 Task: Create validation rules in admission officer object.
Action: Mouse moved to (774, 55)
Screenshot: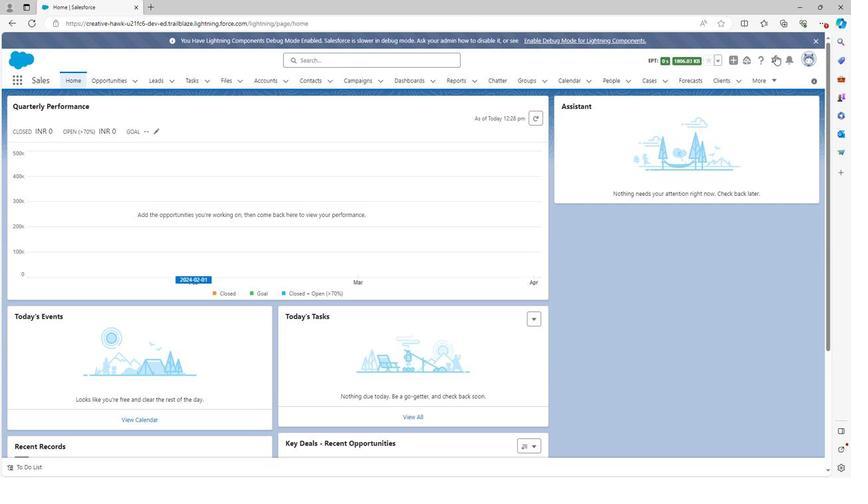 
Action: Mouse pressed left at (774, 55)
Screenshot: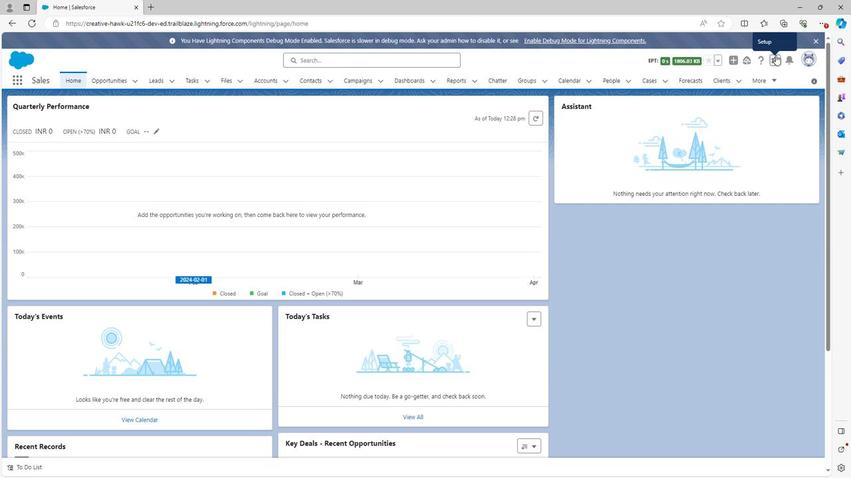 
Action: Mouse moved to (735, 89)
Screenshot: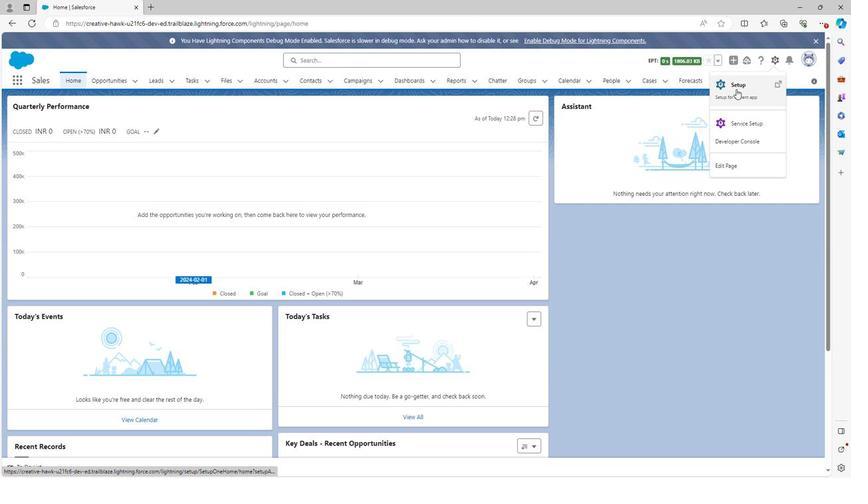 
Action: Mouse pressed left at (735, 89)
Screenshot: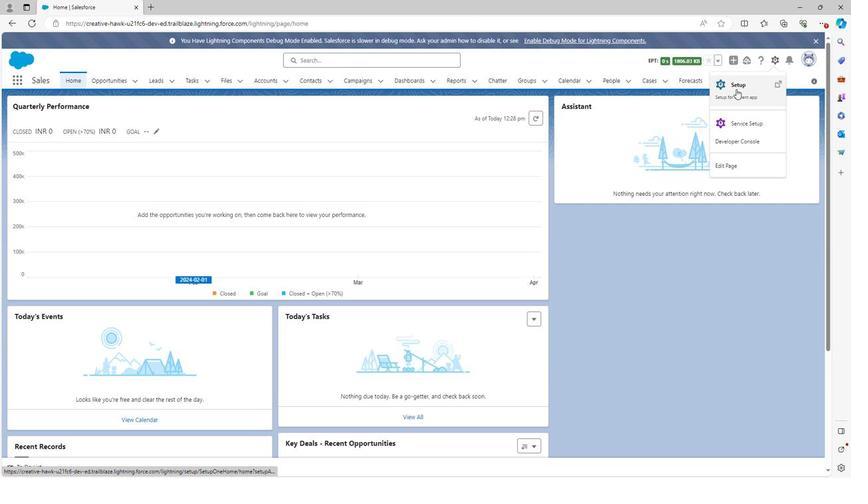 
Action: Mouse moved to (108, 78)
Screenshot: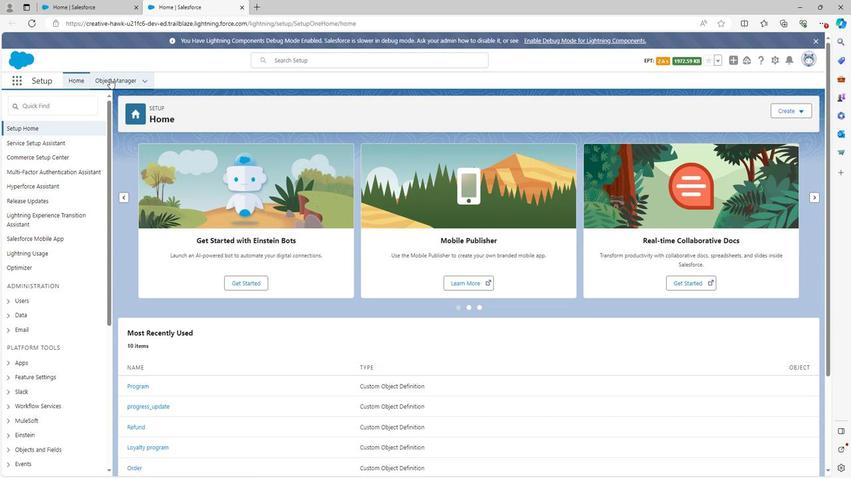 
Action: Mouse pressed left at (108, 78)
Screenshot: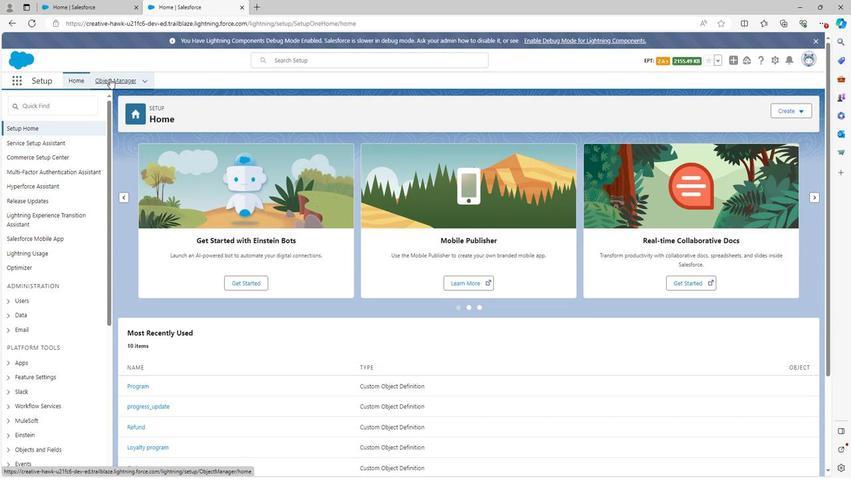 
Action: Mouse moved to (59, 283)
Screenshot: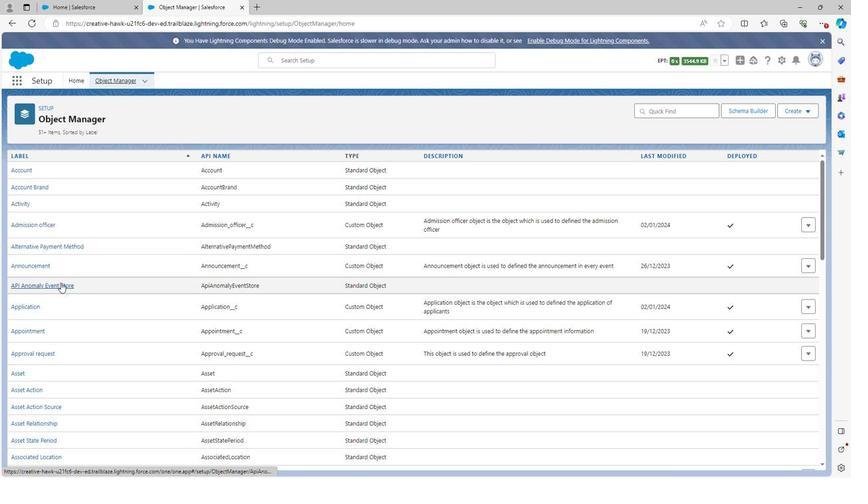 
Action: Mouse scrolled (59, 283) with delta (0, 0)
Screenshot: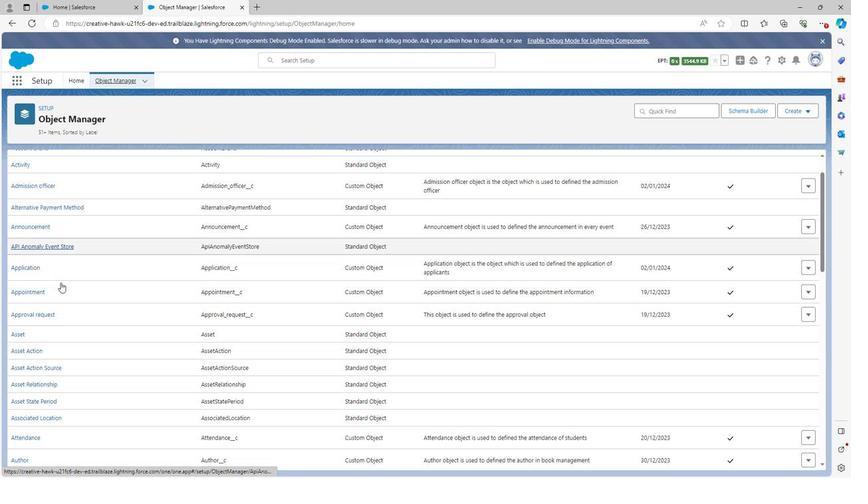 
Action: Mouse scrolled (59, 283) with delta (0, 0)
Screenshot: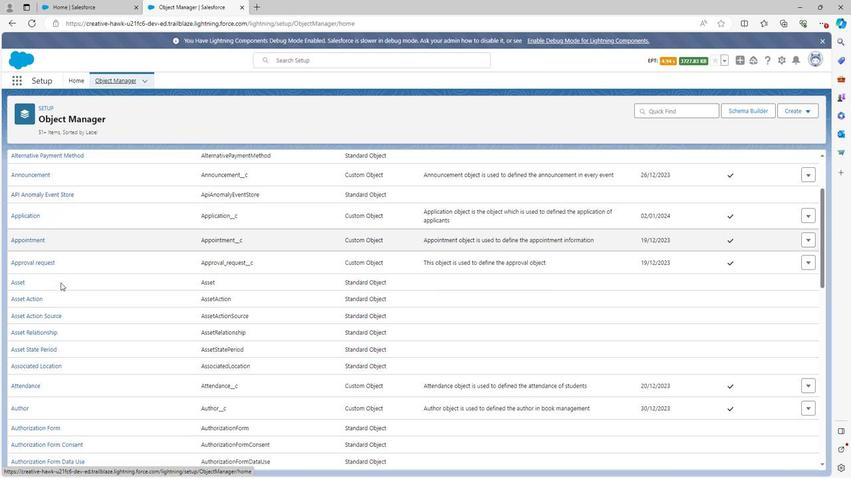 
Action: Mouse scrolled (59, 283) with delta (0, 0)
Screenshot: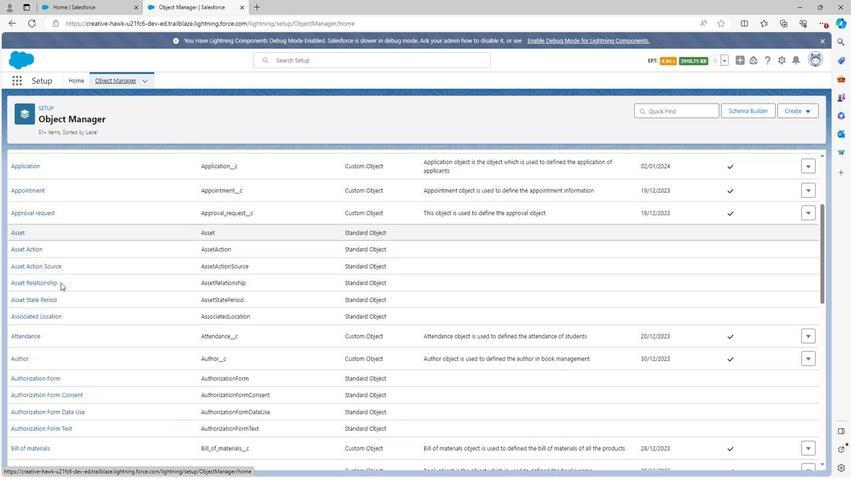 
Action: Mouse scrolled (59, 283) with delta (0, 0)
Screenshot: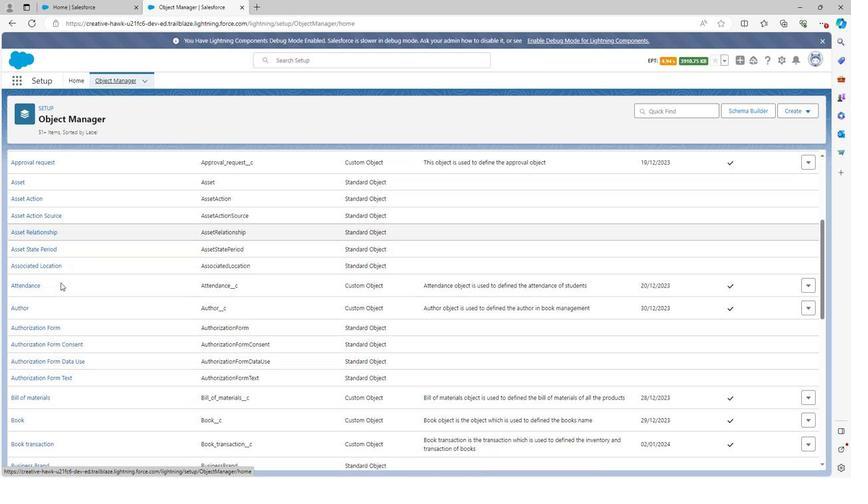 
Action: Mouse scrolled (59, 283) with delta (0, 0)
Screenshot: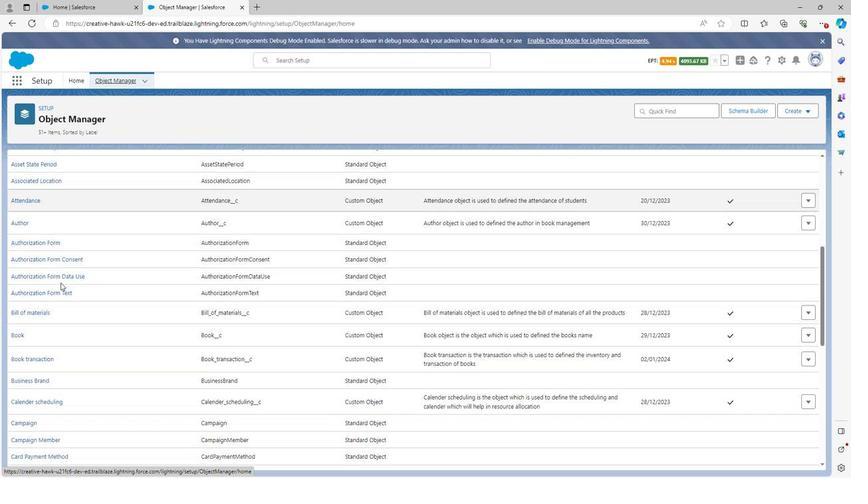 
Action: Mouse scrolled (59, 283) with delta (0, 0)
Screenshot: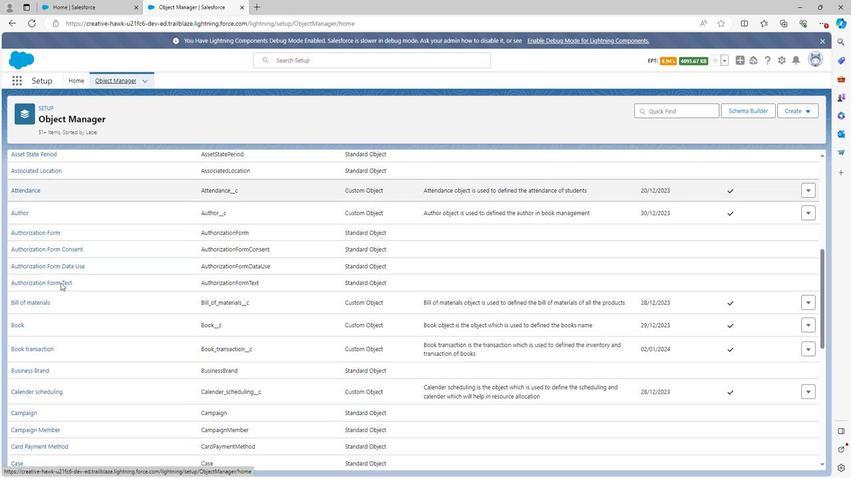 
Action: Mouse scrolled (59, 284) with delta (0, 0)
Screenshot: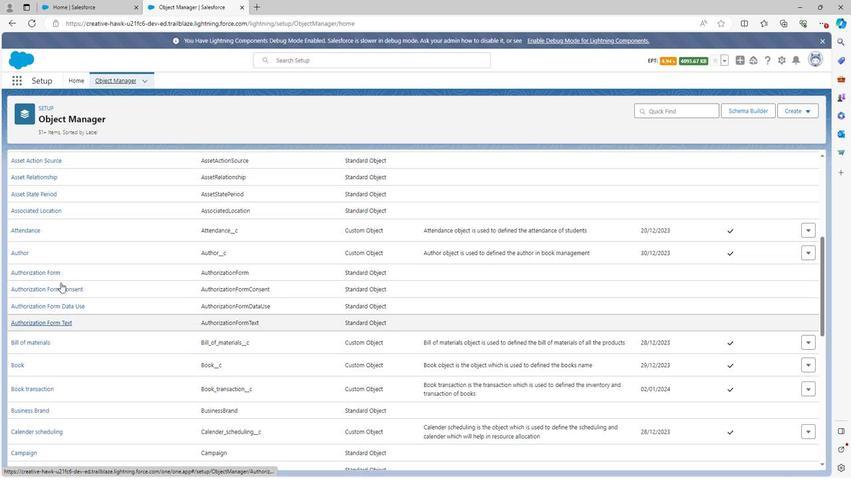 
Action: Mouse scrolled (59, 284) with delta (0, 0)
Screenshot: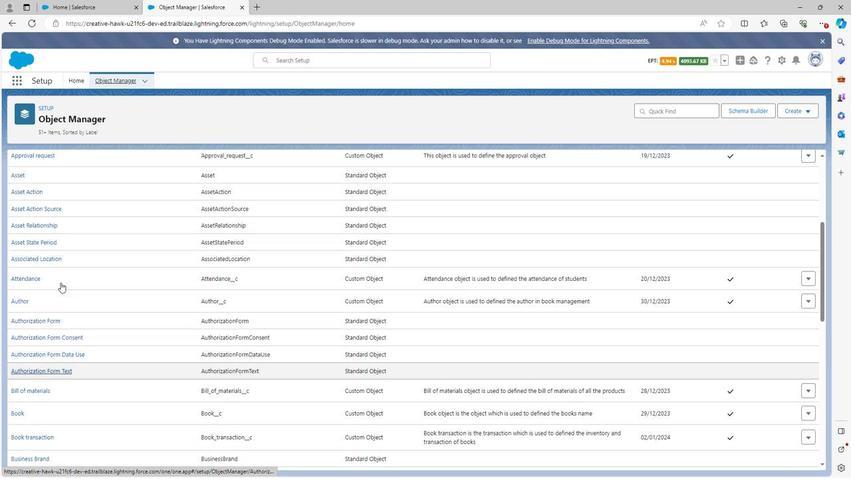 
Action: Mouse scrolled (59, 284) with delta (0, 0)
Screenshot: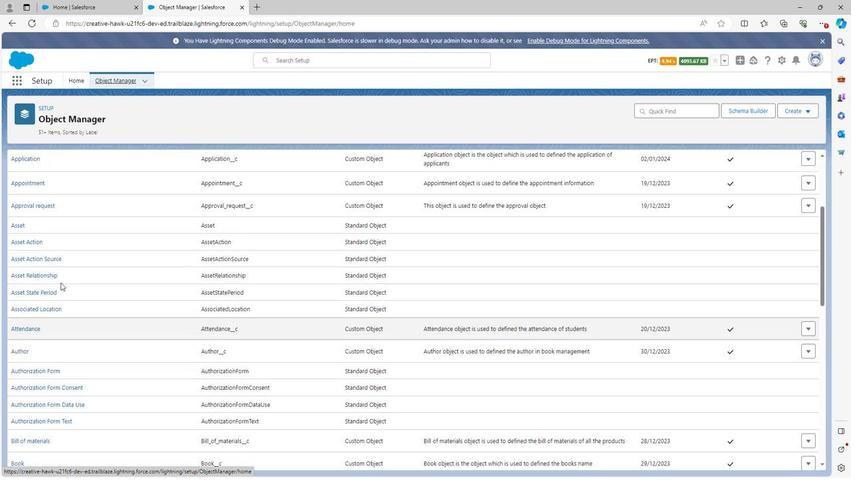 
Action: Mouse scrolled (59, 284) with delta (0, 0)
Screenshot: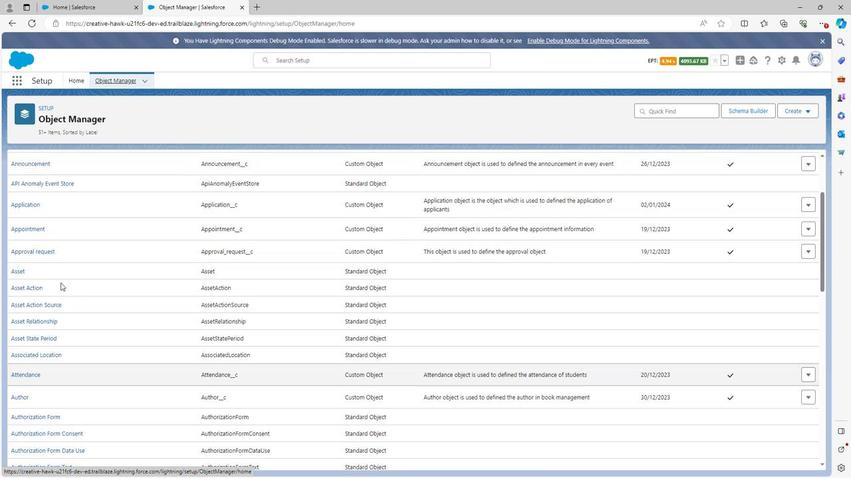 
Action: Mouse scrolled (59, 284) with delta (0, 0)
Screenshot: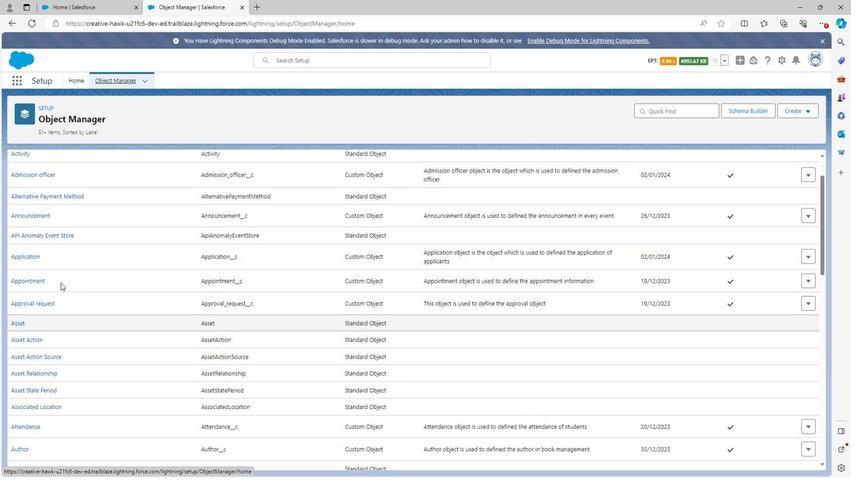 
Action: Mouse scrolled (59, 284) with delta (0, 0)
Screenshot: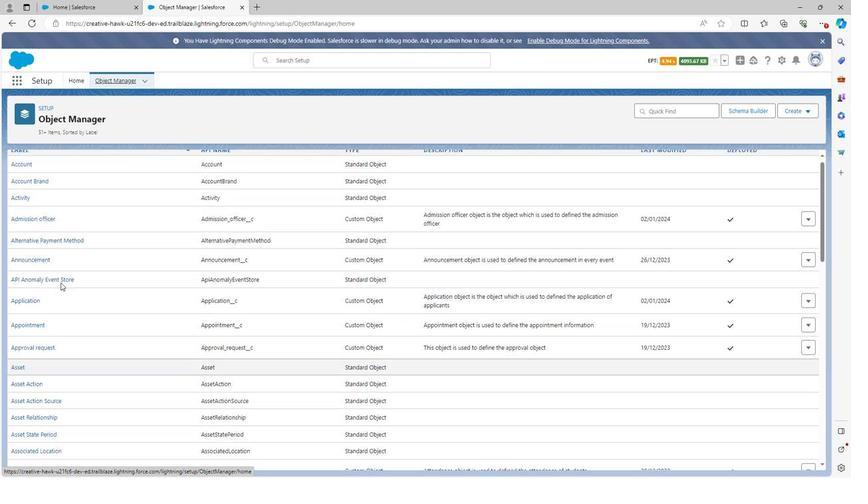
Action: Mouse moved to (38, 223)
Screenshot: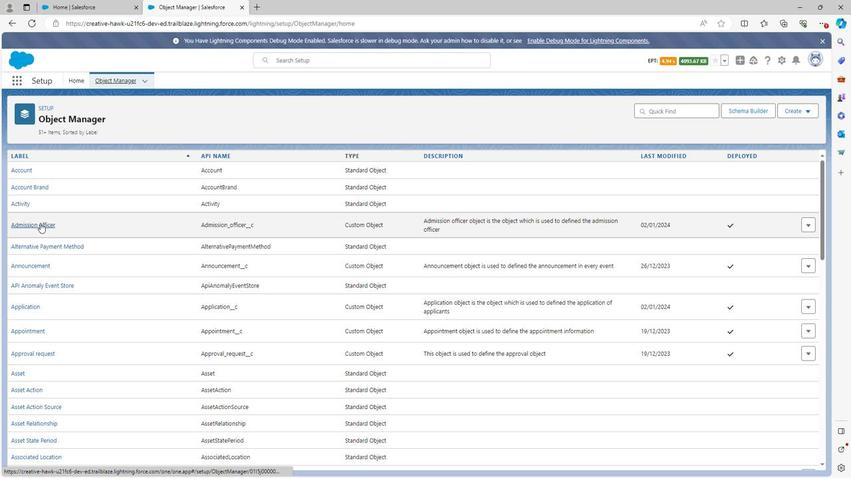 
Action: Mouse pressed left at (38, 223)
Screenshot: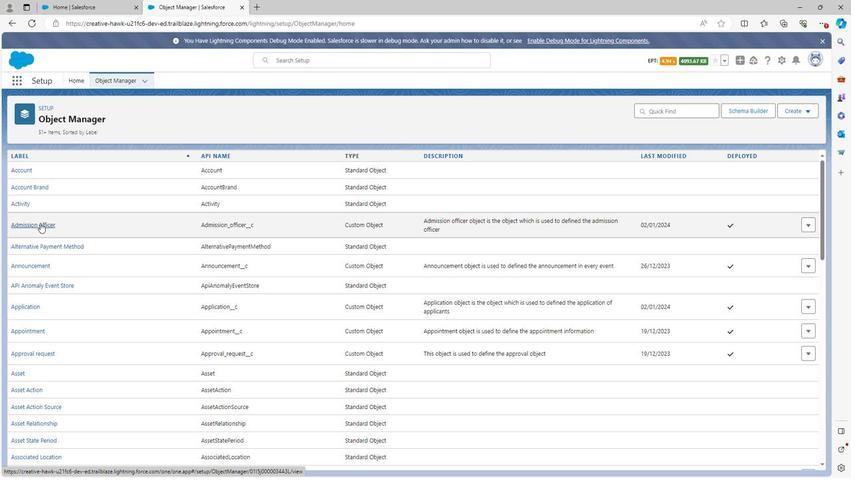
Action: Mouse moved to (51, 169)
Screenshot: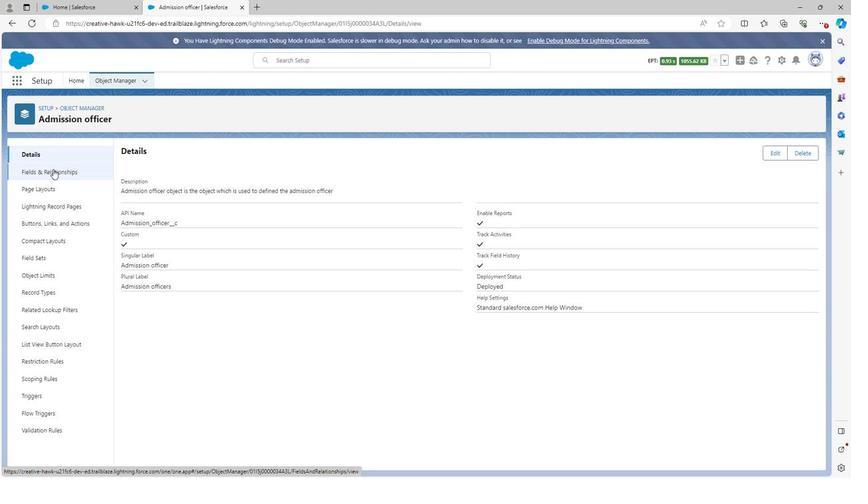 
Action: Mouse pressed left at (51, 169)
Screenshot: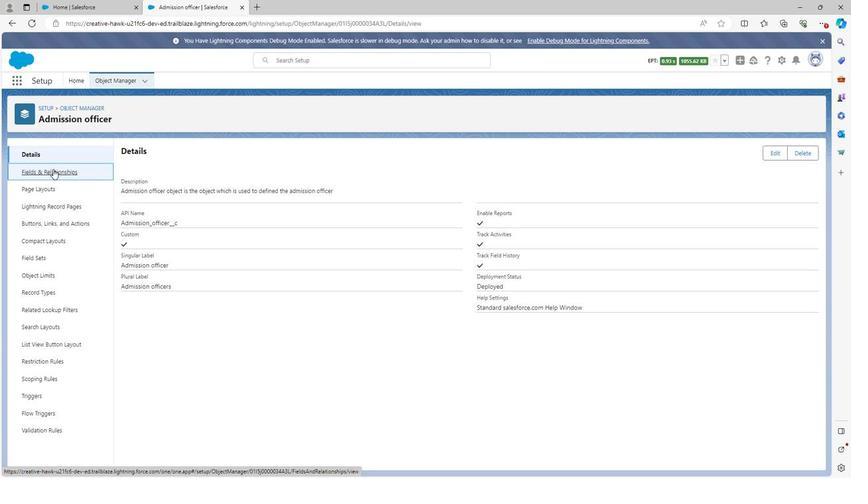 
Action: Mouse moved to (172, 195)
Screenshot: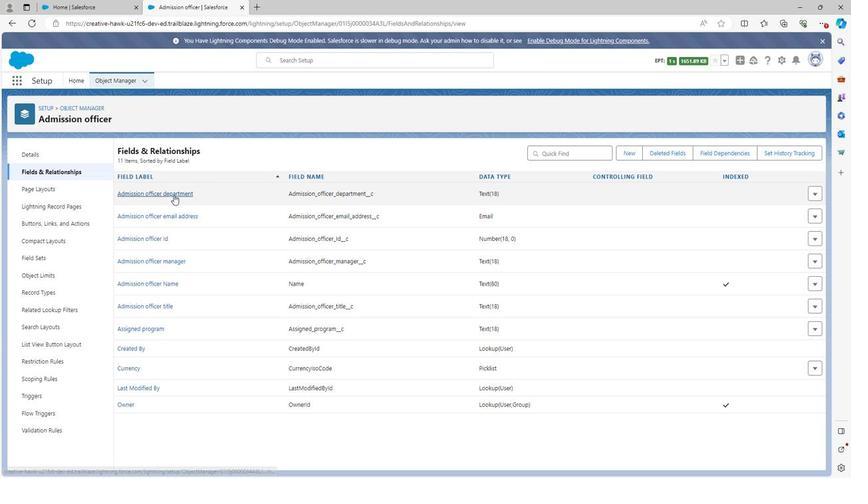 
Action: Mouse pressed left at (172, 195)
Screenshot: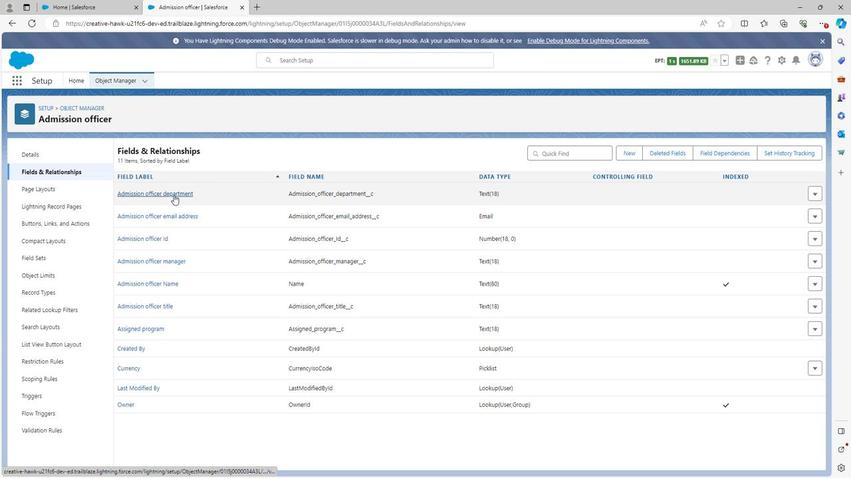 
Action: Mouse moved to (339, 408)
Screenshot: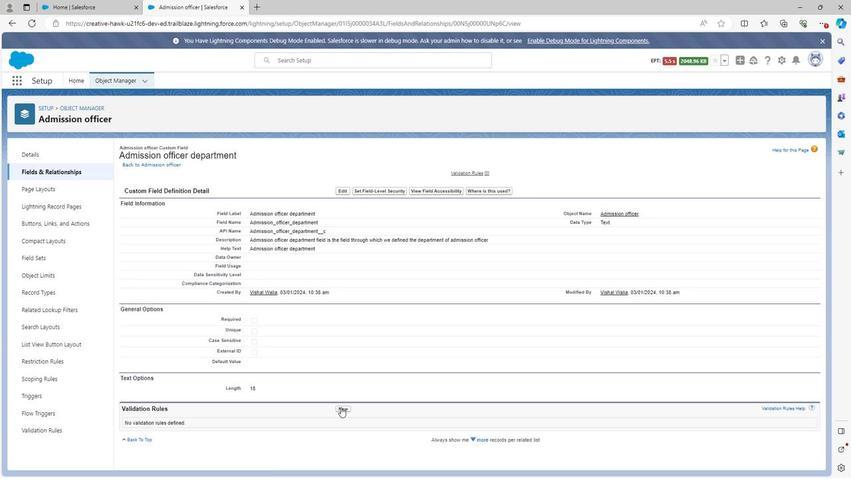 
Action: Mouse pressed left at (339, 408)
Screenshot: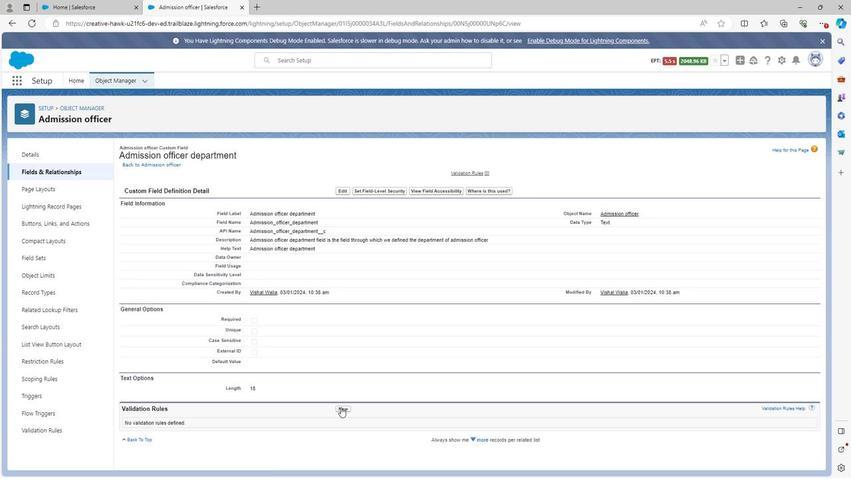 
Action: Mouse moved to (83, 111)
Screenshot: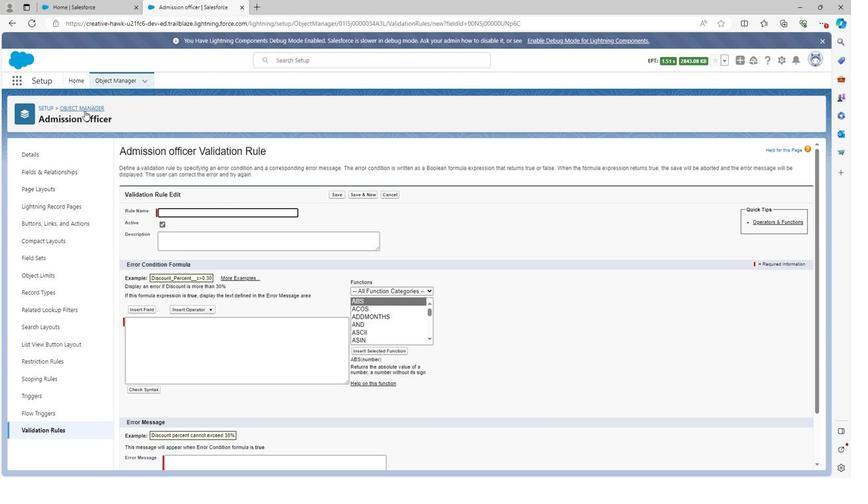 
Action: Mouse pressed left at (83, 111)
Screenshot: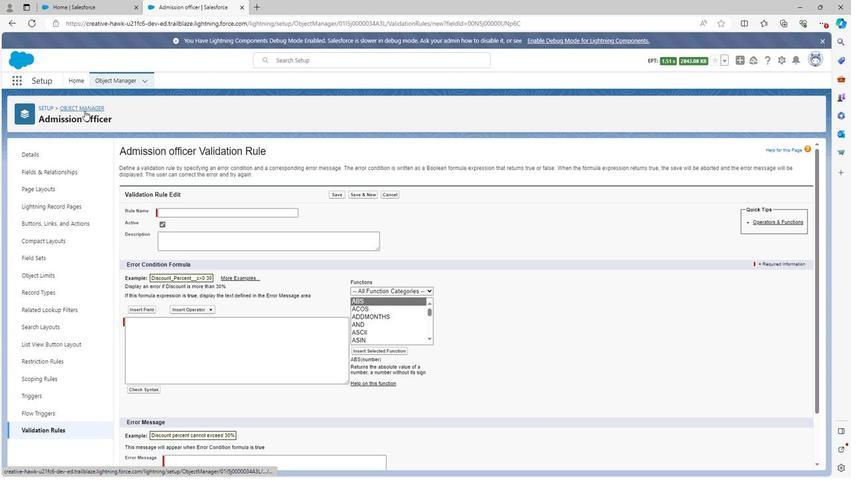 
Action: Mouse moved to (30, 223)
Screenshot: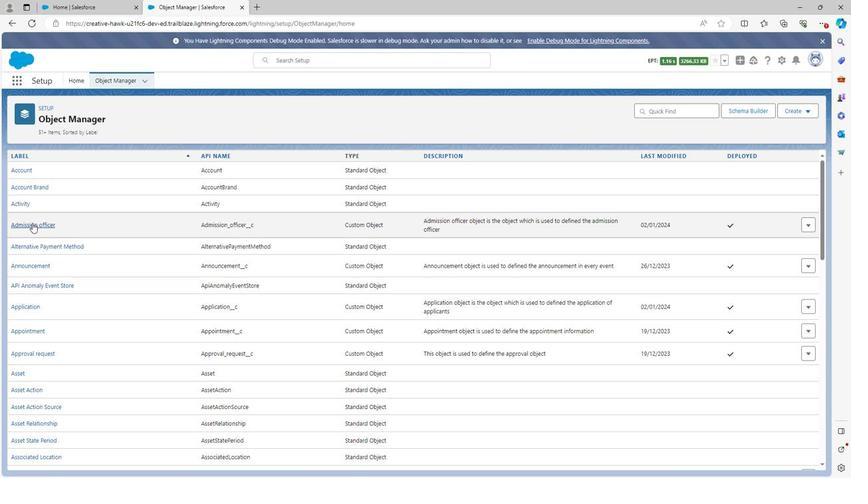 
Action: Mouse pressed left at (30, 223)
Screenshot: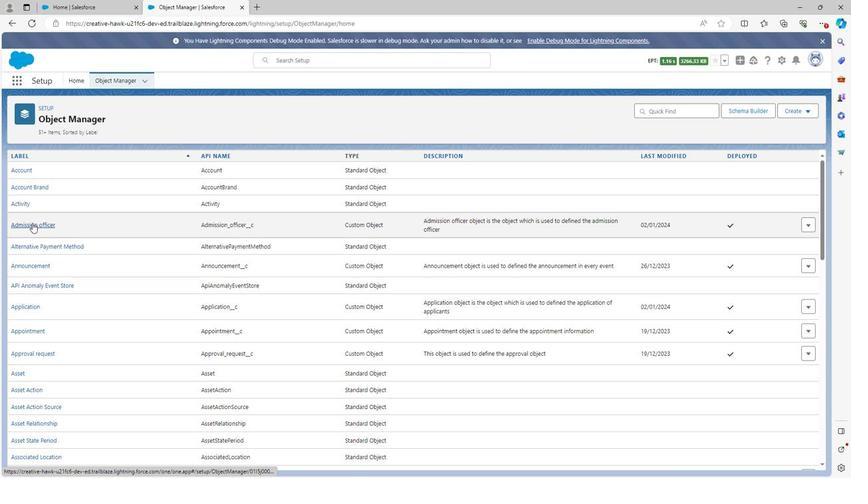
Action: Mouse moved to (54, 176)
Screenshot: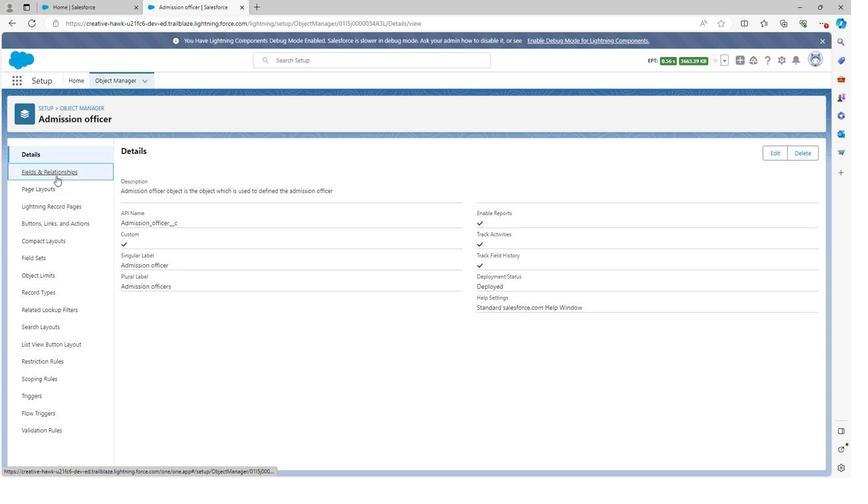 
Action: Mouse pressed left at (54, 176)
Screenshot: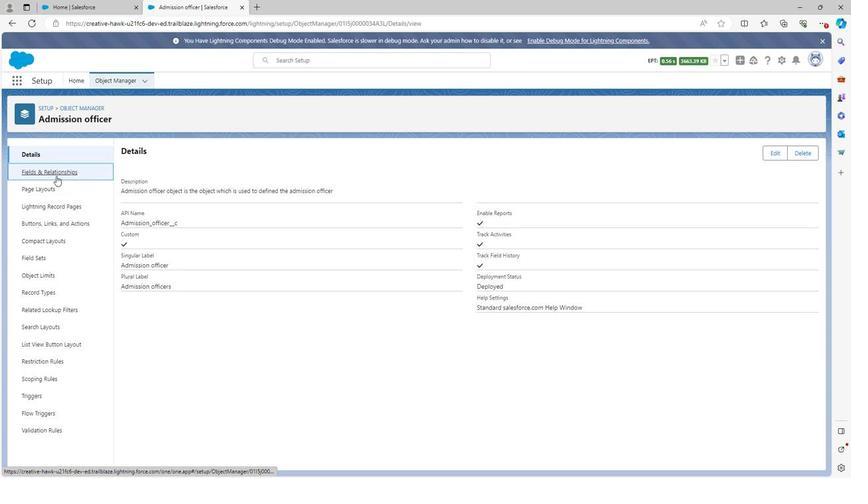 
Action: Mouse moved to (152, 194)
Screenshot: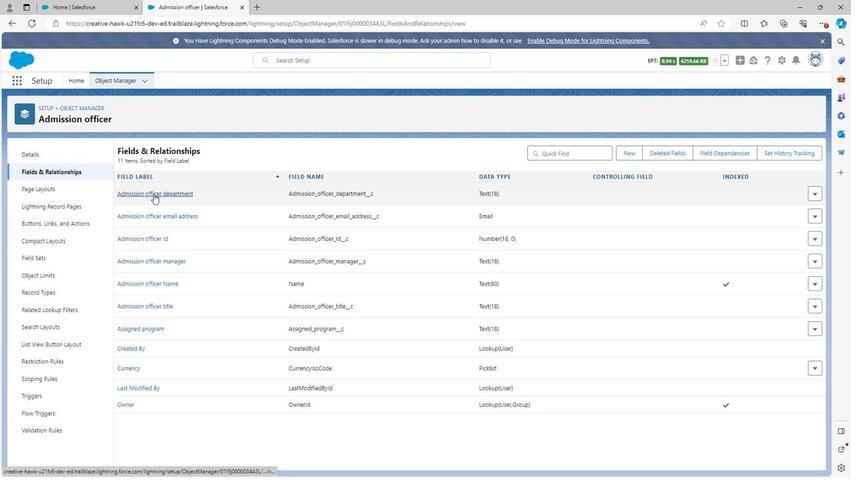 
Action: Mouse pressed left at (152, 194)
Screenshot: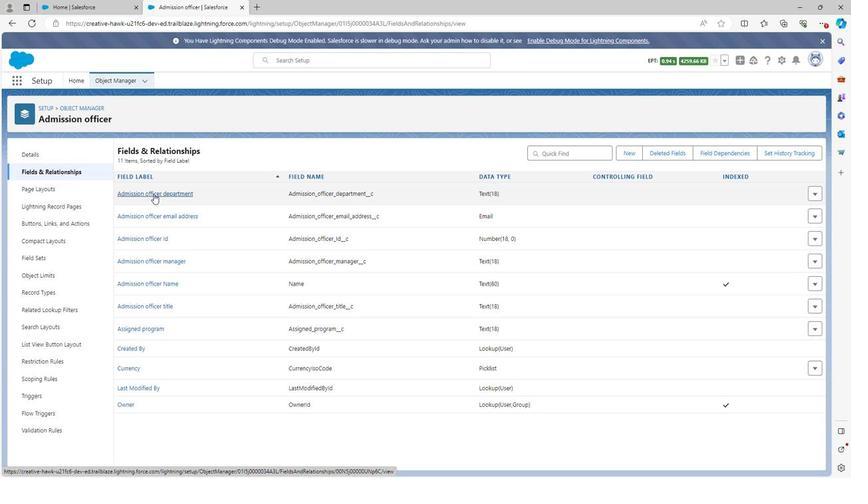 
Action: Mouse moved to (342, 409)
Screenshot: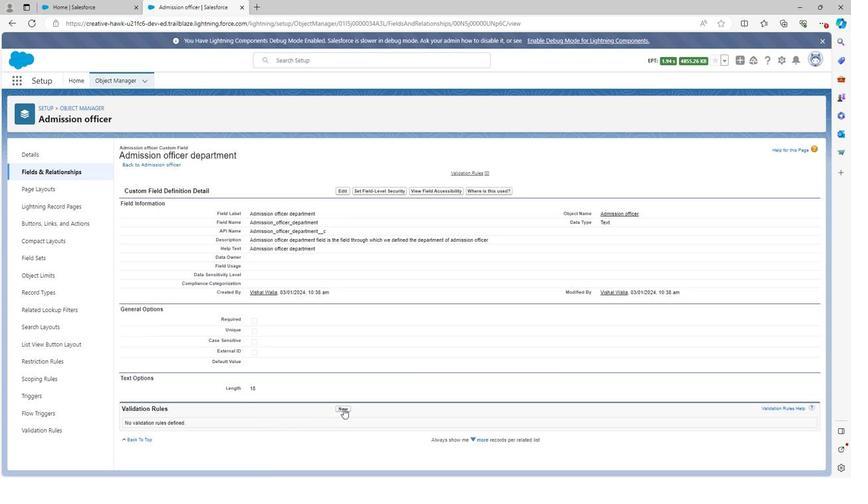 
Action: Mouse pressed left at (342, 409)
Screenshot: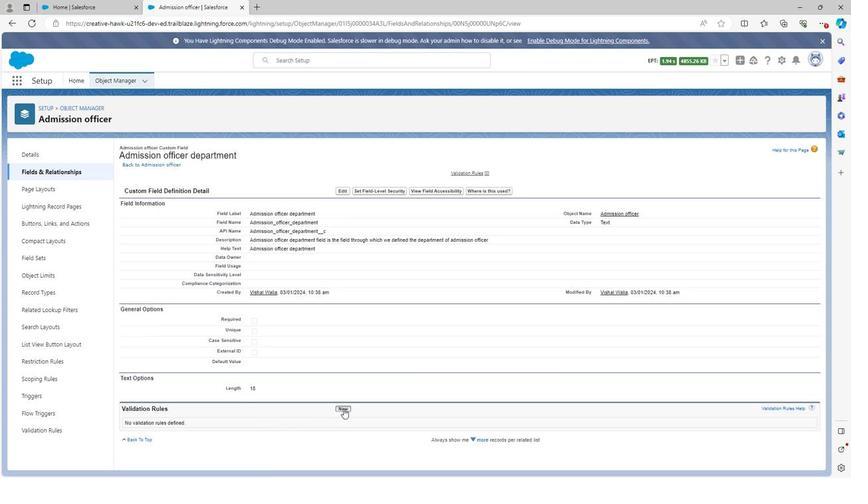 
Action: Mouse moved to (188, 218)
Screenshot: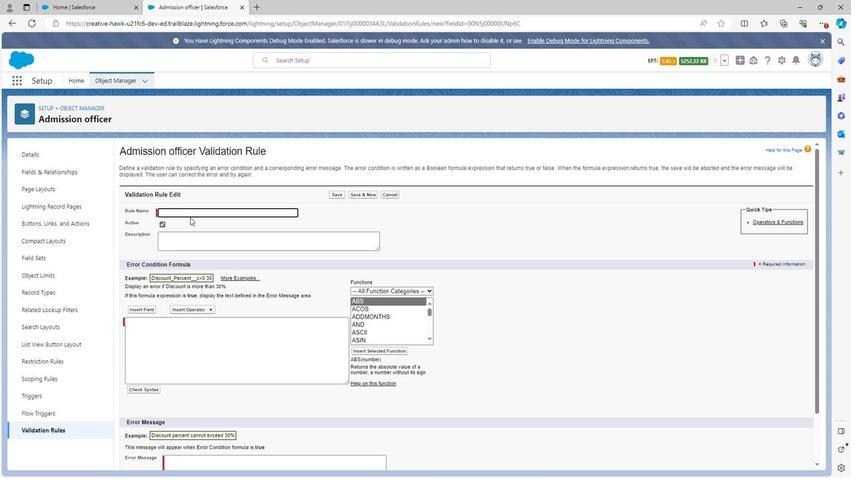 
Action: Key pressed <Key.shift>Admission
Screenshot: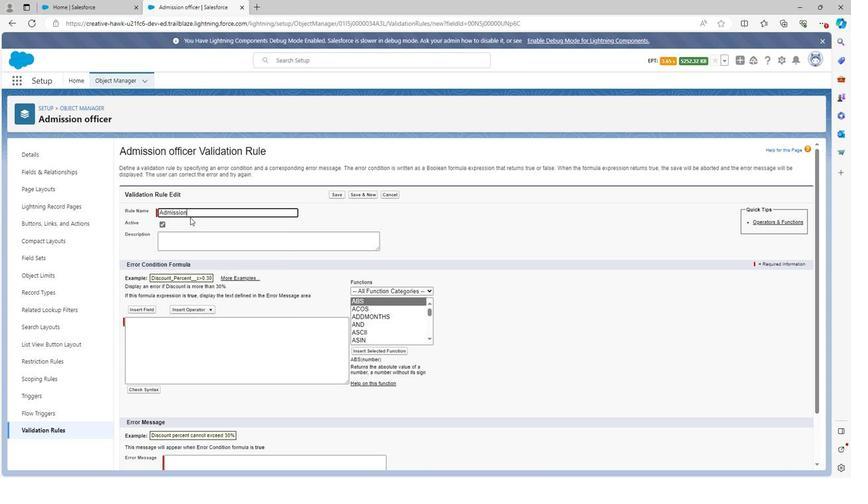 
Action: Mouse moved to (188, 218)
Screenshot: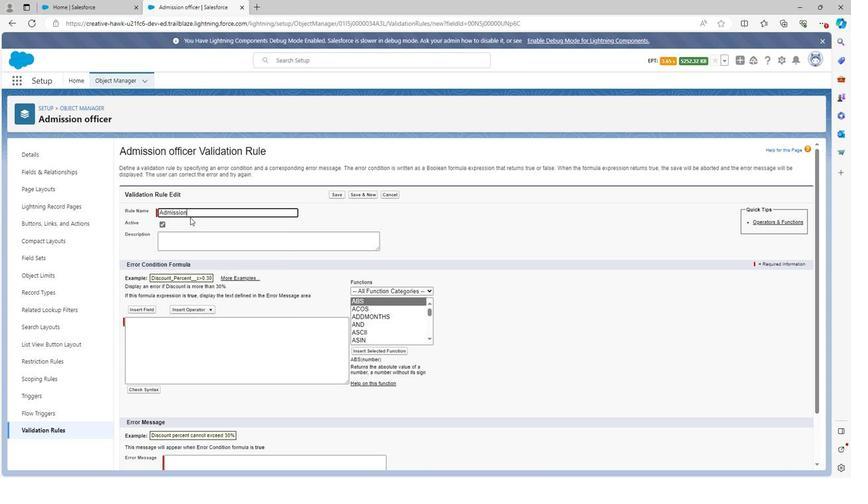 
Action: Key pressed <Key.space>officer<Key.space>dep
Screenshot: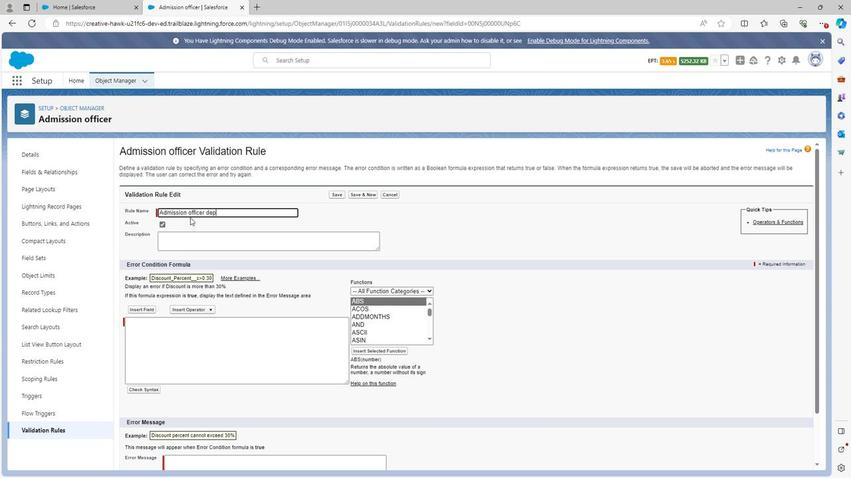 
Action: Mouse moved to (188, 218)
Screenshot: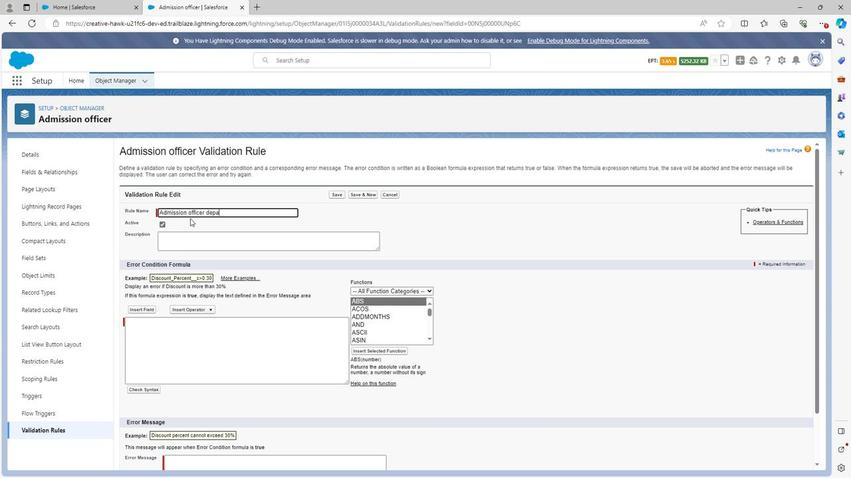 
Action: Key pressed artment<Key.space>rule
Screenshot: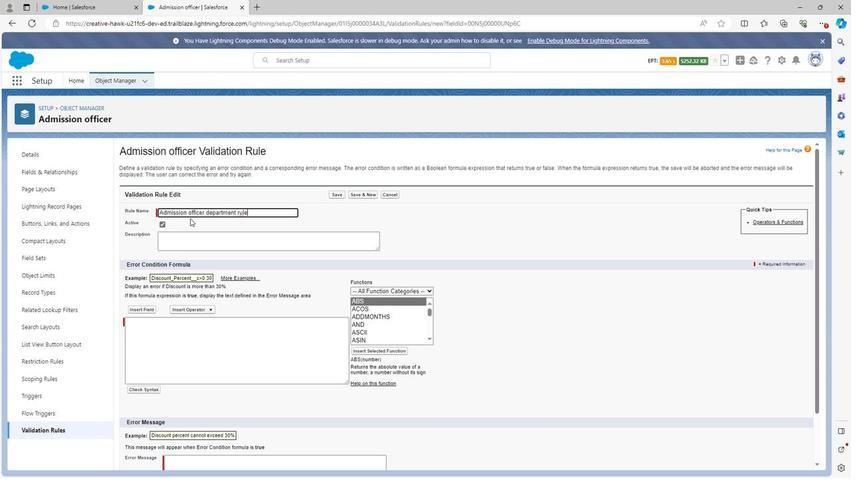 
Action: Mouse moved to (192, 238)
Screenshot: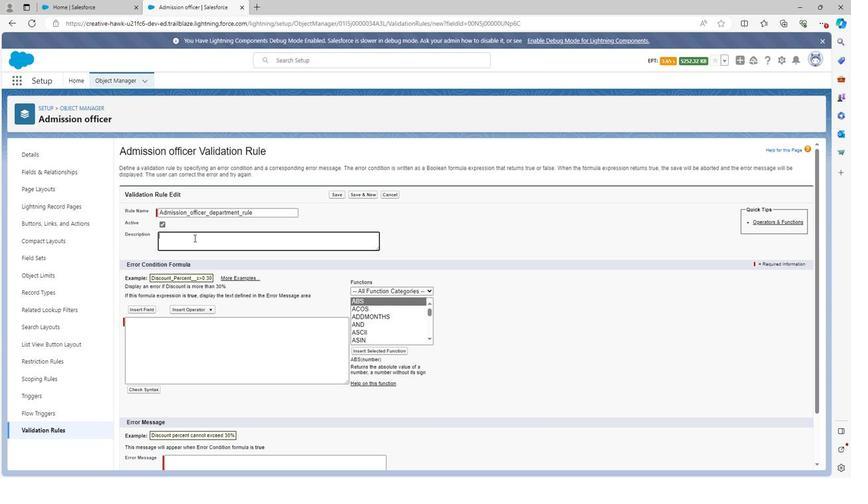 
Action: Mouse pressed left at (192, 238)
Screenshot: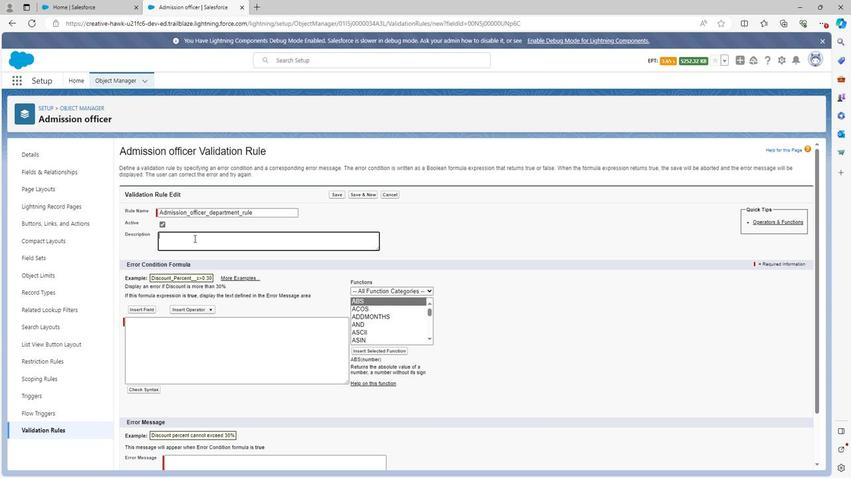 
Action: Mouse moved to (192, 239)
Screenshot: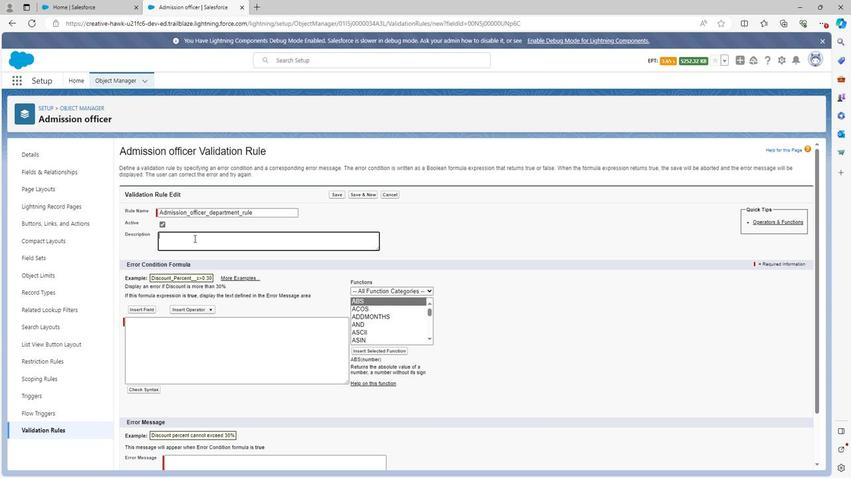 
Action: Key pressed <Key.shift>Ad
Screenshot: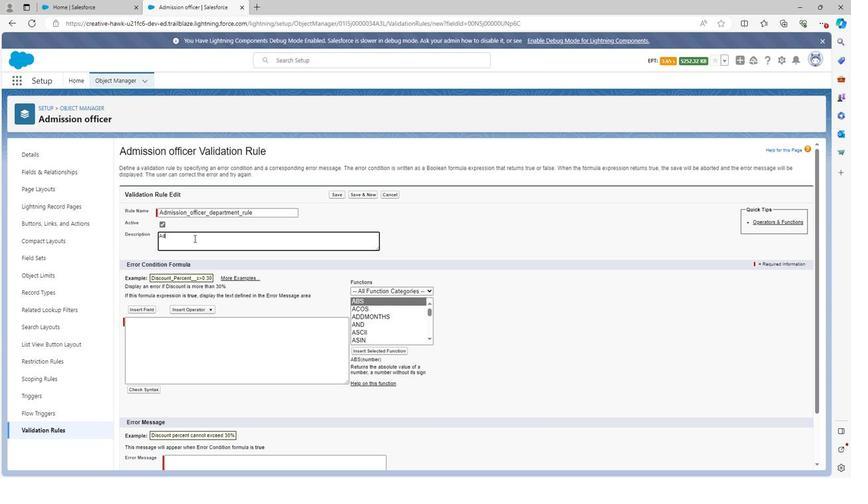 
Action: Mouse moved to (192, 240)
Screenshot: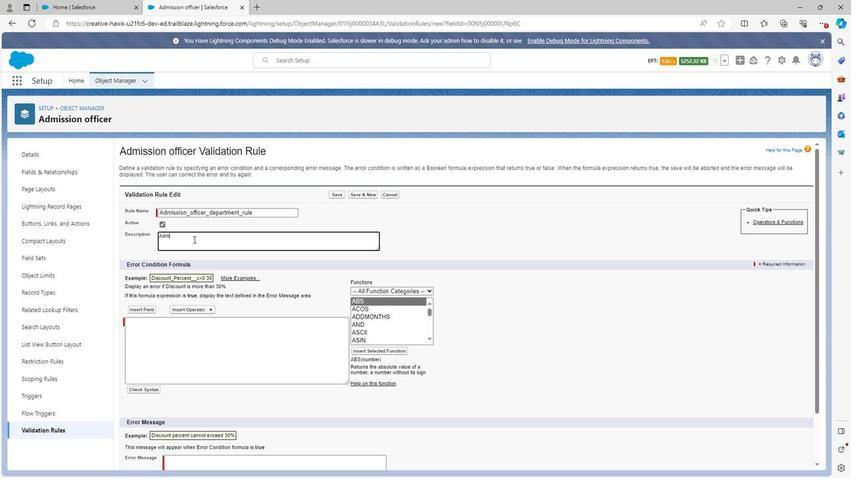 
Action: Key pressed missio
Screenshot: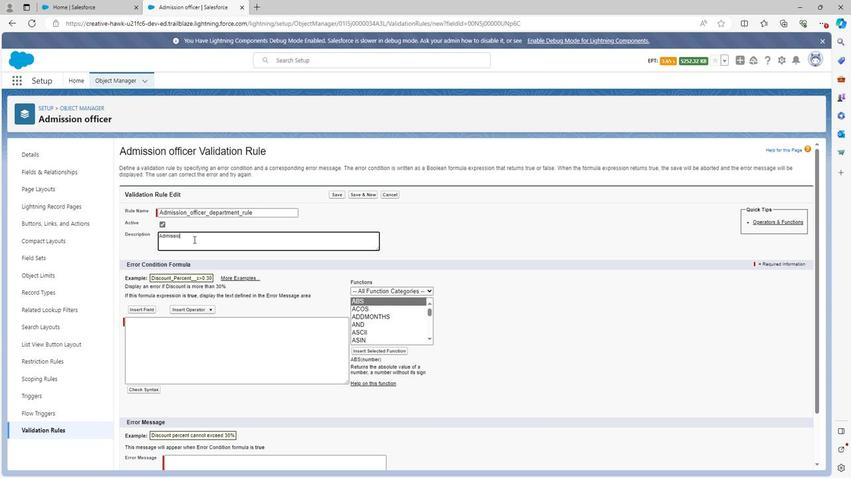 
Action: Mouse moved to (191, 242)
Screenshot: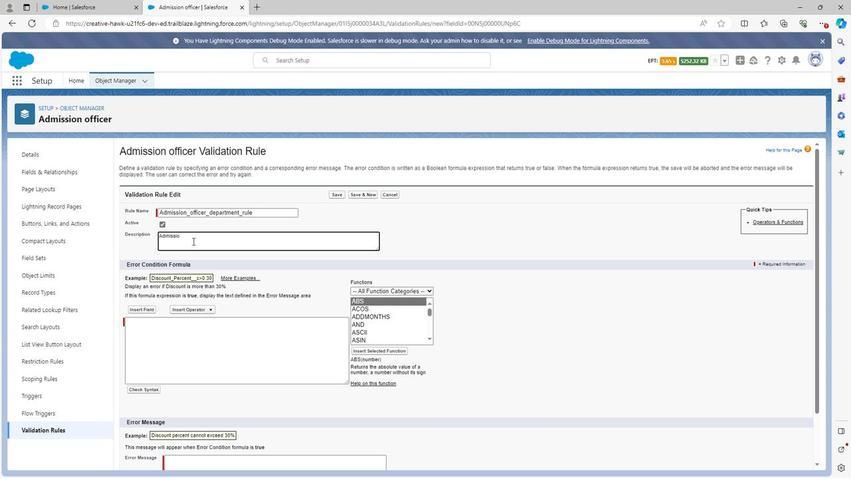 
Action: Key pressed n<Key.space>o
Screenshot: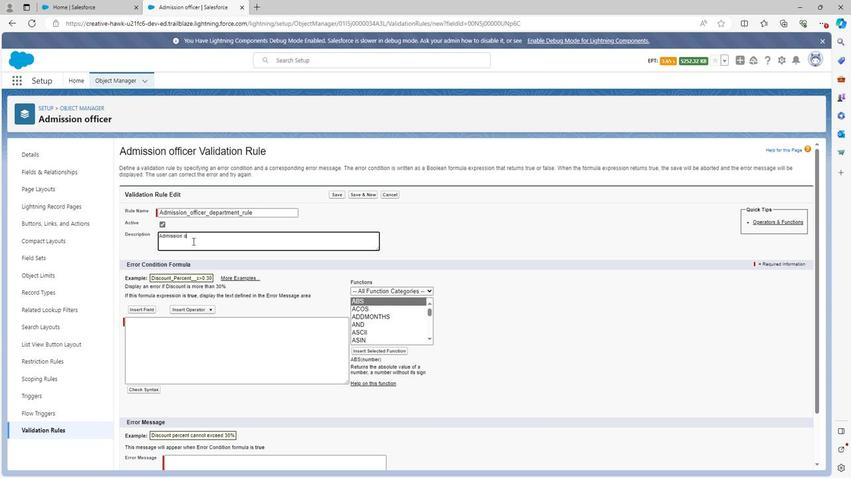 
Action: Mouse moved to (190, 242)
Screenshot: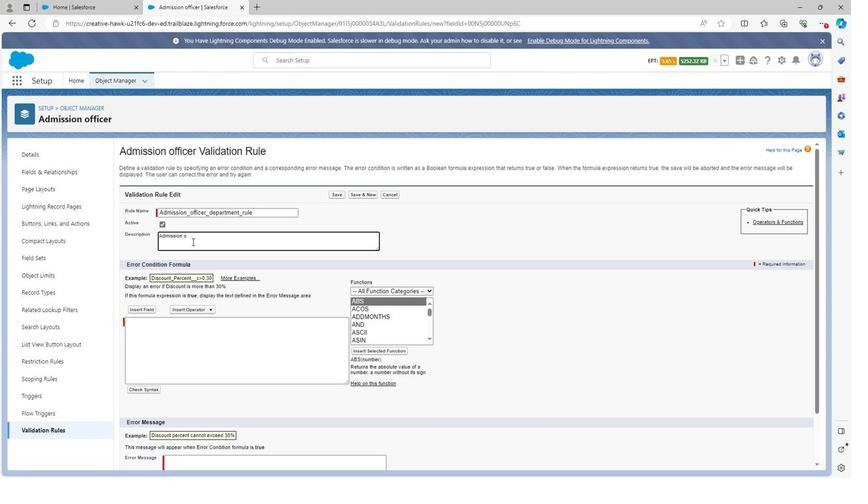 
Action: Key pressed f
Screenshot: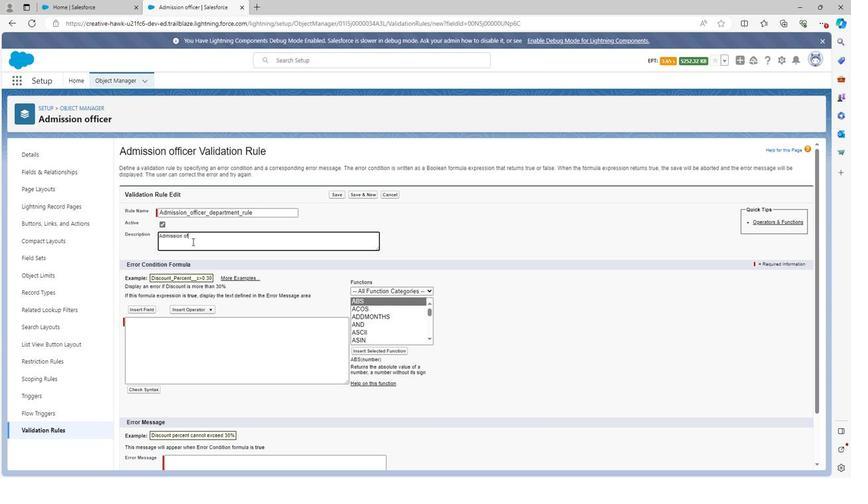 
Action: Mouse moved to (190, 243)
Screenshot: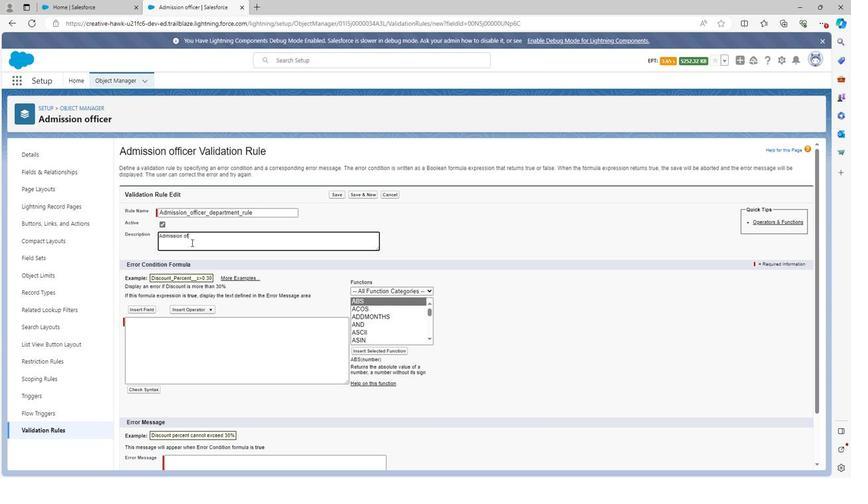 
Action: Key pressed ficer<Key.space>department<Key.space>rule<Key.space>is<Key.space>the<Key.space>rul
Screenshot: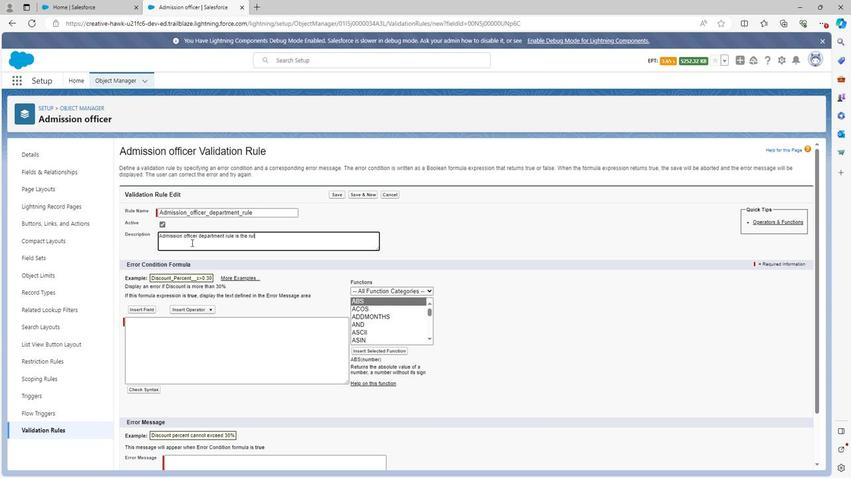 
Action: Mouse moved to (190, 244)
Screenshot: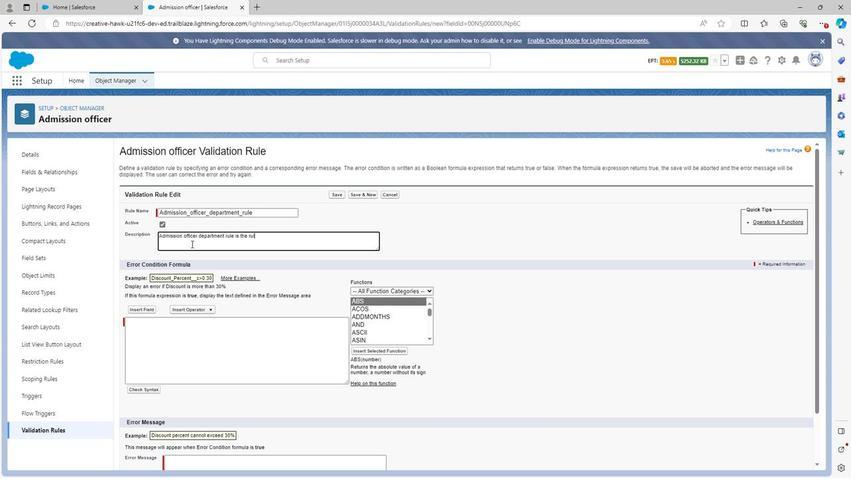 
Action: Key pressed e<Key.space>which<Key.space>i
Screenshot: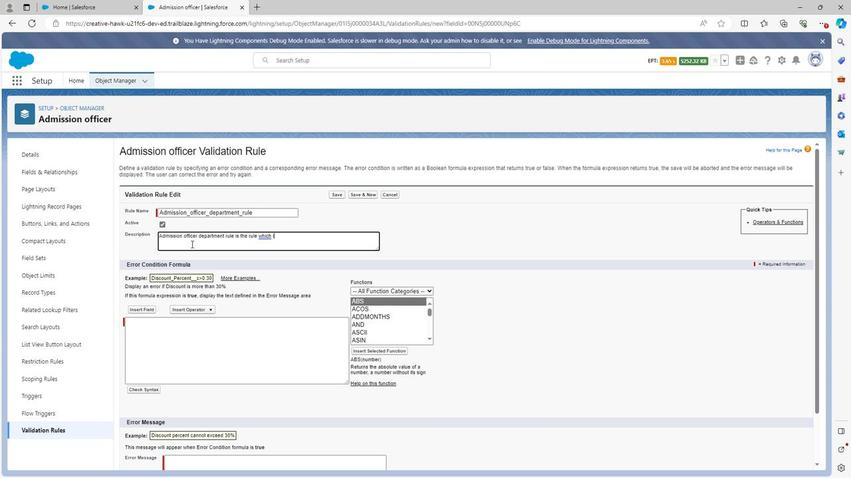 
Action: Mouse moved to (189, 245)
Screenshot: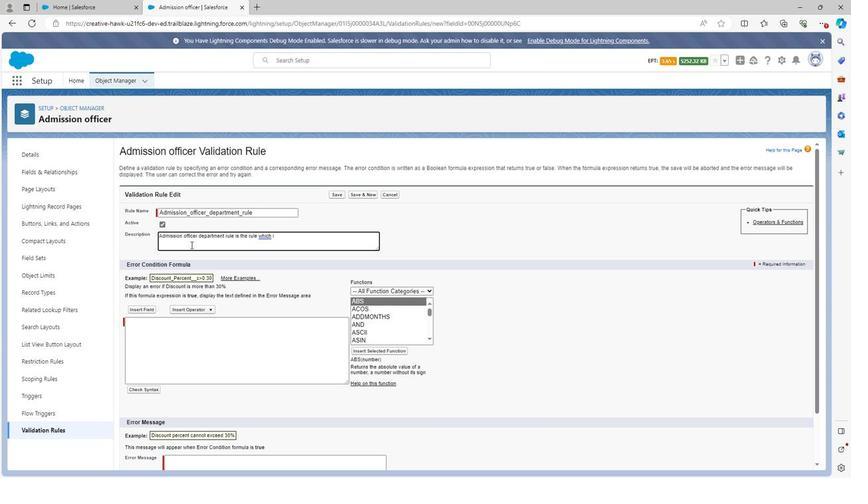 
Action: Key pressed s<Key.space>used<Key.space>to<Key.space>define
Screenshot: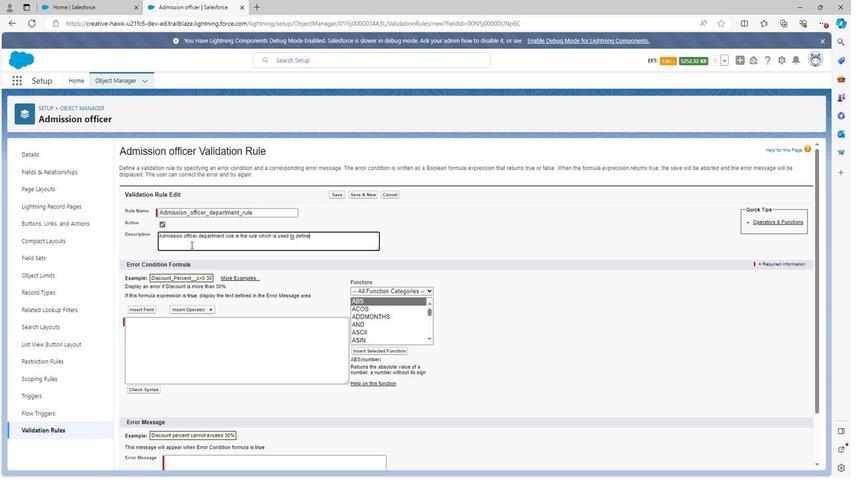 
Action: Mouse moved to (189, 246)
Screenshot: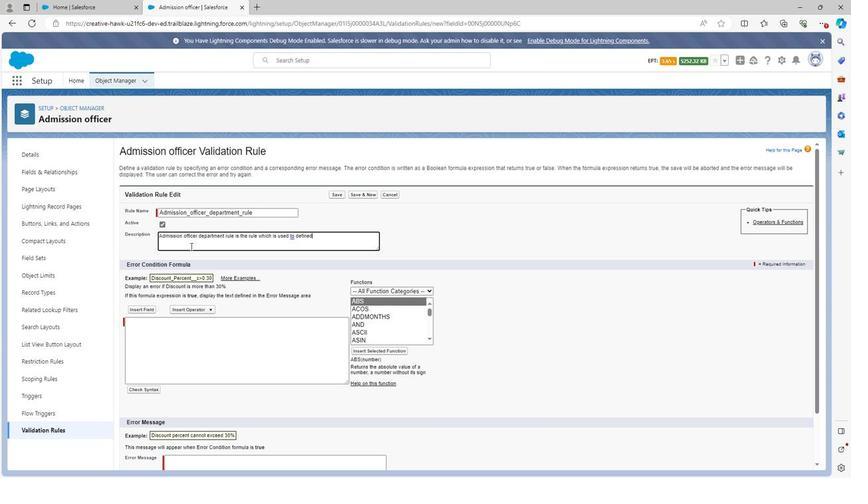 
Action: Key pressed d
Screenshot: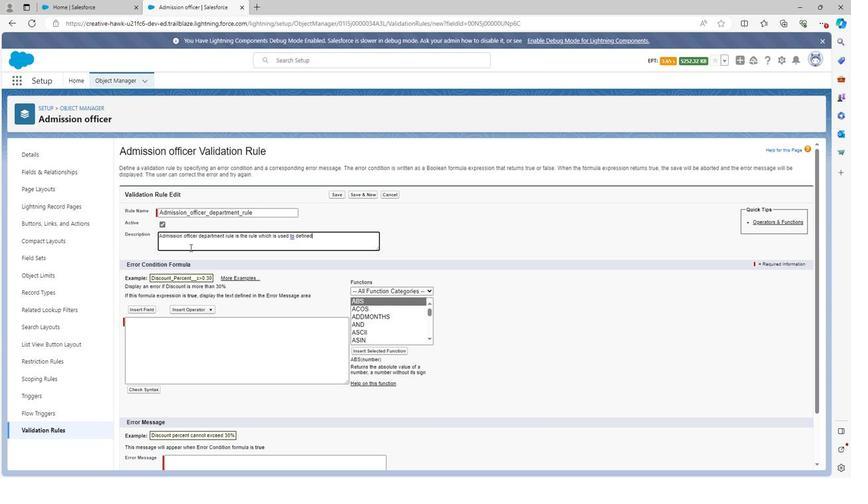 
Action: Mouse moved to (188, 250)
Screenshot: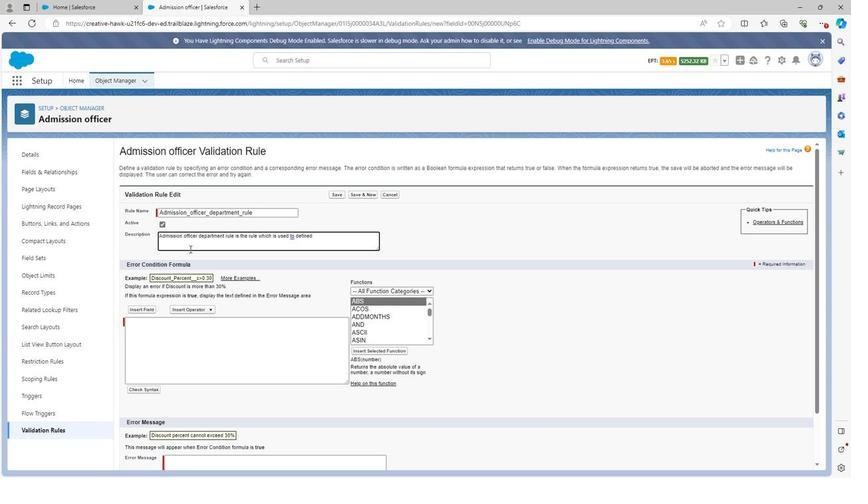 
Action: Key pressed <Key.space>offi
Screenshot: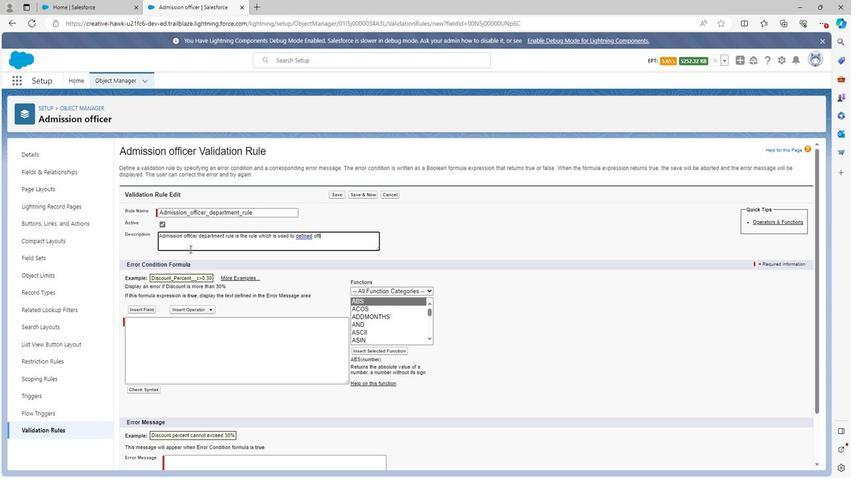 
Action: Mouse moved to (188, 250)
Screenshot: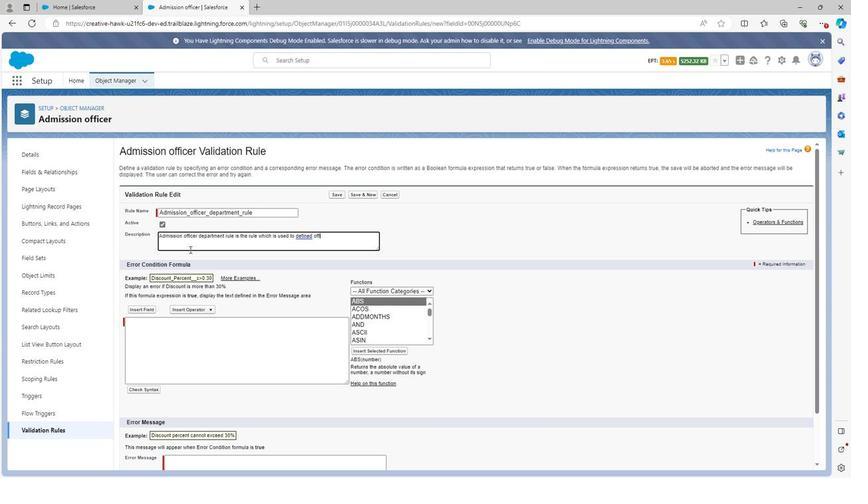 
Action: Key pressed cer<Key.space>
Screenshot: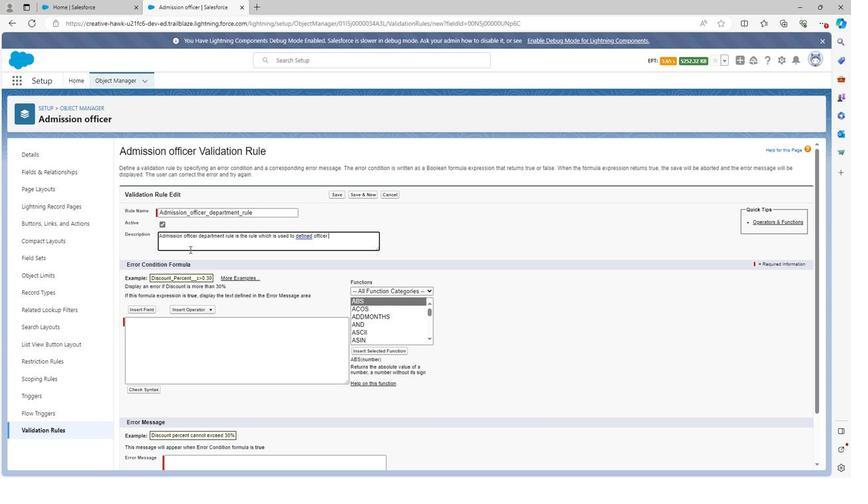 
Action: Mouse moved to (186, 256)
Screenshot: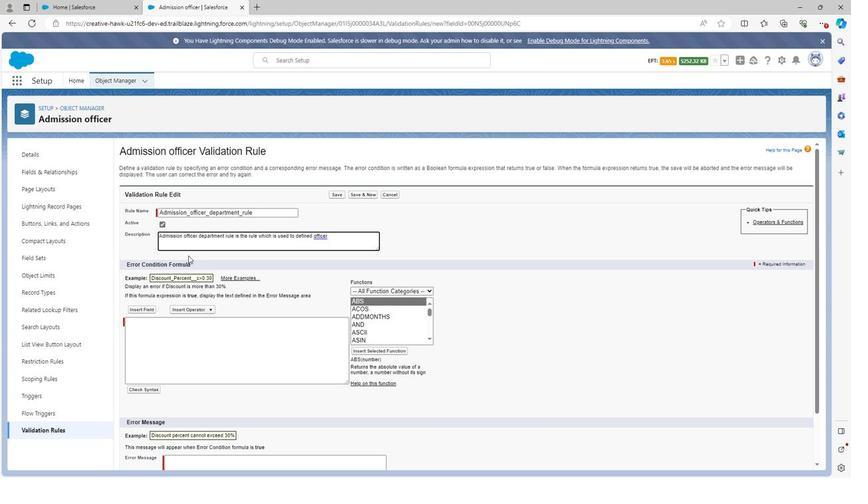 
Action: Key pressed d
Screenshot: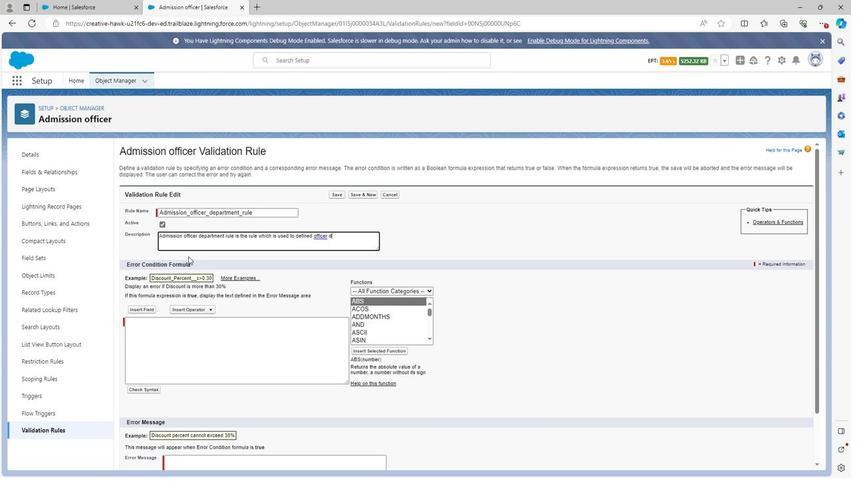 
Action: Mouse moved to (186, 257)
Screenshot: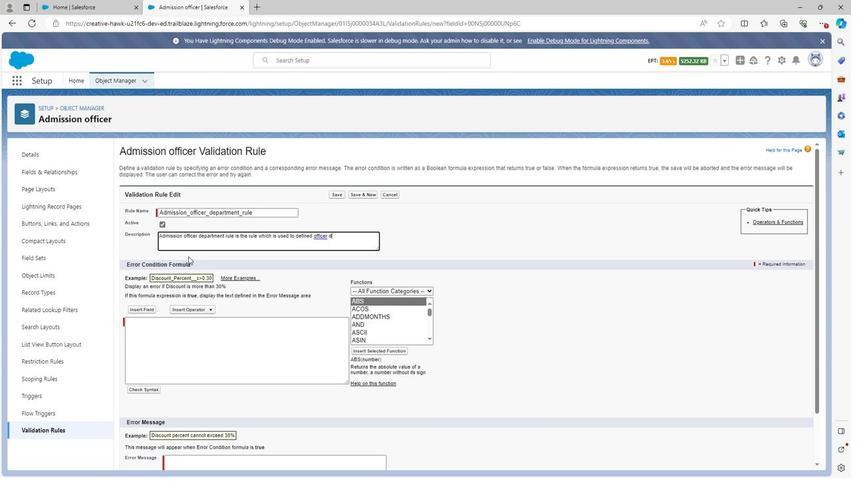 
Action: Key pressed ep
Screenshot: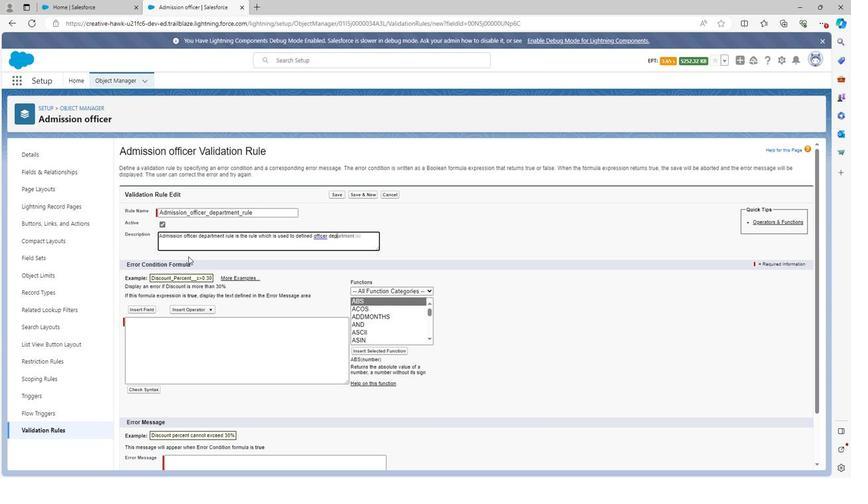
Action: Mouse moved to (186, 258)
Screenshot: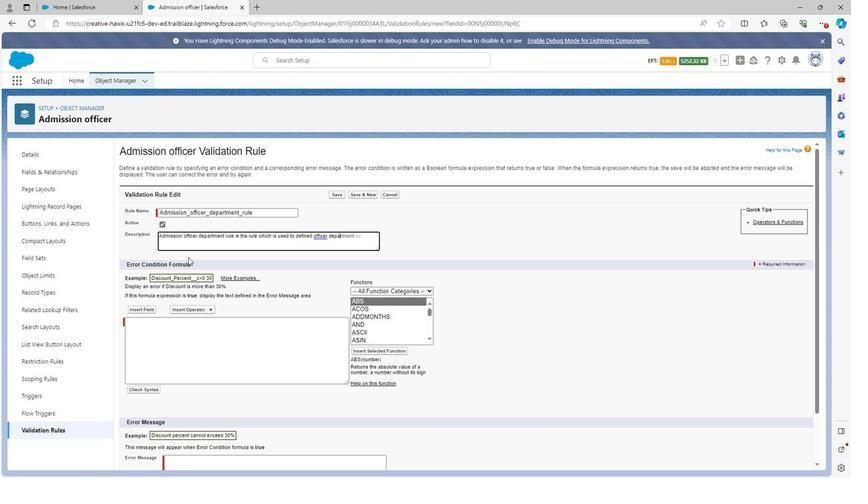 
Action: Key pressed artment<Key.space>with<Key.space>so
Screenshot: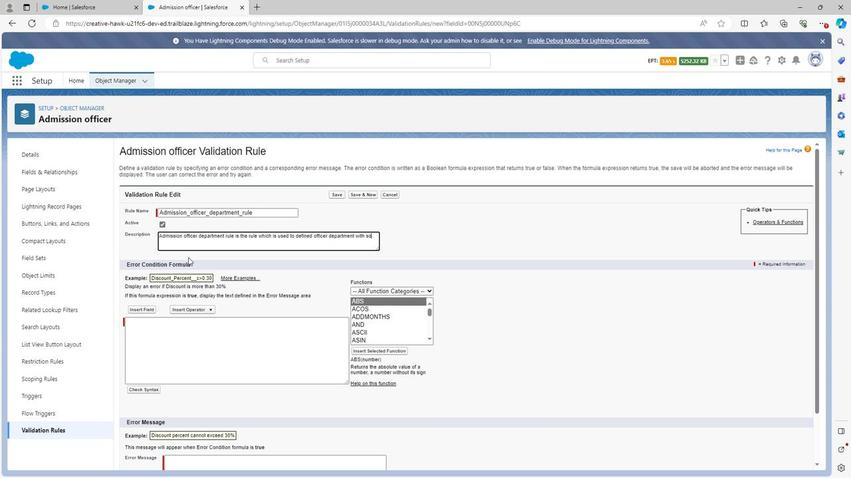 
Action: Mouse moved to (186, 258)
Screenshot: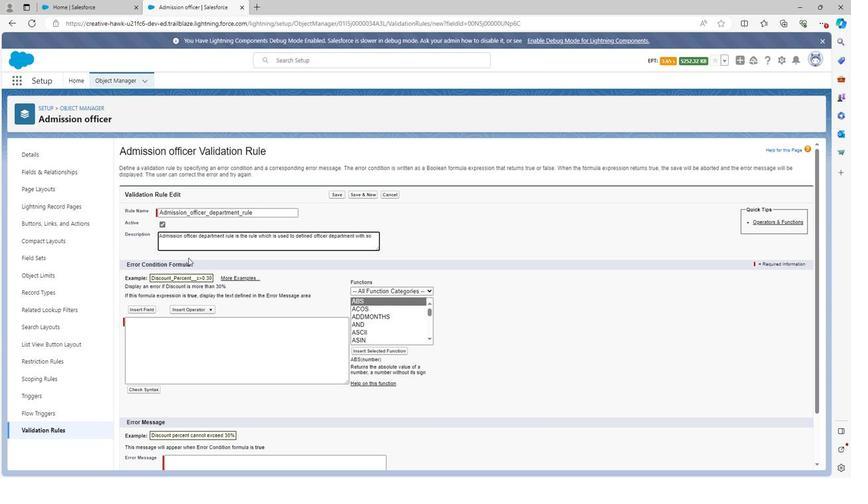 
Action: Key pressed me
Screenshot: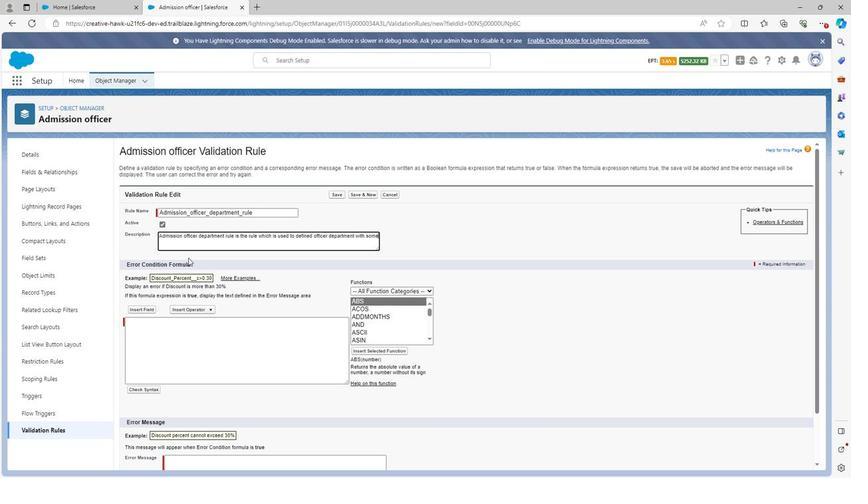 
Action: Mouse moved to (186, 259)
Screenshot: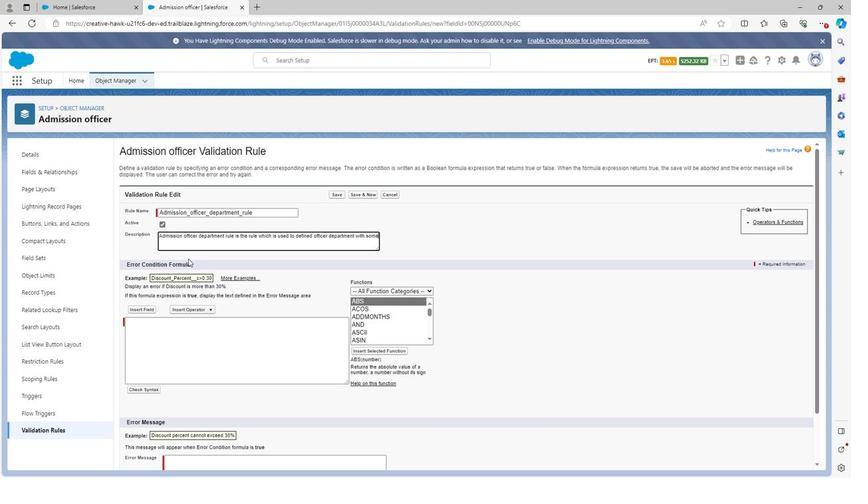 
Action: Key pressed <Key.space>limits
Screenshot: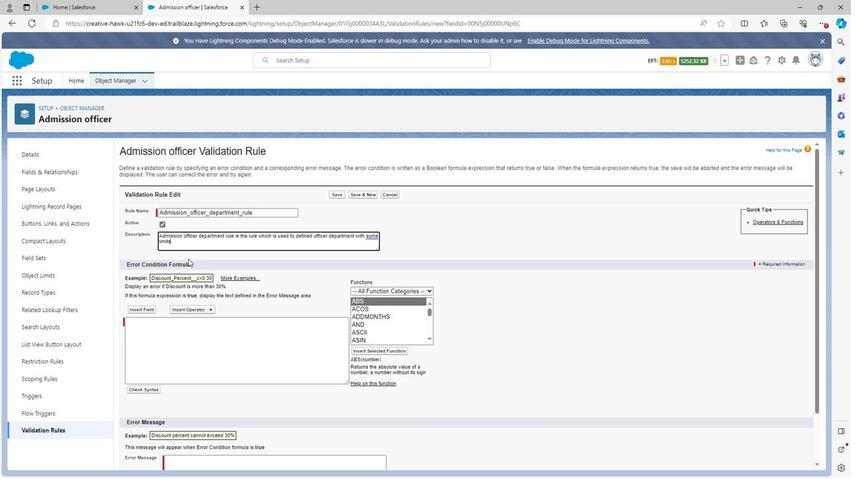 
Action: Mouse moved to (156, 323)
Screenshot: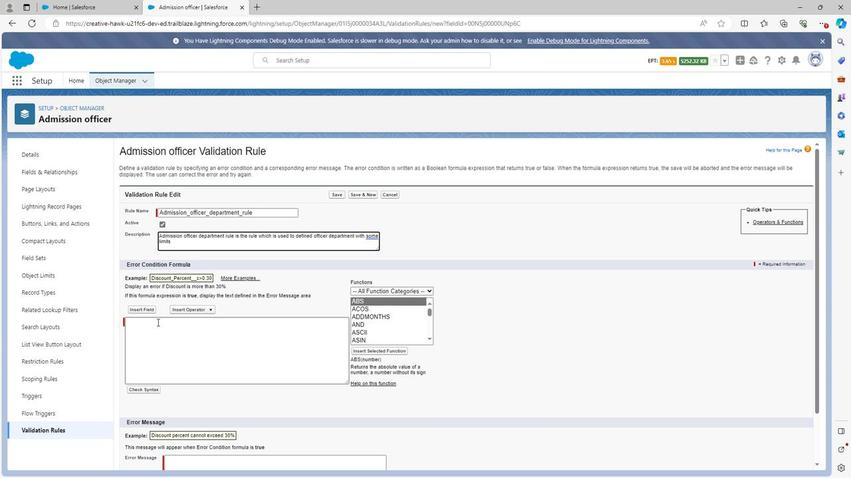
Action: Mouse pressed left at (156, 323)
Screenshot: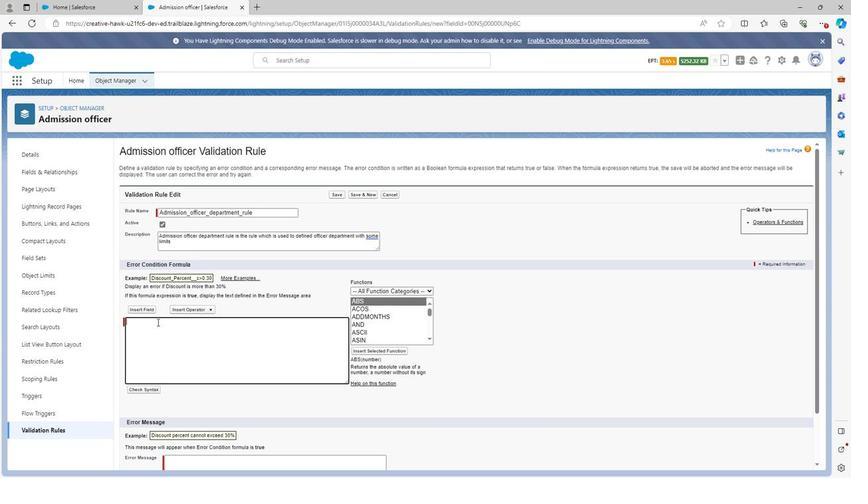 
Action: Mouse moved to (141, 307)
Screenshot: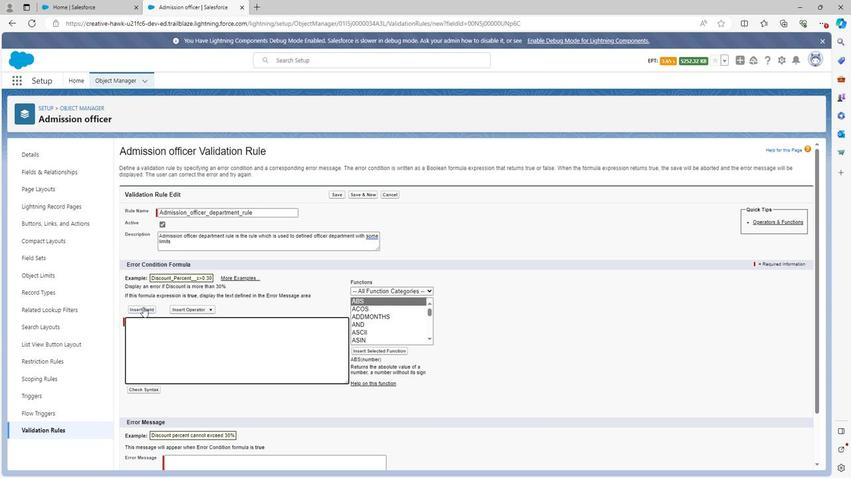 
Action: Mouse pressed left at (141, 307)
Screenshot: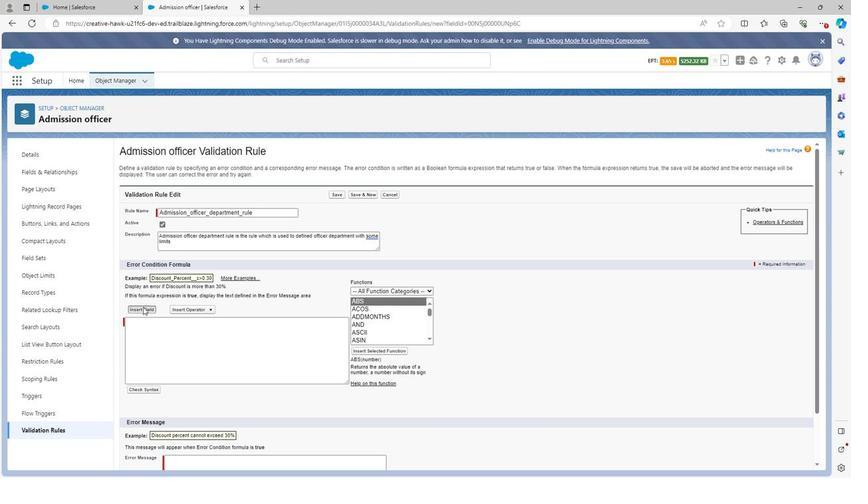 
Action: Mouse moved to (398, 270)
Screenshot: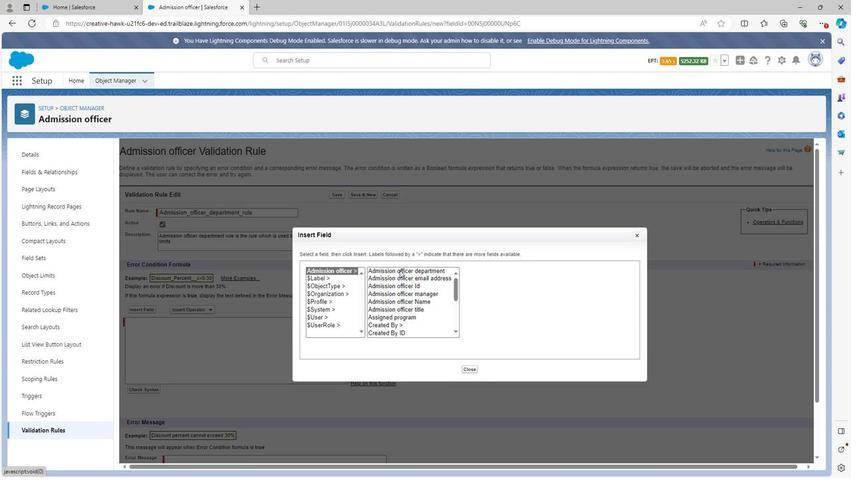 
Action: Mouse pressed left at (398, 270)
Screenshot: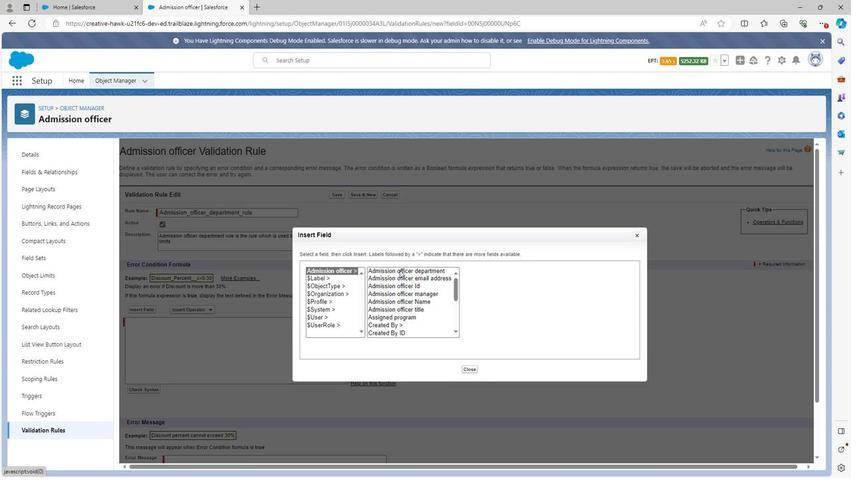 
Action: Mouse moved to (510, 317)
Screenshot: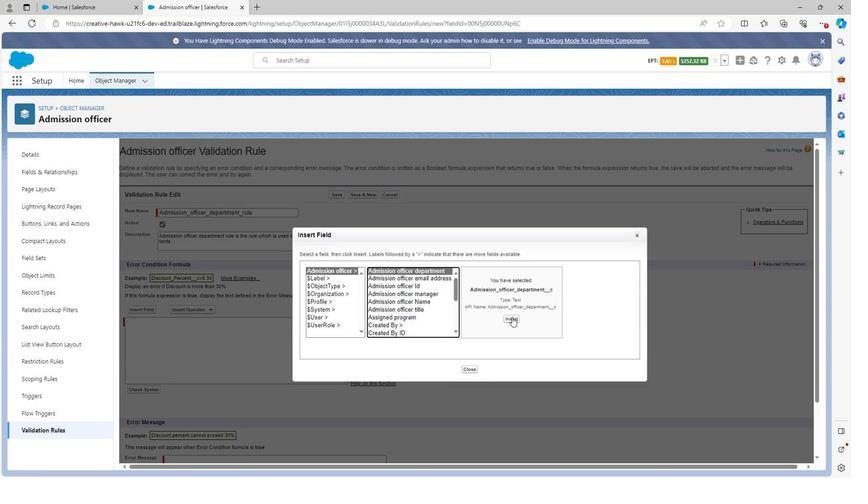 
Action: Mouse pressed left at (510, 317)
Screenshot: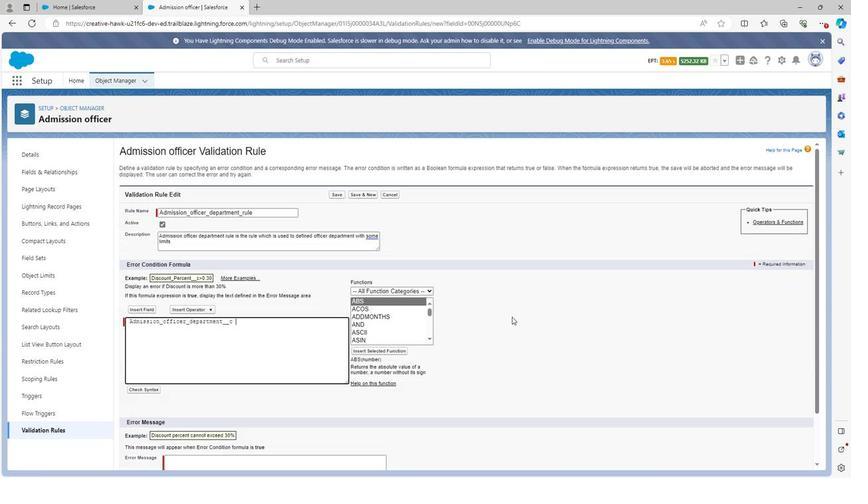 
Action: Mouse moved to (186, 310)
Screenshot: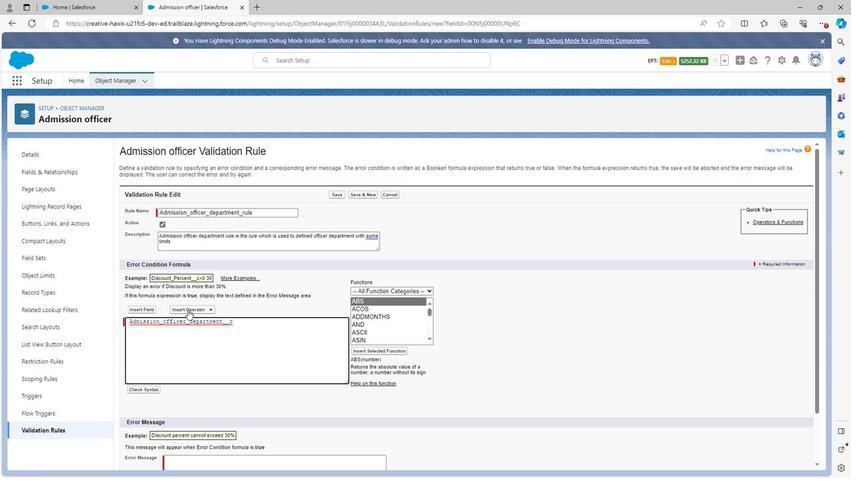 
Action: Mouse pressed left at (186, 310)
Screenshot: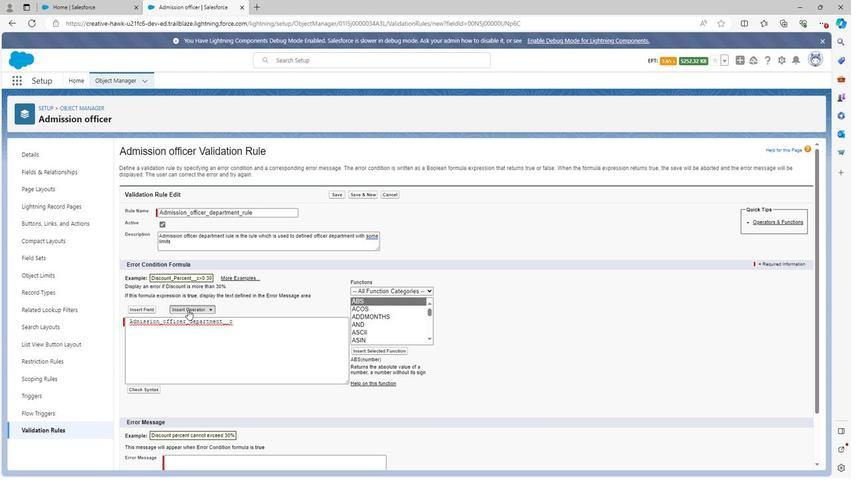 
Action: Mouse moved to (190, 401)
Screenshot: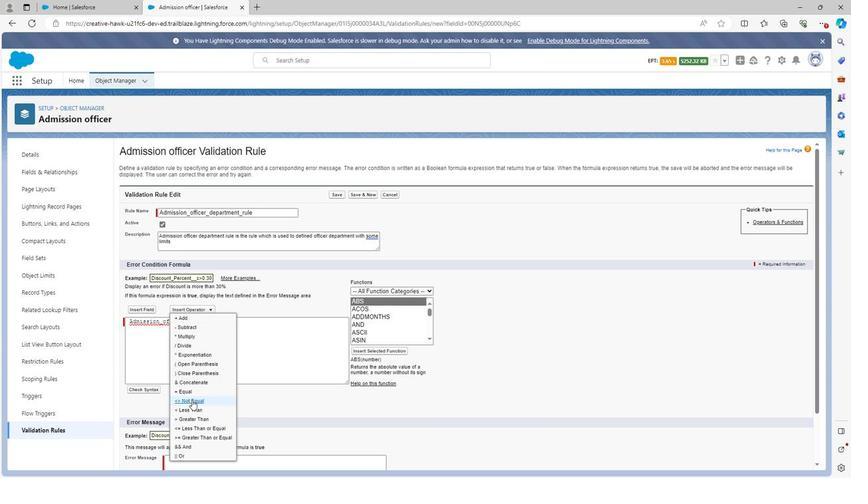 
Action: Mouse pressed left at (190, 401)
Screenshot: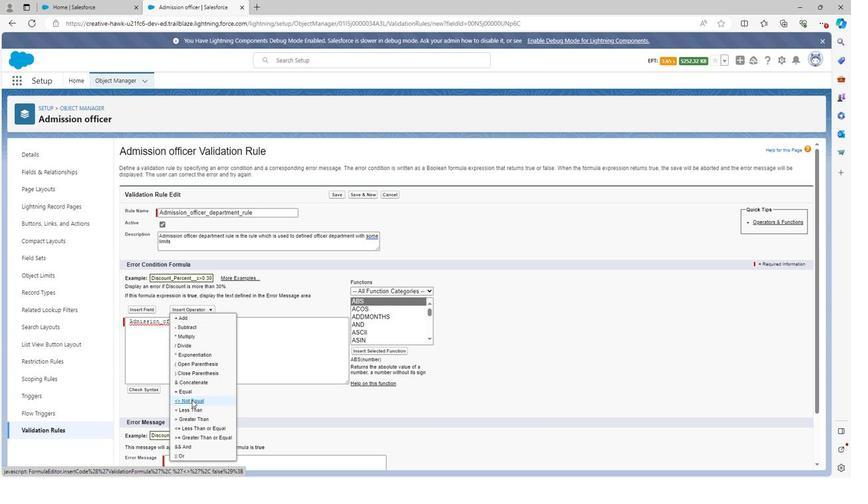 
Action: Mouse moved to (370, 289)
Screenshot: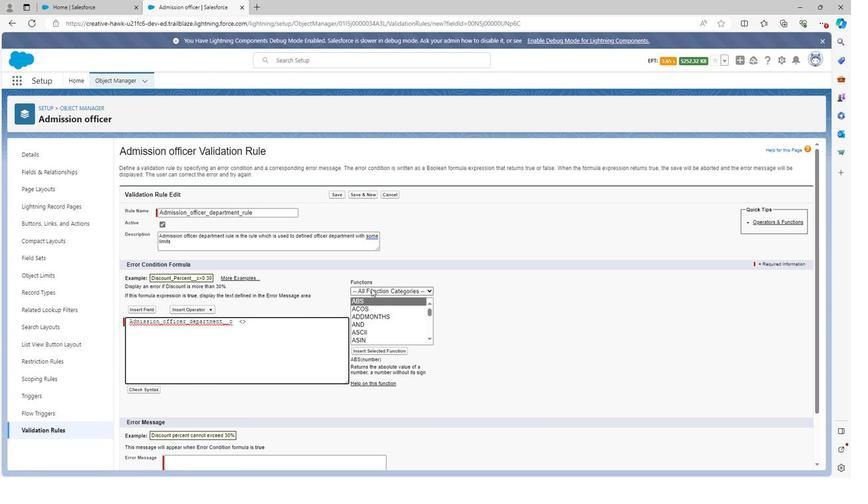 
Action: Mouse pressed left at (370, 289)
Screenshot: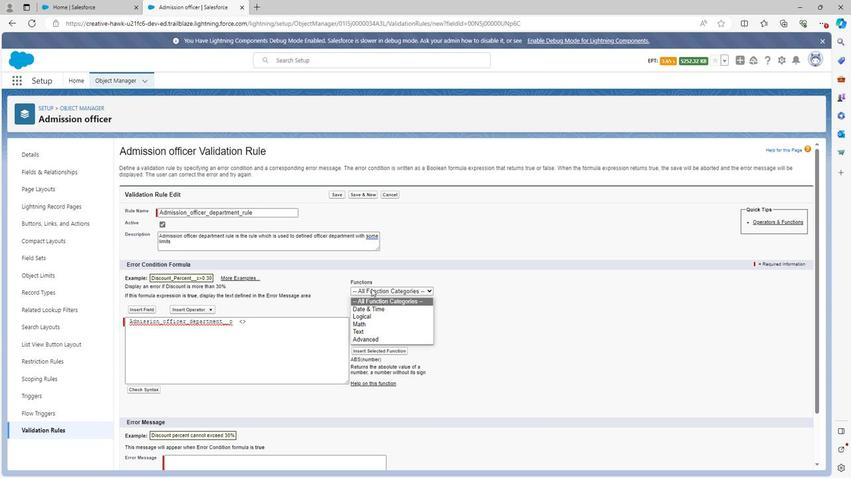 
Action: Mouse moved to (369, 329)
Screenshot: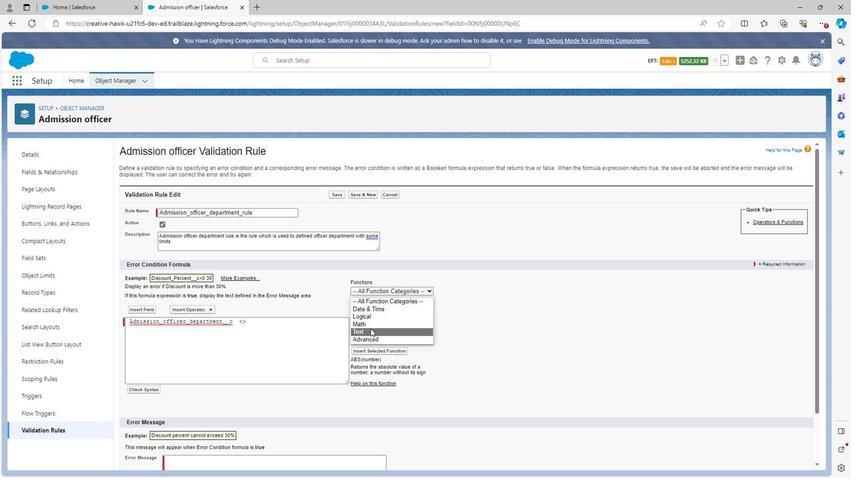 
Action: Mouse pressed left at (369, 329)
Screenshot: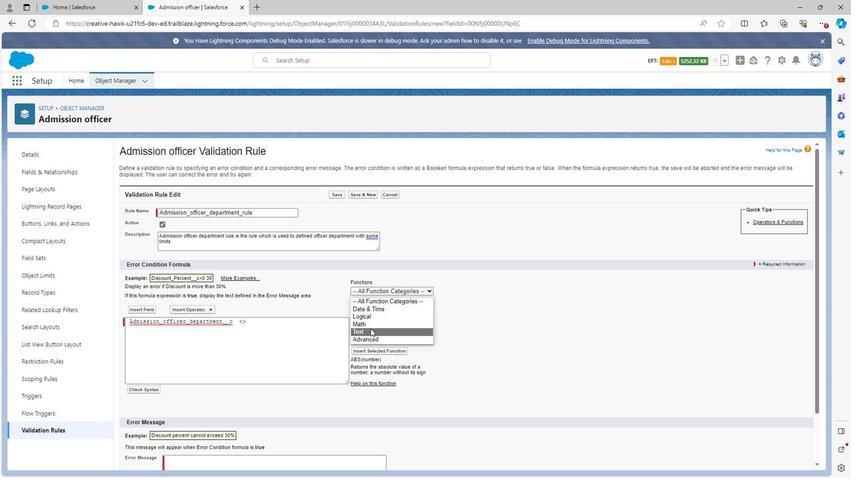 
Action: Mouse moved to (370, 319)
Screenshot: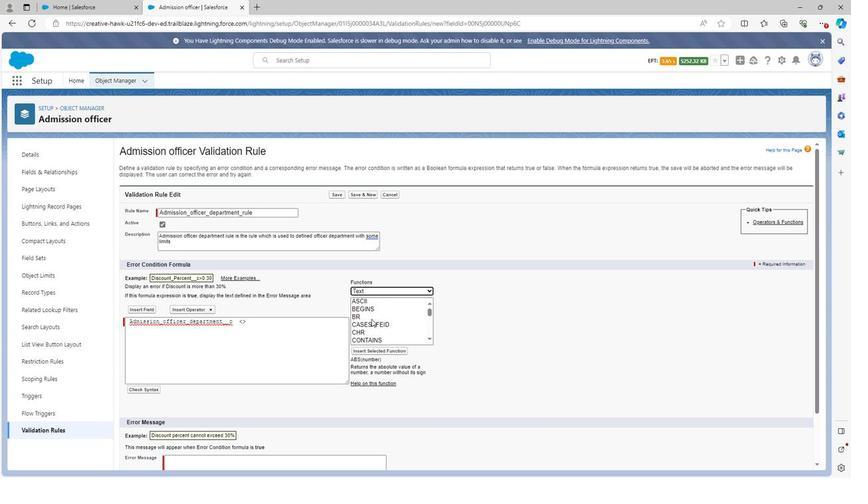 
Action: Mouse scrolled (370, 319) with delta (0, 0)
Screenshot: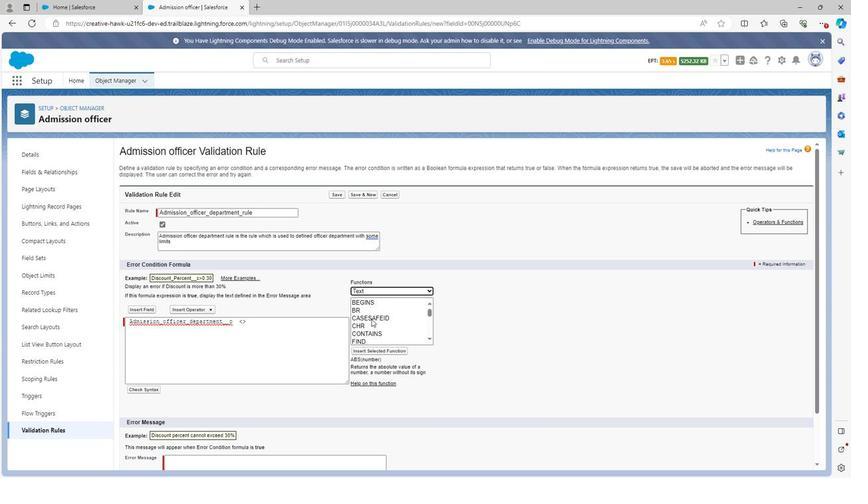 
Action: Mouse scrolled (370, 319) with delta (0, 0)
Screenshot: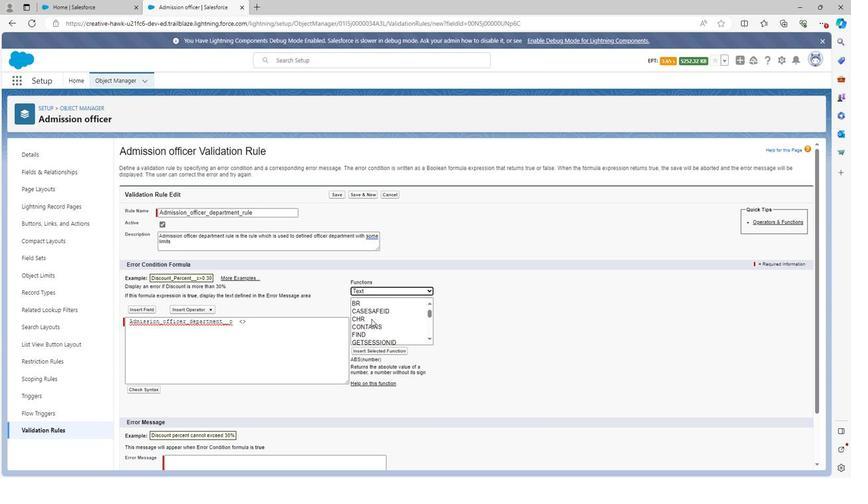 
Action: Mouse scrolled (370, 319) with delta (0, 0)
Screenshot: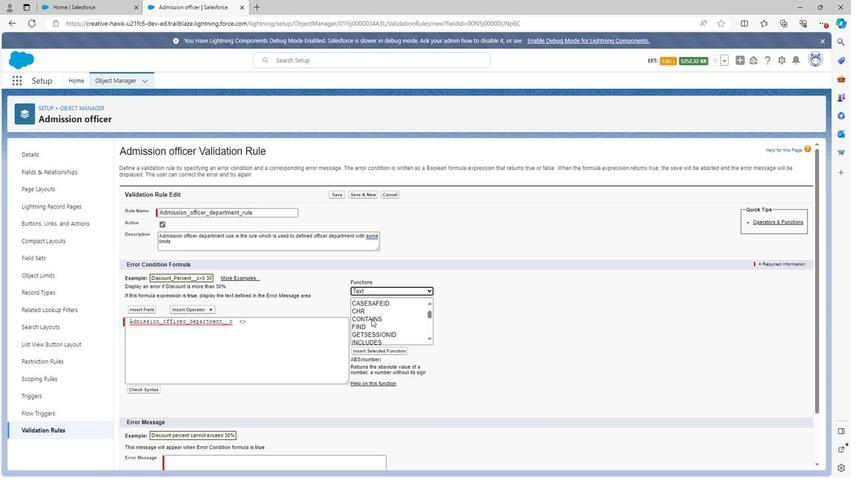
Action: Mouse moved to (370, 319)
Screenshot: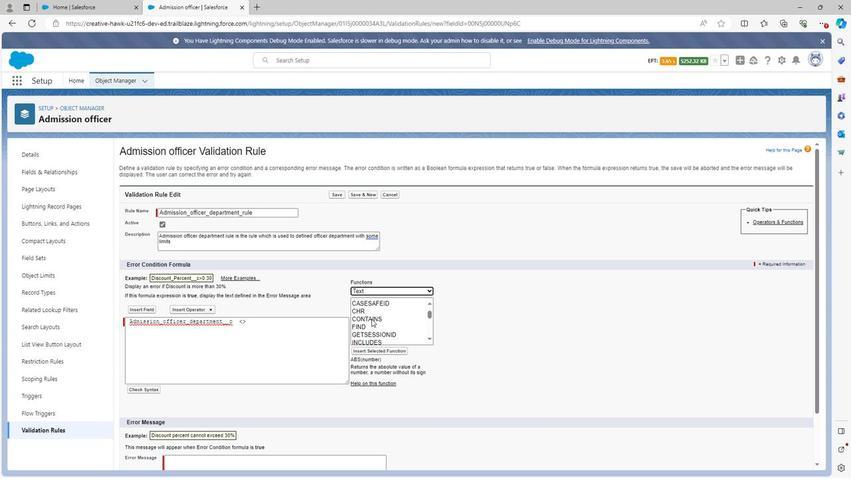 
Action: Mouse scrolled (370, 319) with delta (0, 0)
Screenshot: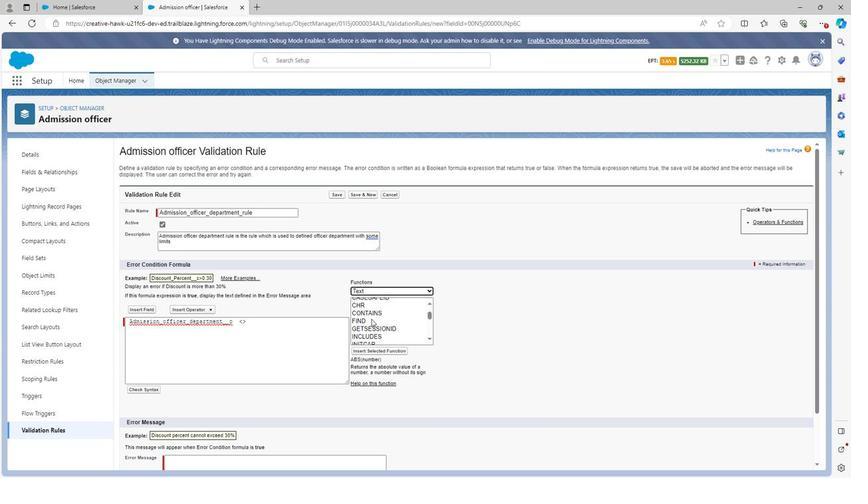 
Action: Mouse scrolled (370, 319) with delta (0, 0)
Screenshot: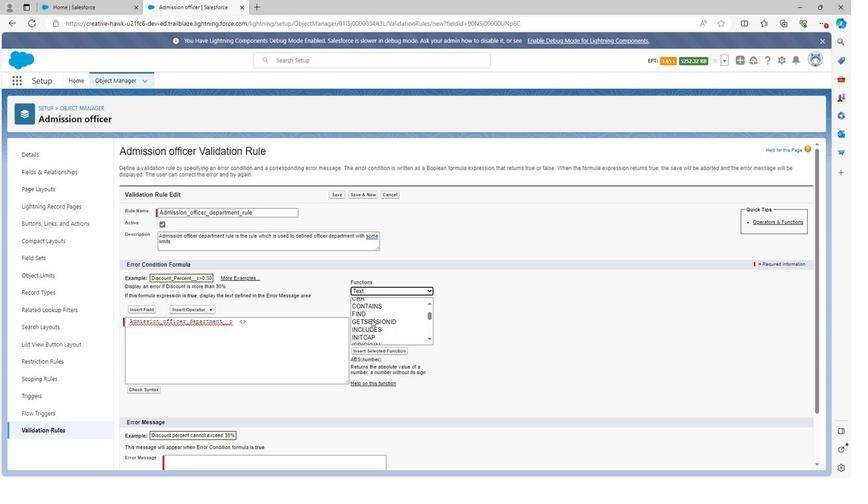 
Action: Mouse scrolled (370, 319) with delta (0, 0)
Screenshot: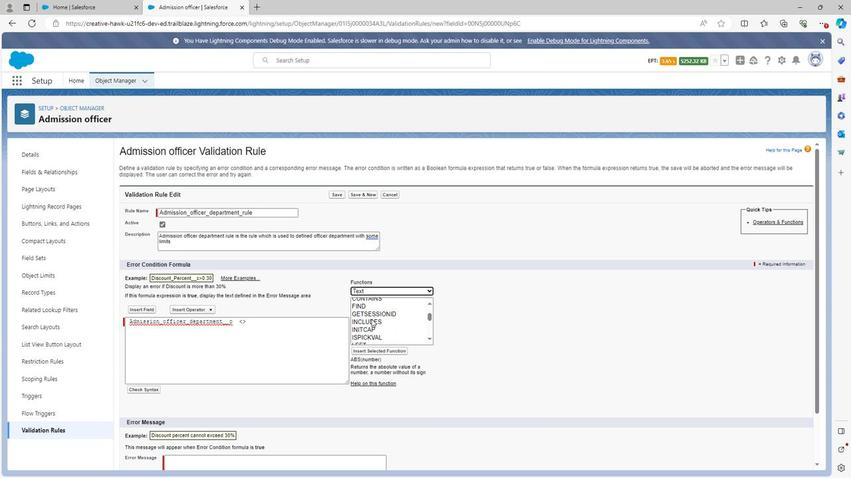 
Action: Mouse scrolled (370, 319) with delta (0, 0)
Screenshot: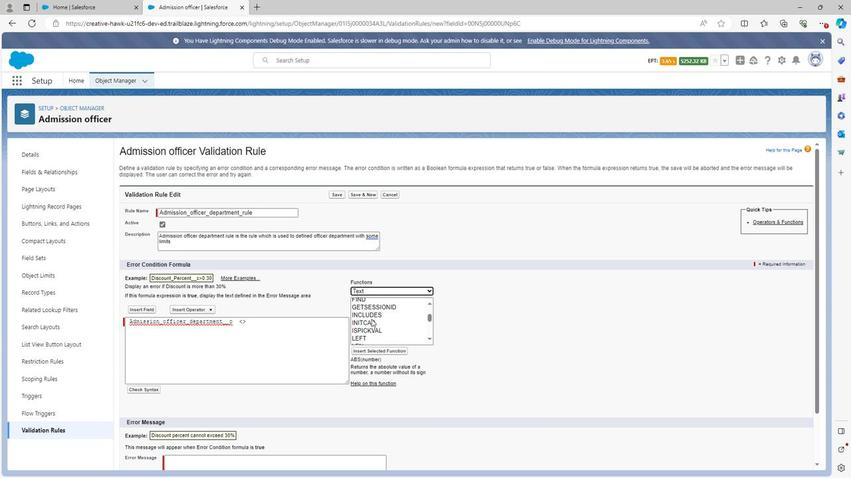 
Action: Mouse scrolled (370, 319) with delta (0, 0)
Screenshot: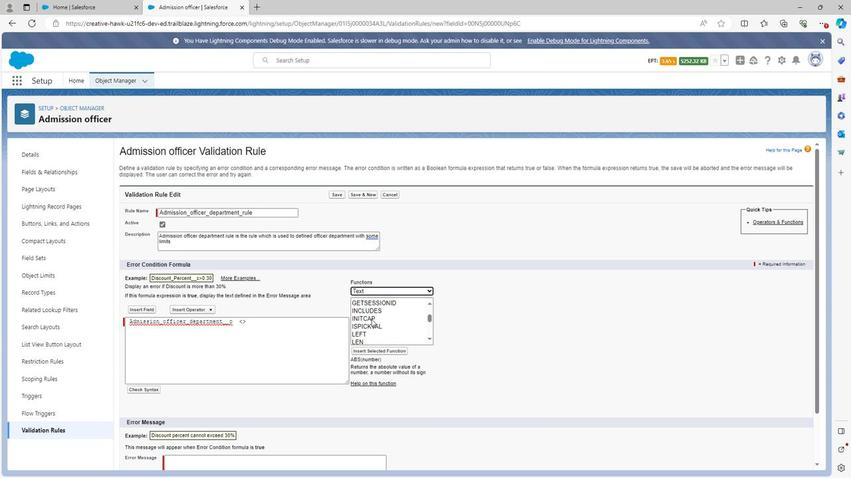 
Action: Mouse scrolled (370, 319) with delta (0, 0)
Screenshot: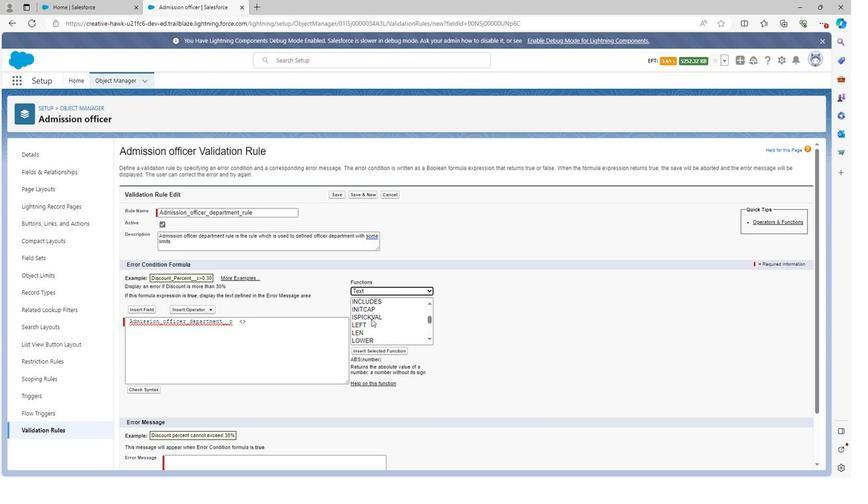 
Action: Mouse scrolled (370, 319) with delta (0, 0)
Screenshot: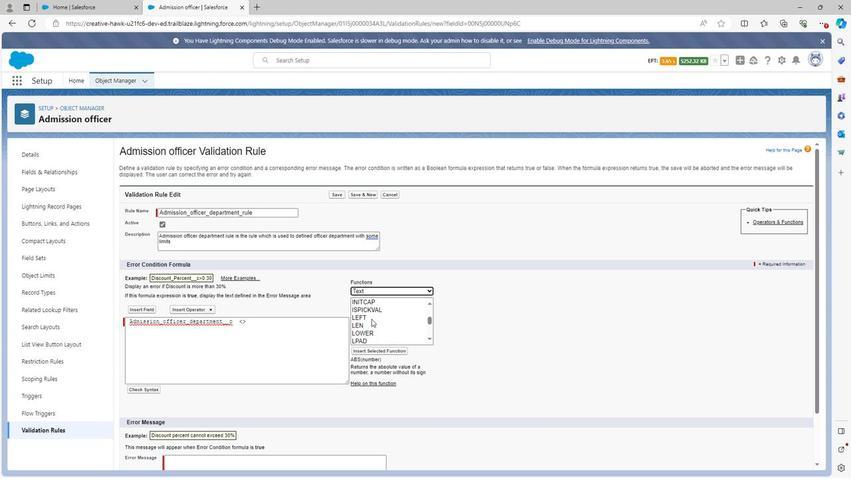 
Action: Mouse scrolled (370, 319) with delta (0, 0)
Screenshot: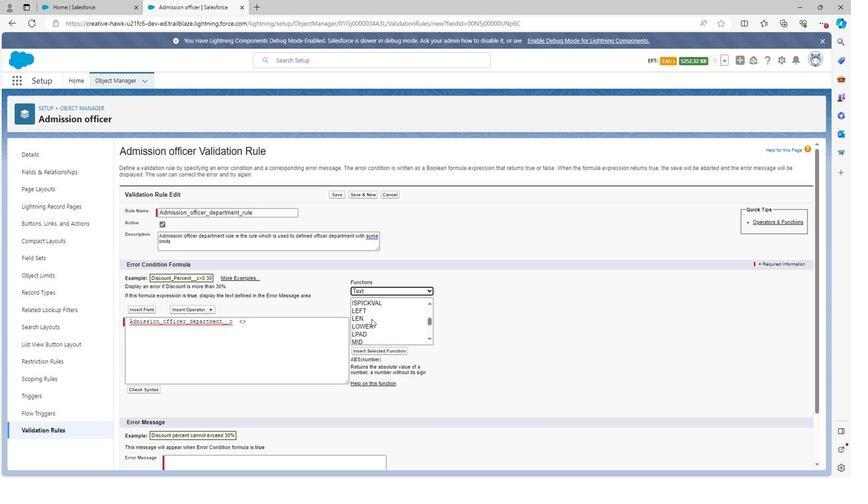 
Action: Mouse scrolled (370, 319) with delta (0, 0)
Screenshot: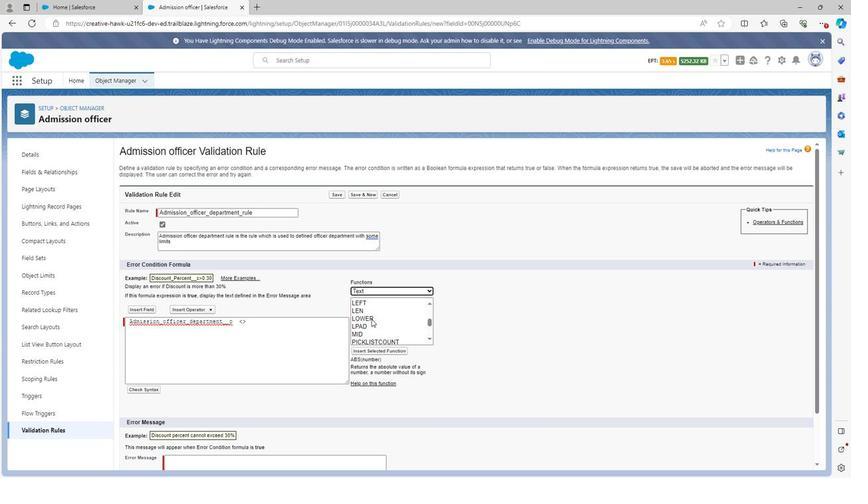 
Action: Mouse scrolled (370, 319) with delta (0, 0)
Screenshot: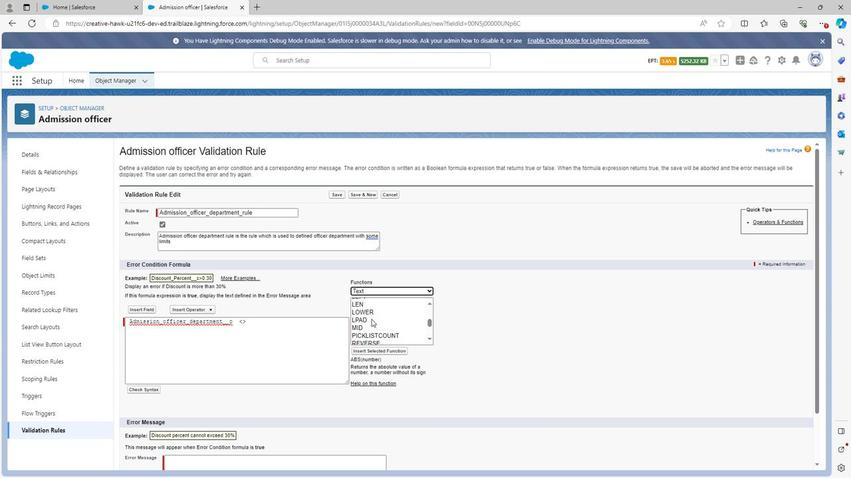 
Action: Mouse moved to (367, 319)
Screenshot: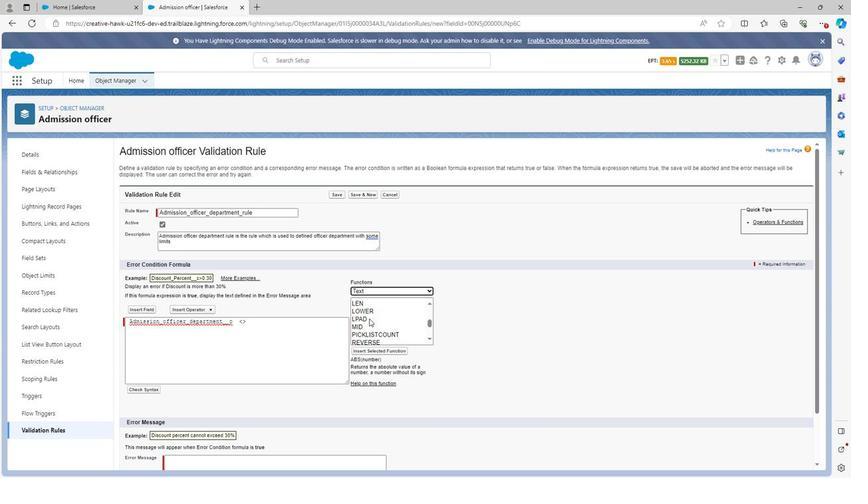 
Action: Mouse scrolled (367, 319) with delta (0, 0)
Screenshot: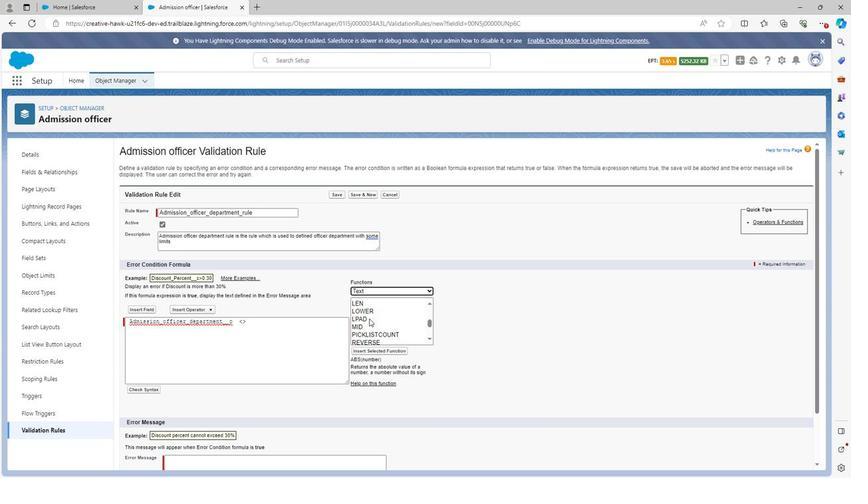 
Action: Mouse scrolled (367, 319) with delta (0, 0)
Screenshot: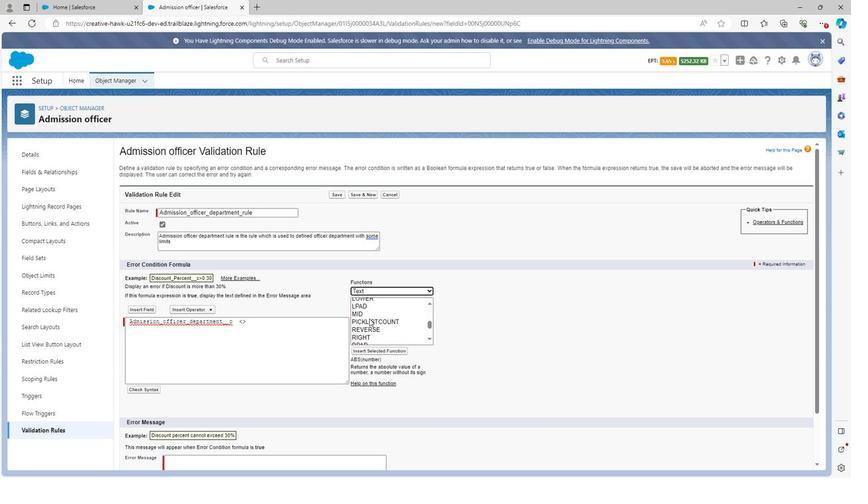 
Action: Mouse scrolled (367, 319) with delta (0, 0)
Screenshot: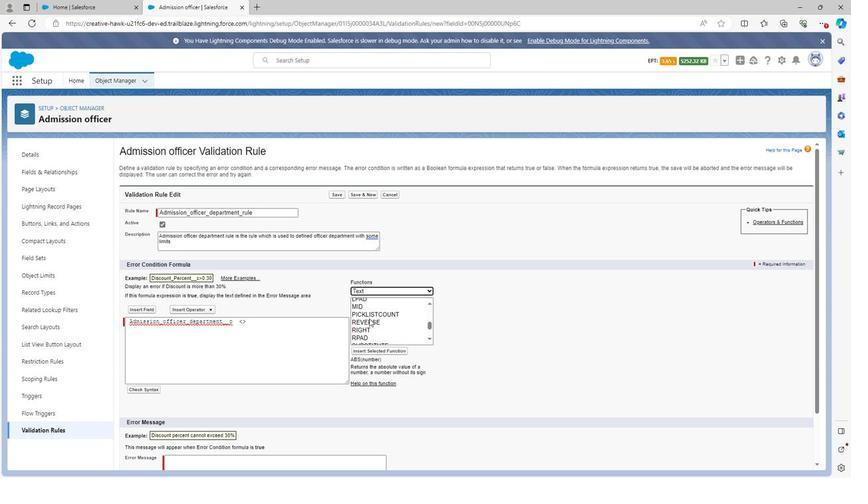 
Action: Mouse scrolled (367, 319) with delta (0, 0)
Screenshot: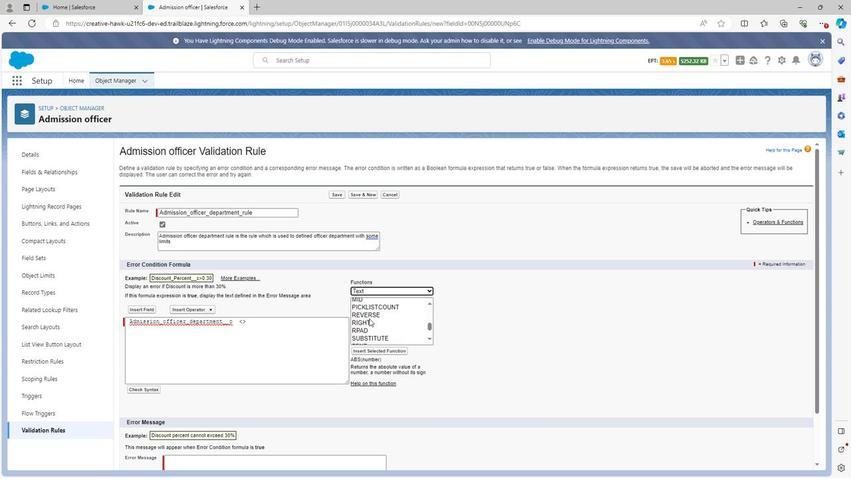 
Action: Mouse scrolled (367, 319) with delta (0, 0)
Screenshot: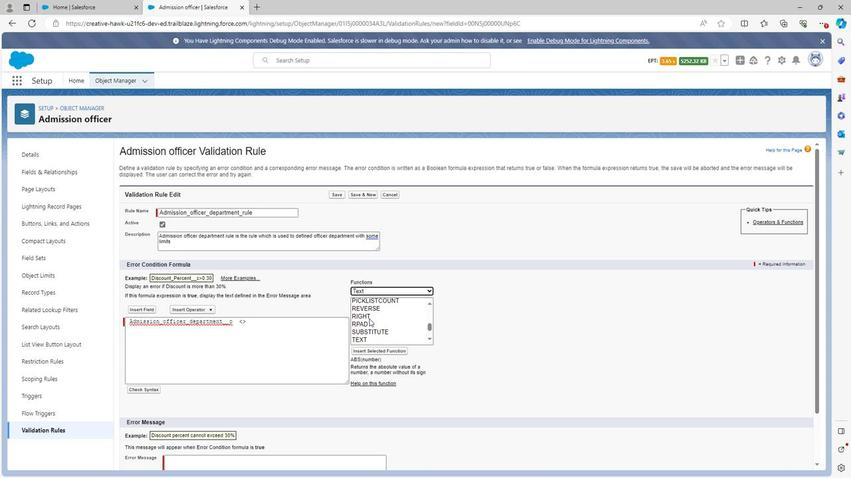 
Action: Mouse scrolled (367, 319) with delta (0, 0)
Screenshot: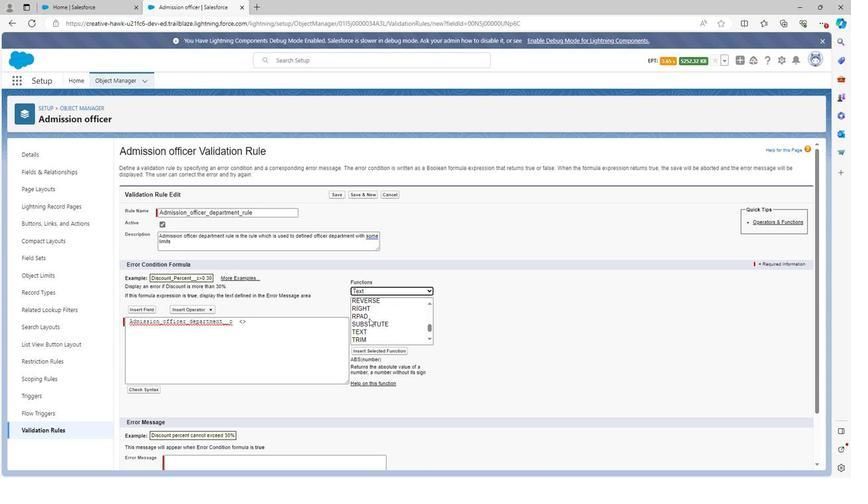 
Action: Mouse scrolled (367, 319) with delta (0, 0)
Screenshot: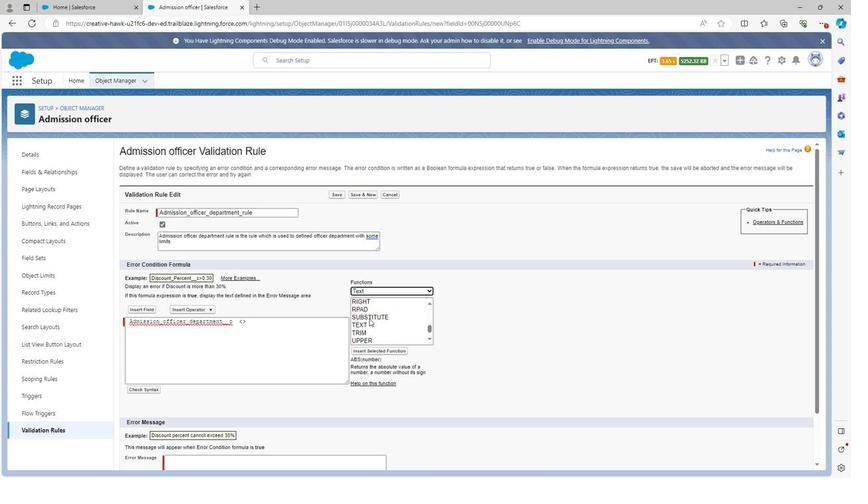 
Action: Mouse scrolled (367, 319) with delta (0, 0)
Screenshot: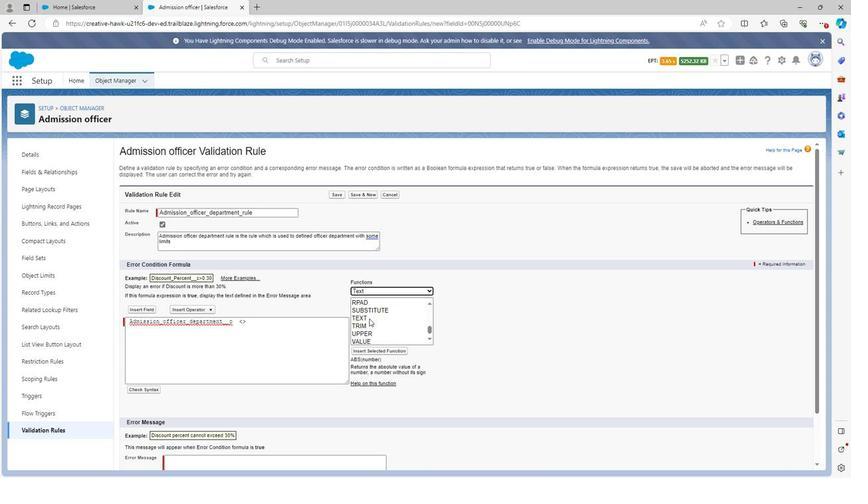 
Action: Mouse moved to (363, 332)
Screenshot: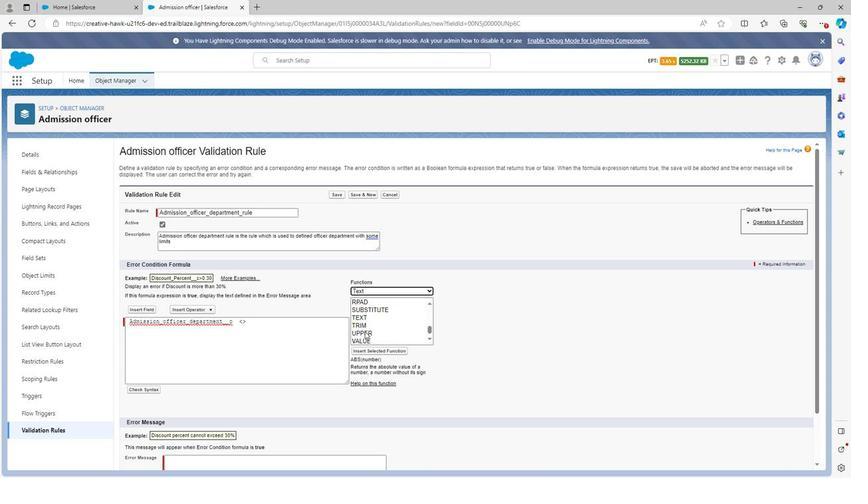 
Action: Mouse pressed left at (363, 332)
Screenshot: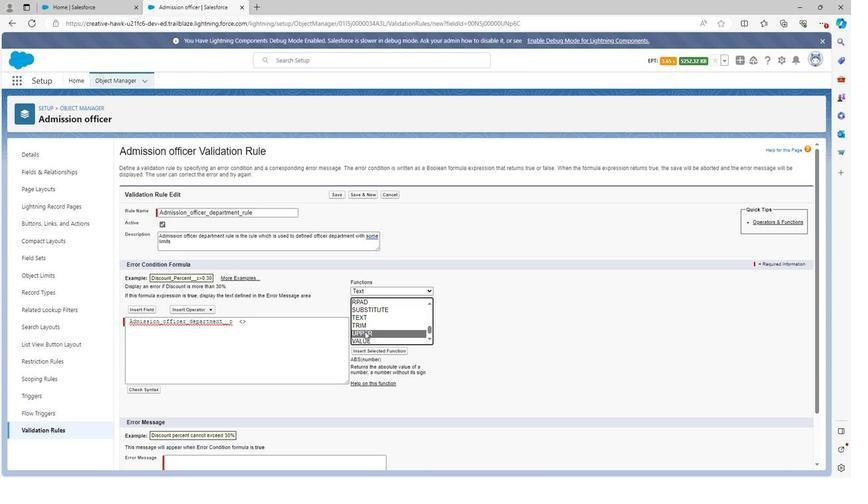 
Action: Mouse moved to (375, 350)
Screenshot: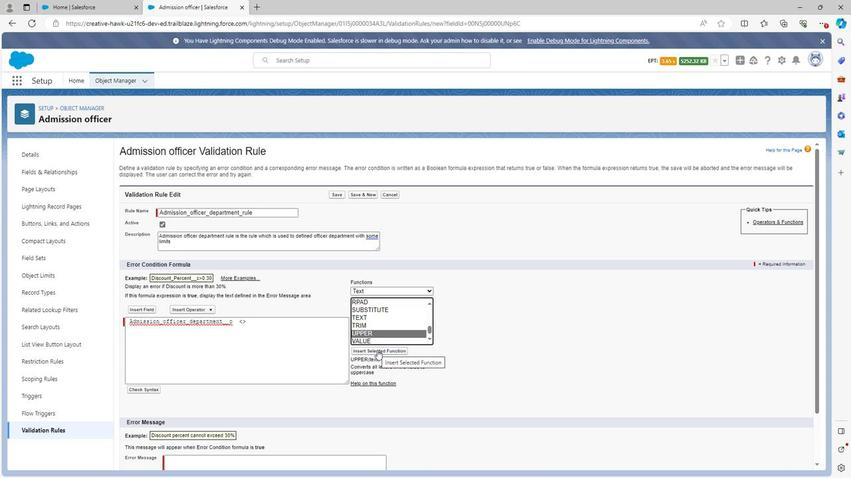 
Action: Mouse pressed left at (375, 350)
Screenshot: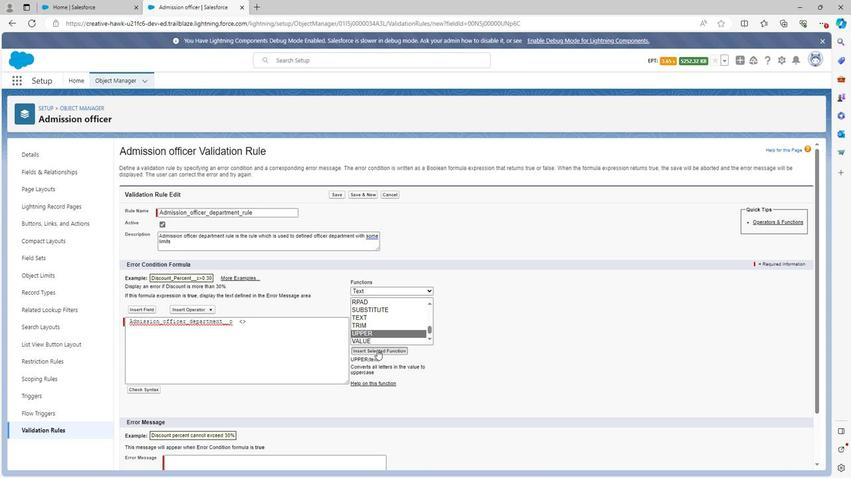 
Action: Mouse moved to (204, 321)
Screenshot: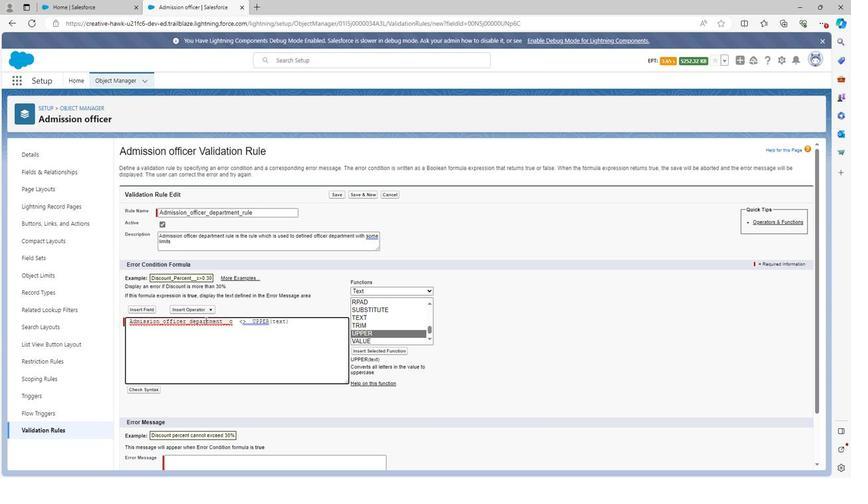 
Action: Mouse pressed left at (204, 321)
Screenshot: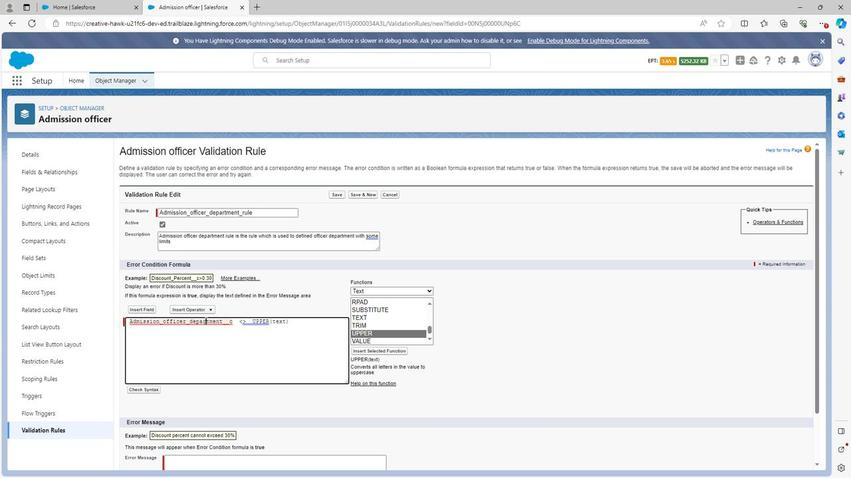 
Action: Mouse pressed left at (204, 321)
Screenshot: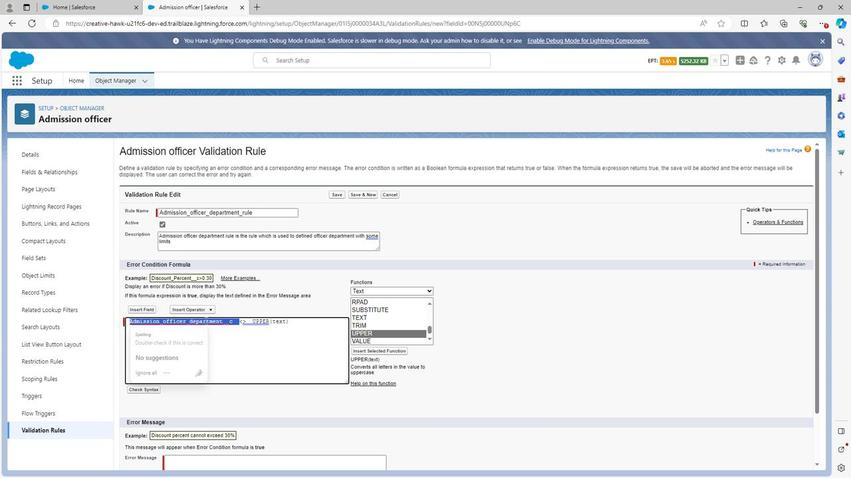 
Action: Key pressed ctrl+C
Screenshot: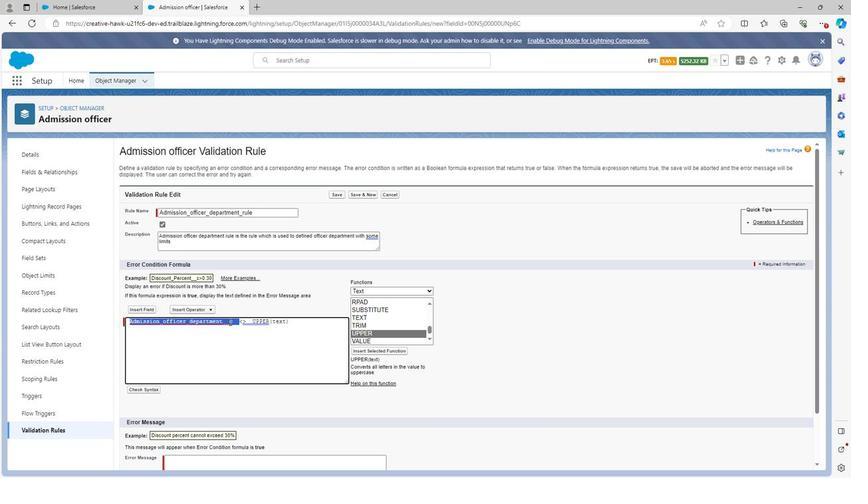 
Action: Mouse moved to (281, 321)
Screenshot: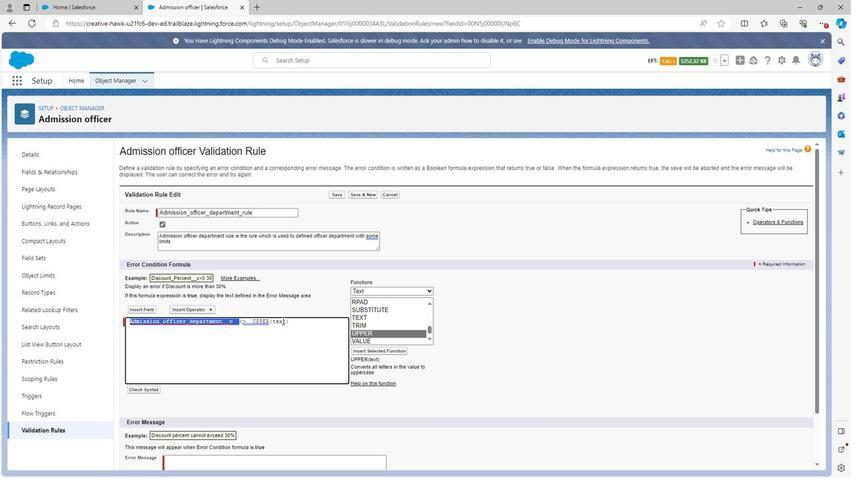 
Action: Mouse pressed left at (281, 321)
Screenshot: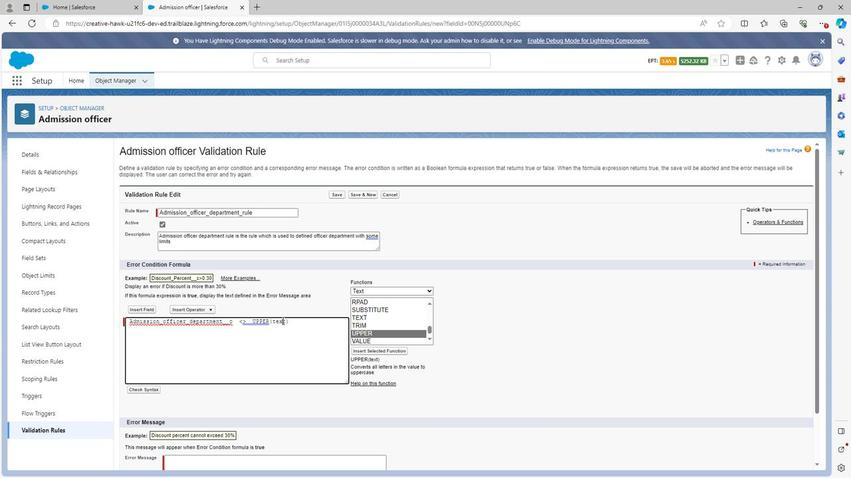 
Action: Mouse pressed left at (281, 321)
Screenshot: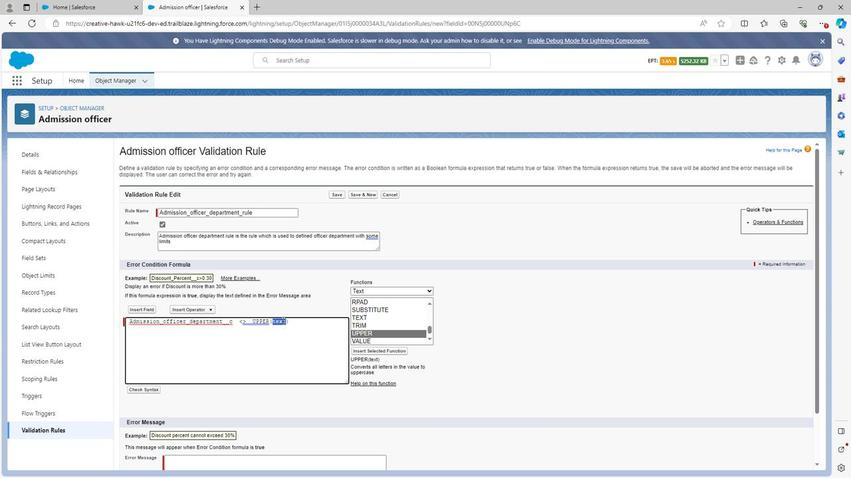 
Action: Key pressed ctrl+V
Screenshot: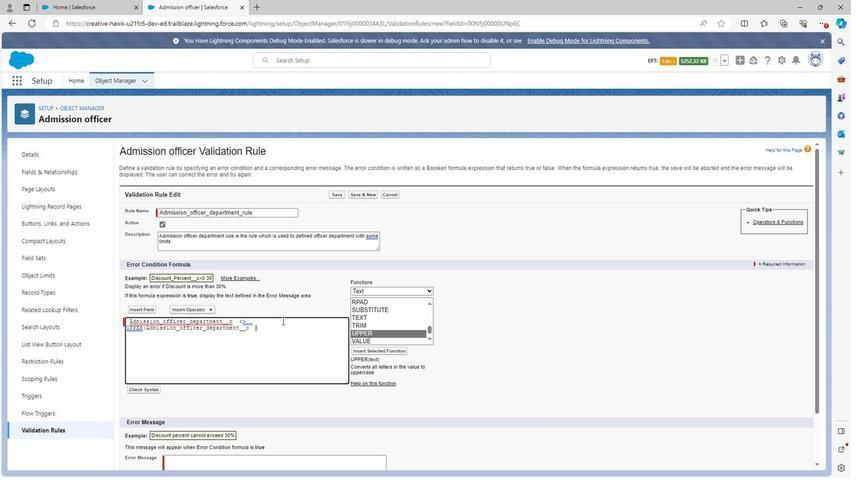 
Action: Mouse moved to (281, 321)
Screenshot: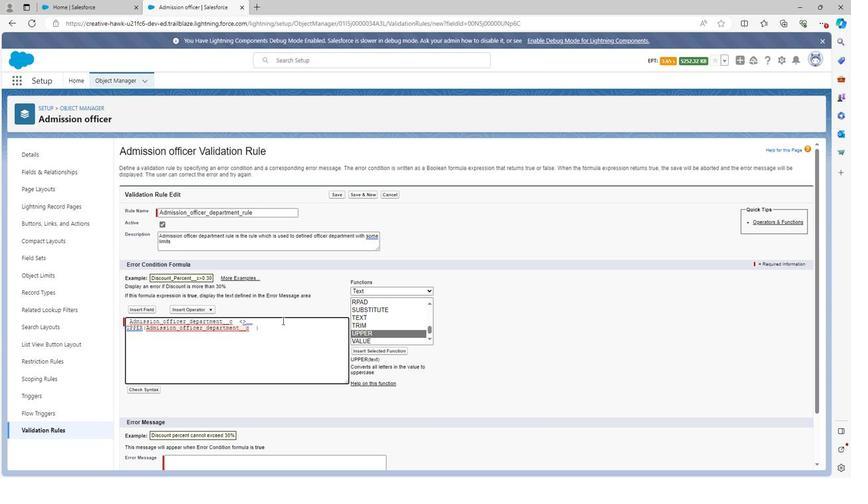 
Action: Key pressed <Key.backspace><Key.backspace>
Screenshot: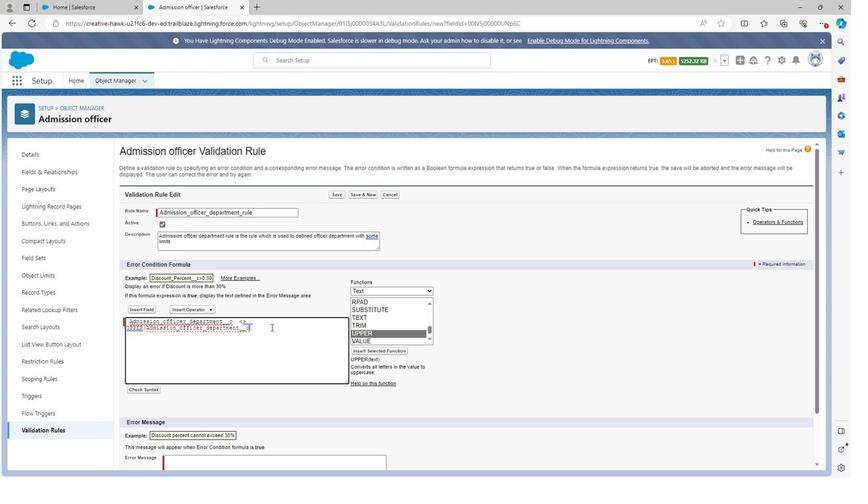 
Action: Mouse moved to (137, 390)
Screenshot: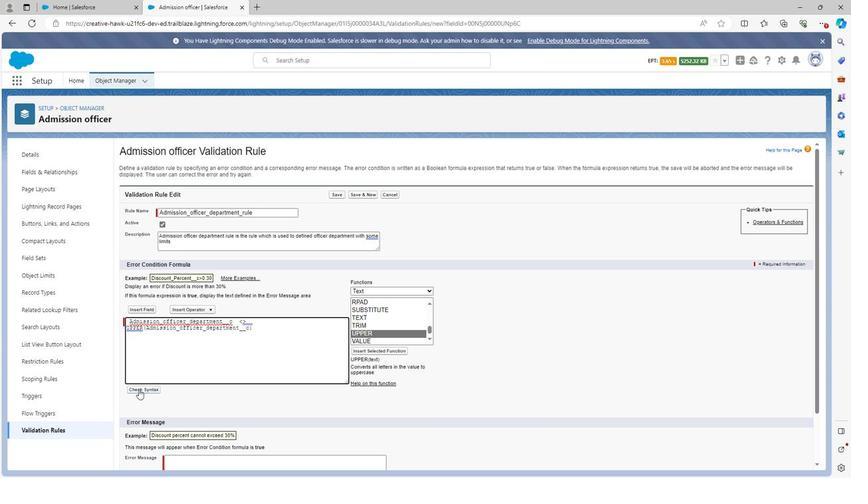 
Action: Mouse pressed left at (137, 390)
Screenshot: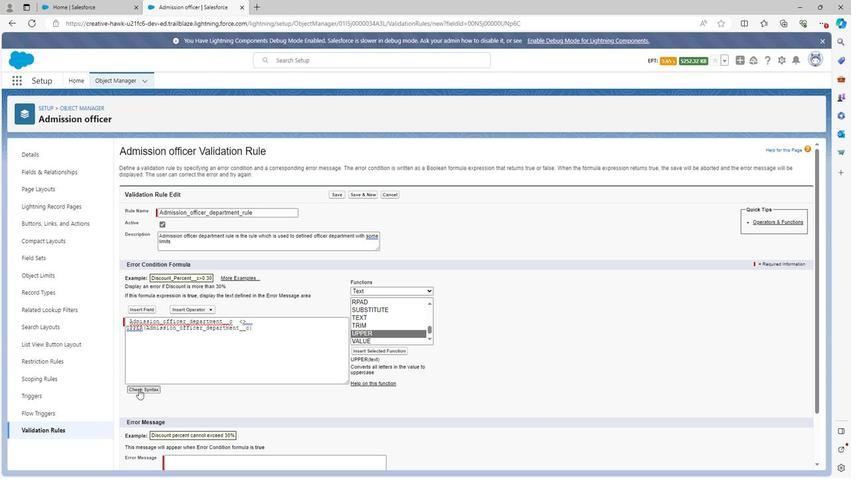 
Action: Mouse moved to (190, 460)
Screenshot: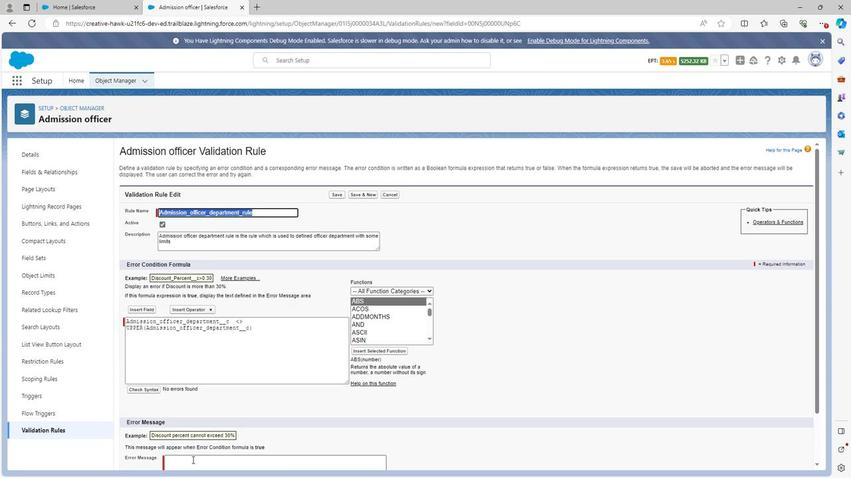
Action: Mouse pressed left at (190, 460)
Screenshot: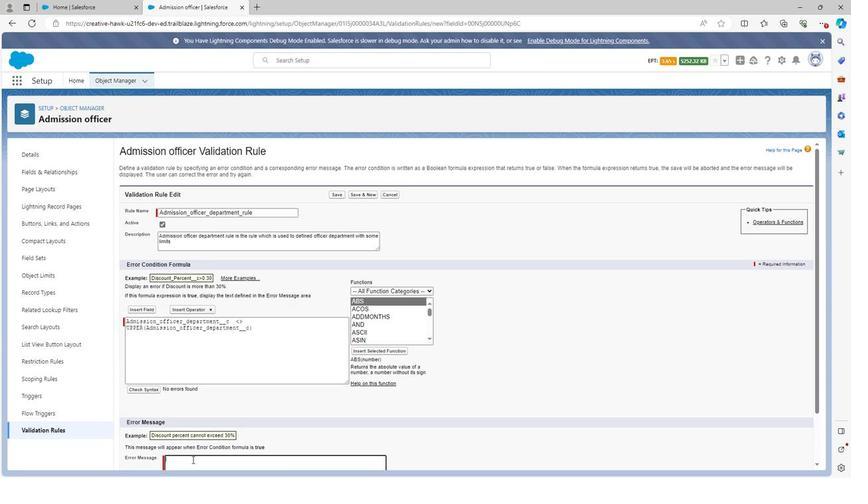 
Action: Mouse moved to (191, 460)
Screenshot: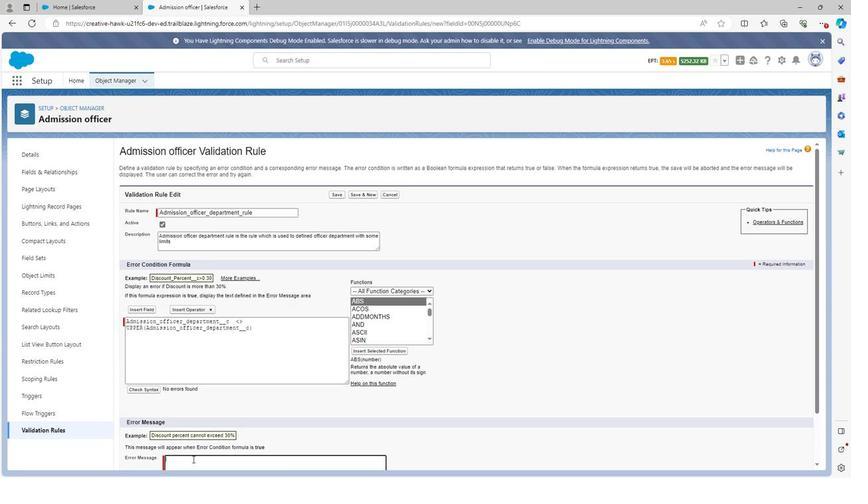 
Action: Key pressed <Key.shift>A
Screenshot: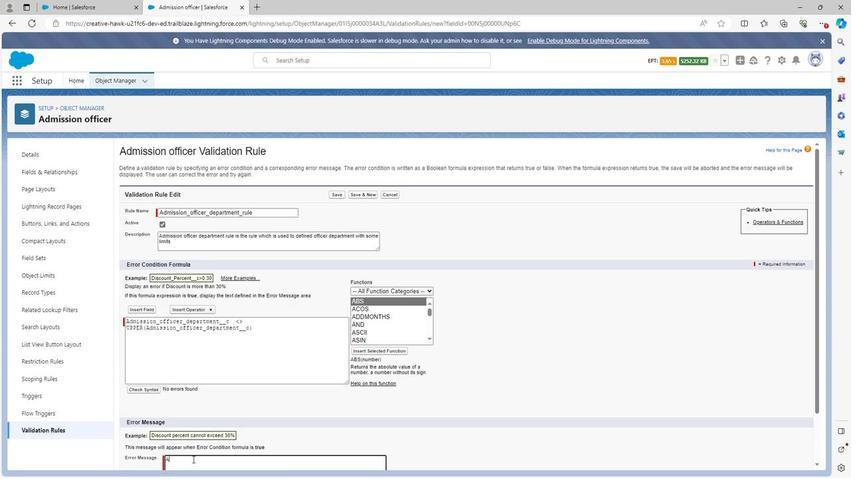 
Action: Mouse moved to (192, 458)
Screenshot: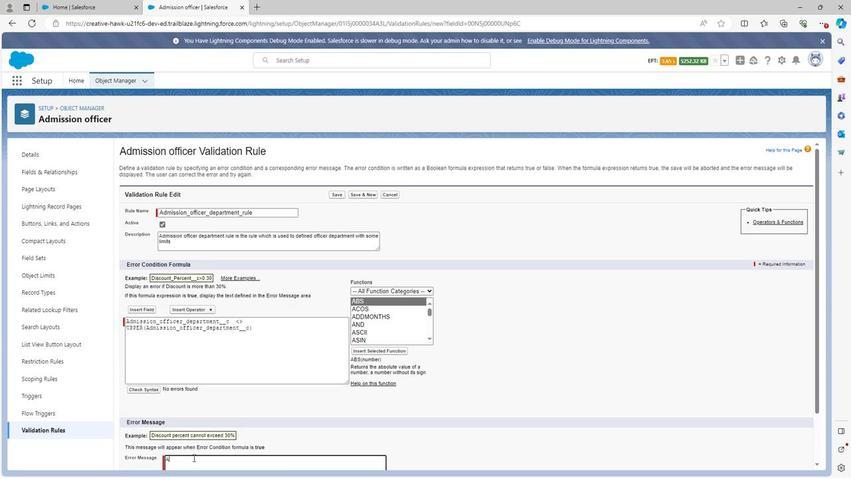 
Action: Key pressed d
Screenshot: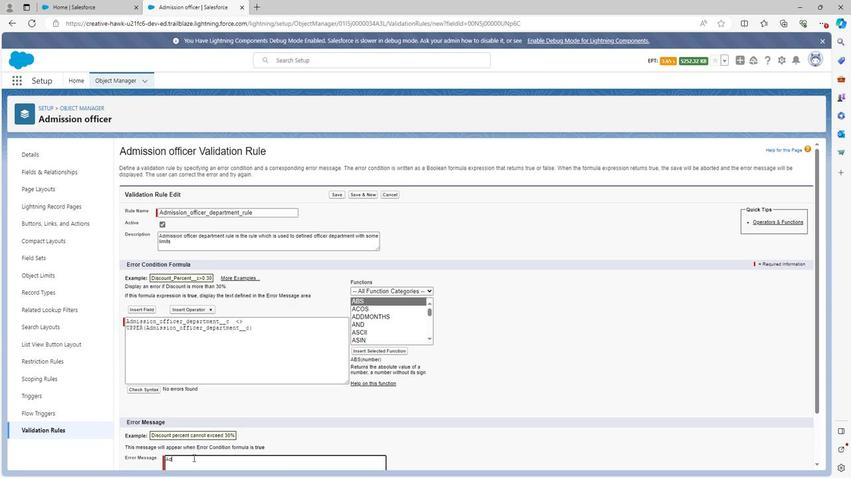 
Action: Mouse moved to (192, 456)
Screenshot: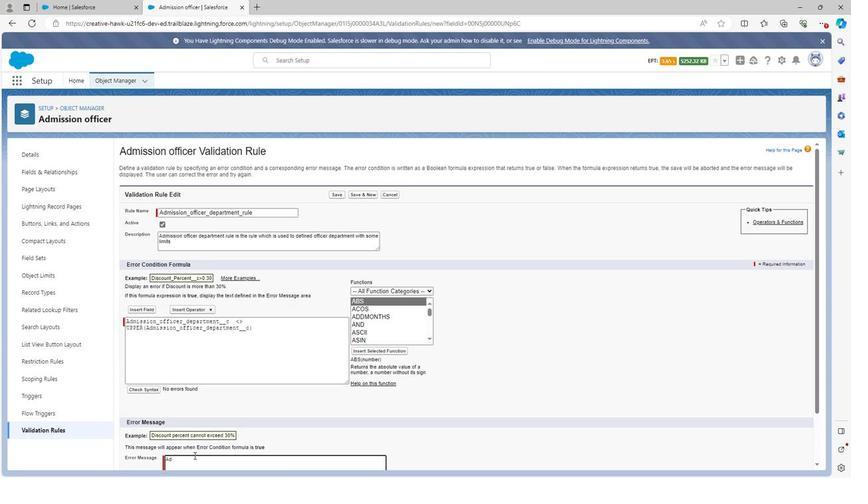 
Action: Key pressed m
Screenshot: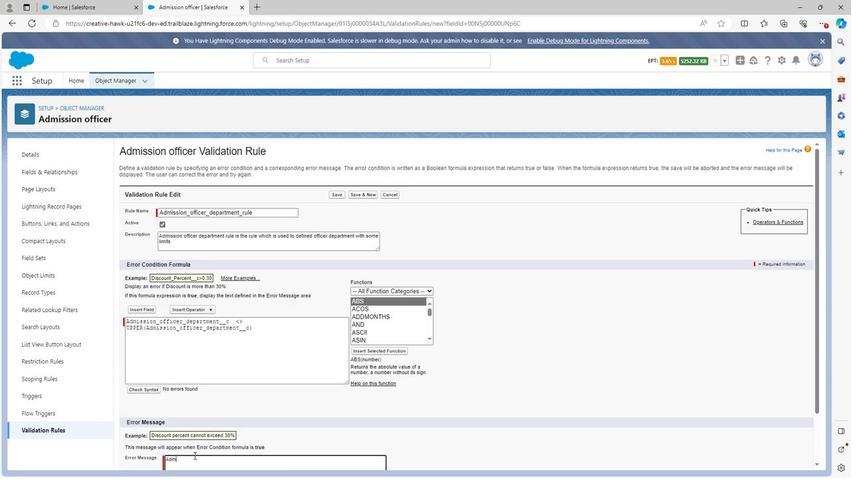
Action: Mouse moved to (192, 455)
Screenshot: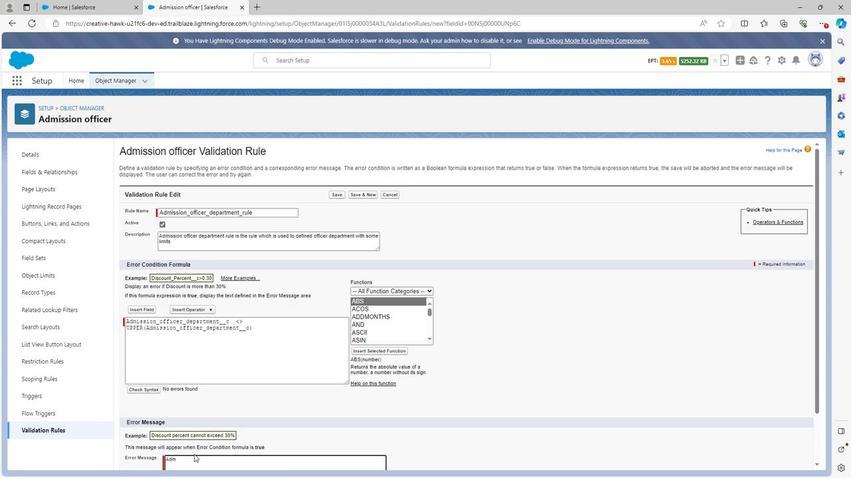 
Action: Key pressed i
Screenshot: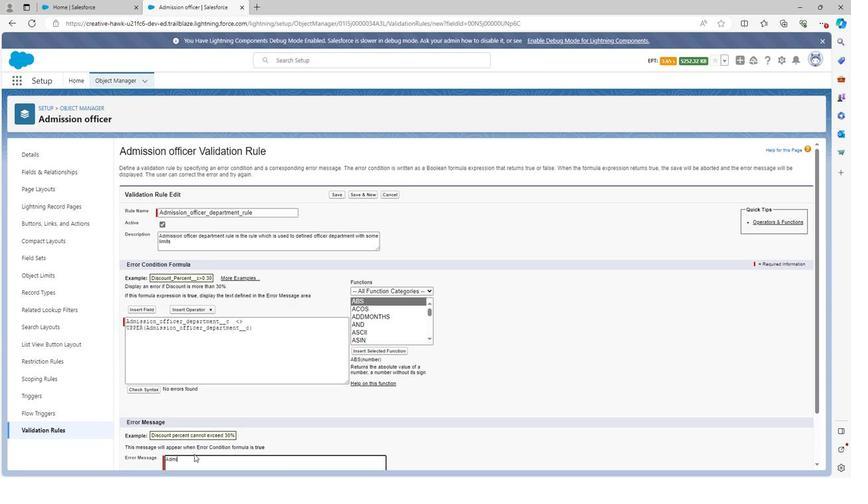 
Action: Mouse moved to (192, 454)
Screenshot: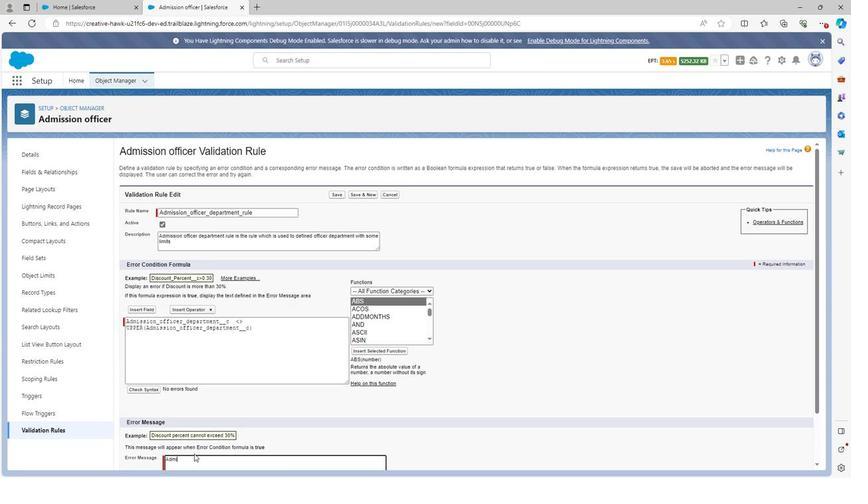 
Action: Key pressed ss
Screenshot: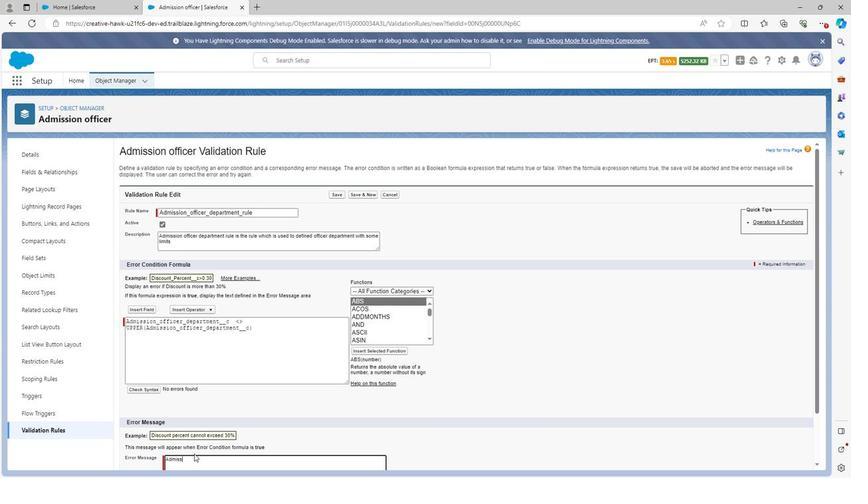 
Action: Mouse moved to (192, 453)
Screenshot: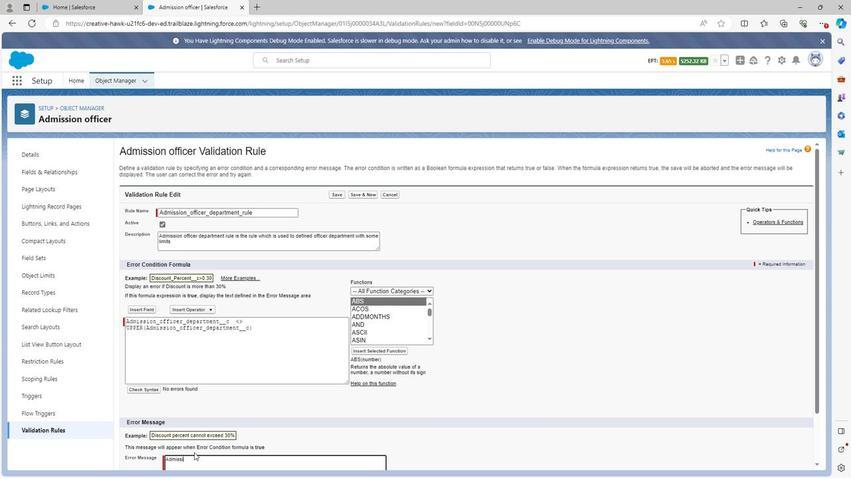 
Action: Key pressed io
Screenshot: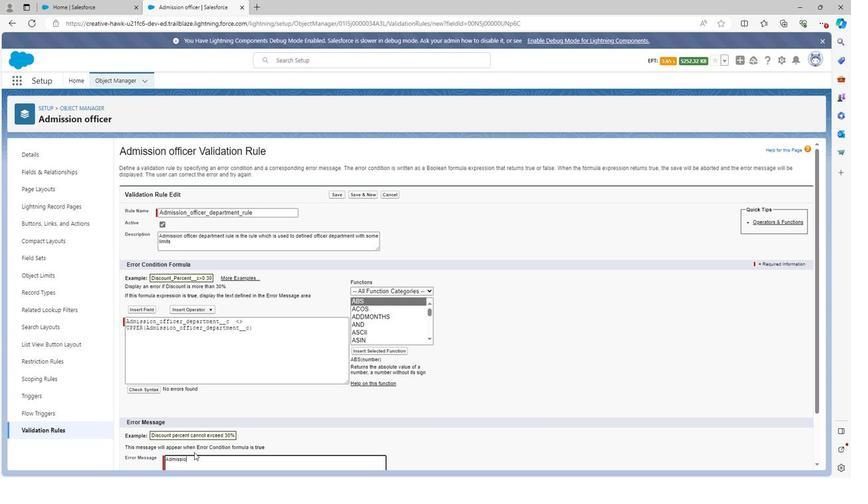 
Action: Mouse moved to (192, 453)
Screenshot: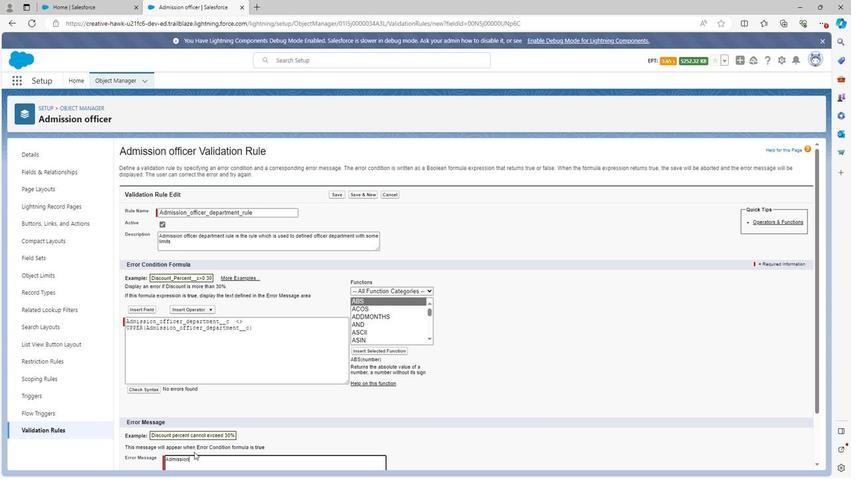 
Action: Key pressed n<Key.space>
Screenshot: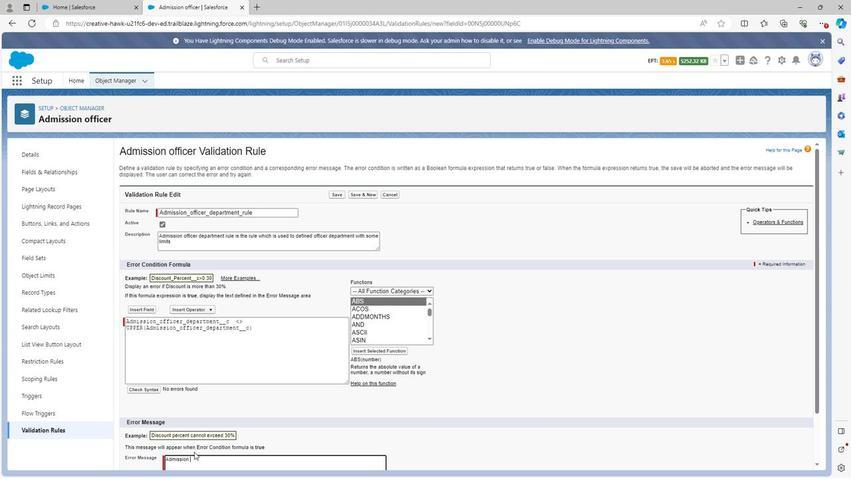 
Action: Mouse moved to (193, 453)
Screenshot: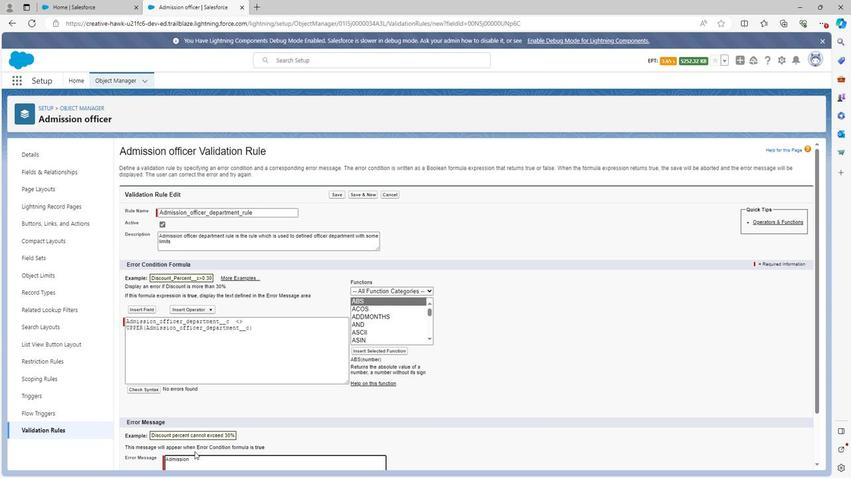 
Action: Key pressed officer<Key.space>department<Key.space>should<Key.space>be<Key.space>in<Key.space>upper<Key.space>case
Screenshot: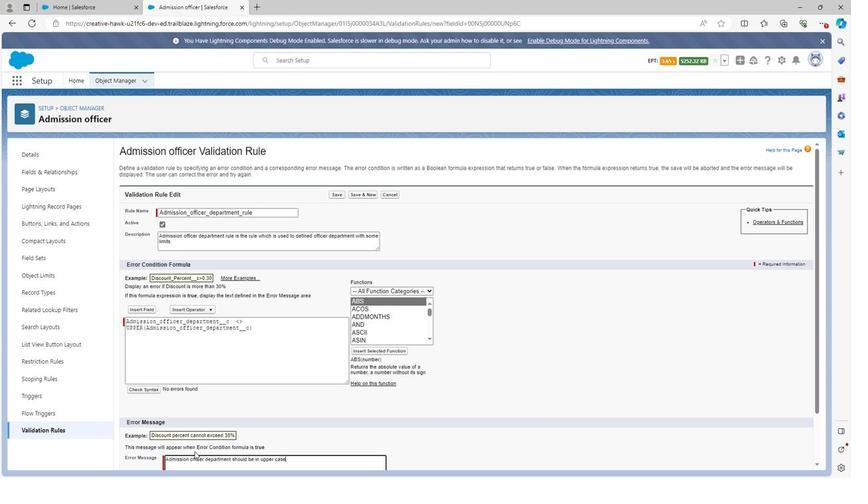 
Action: Mouse moved to (214, 400)
Screenshot: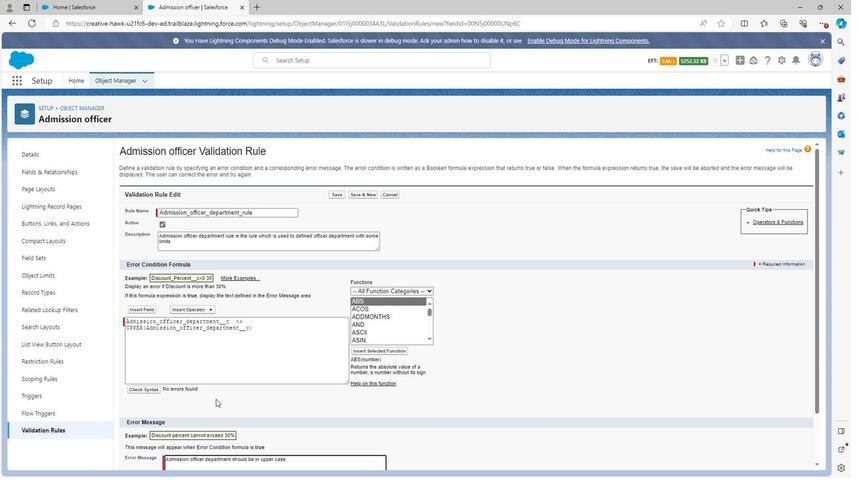 
Action: Mouse scrolled (214, 399) with delta (0, 0)
Screenshot: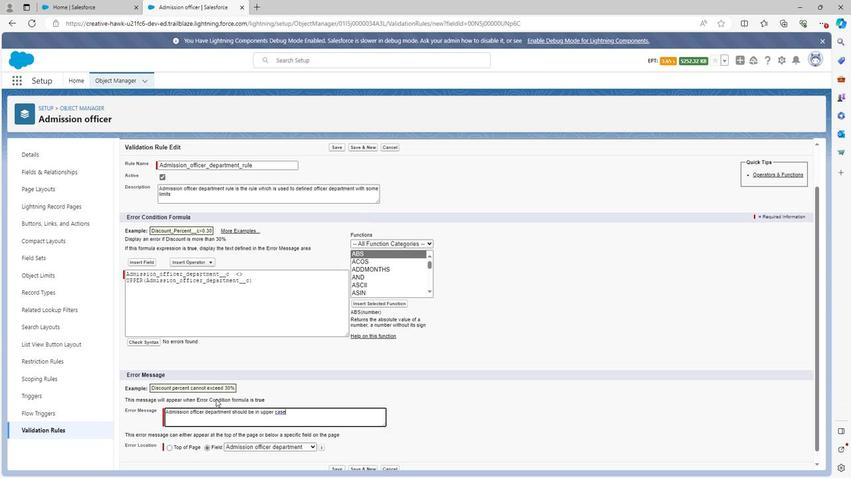 
Action: Mouse scrolled (214, 399) with delta (0, 0)
Screenshot: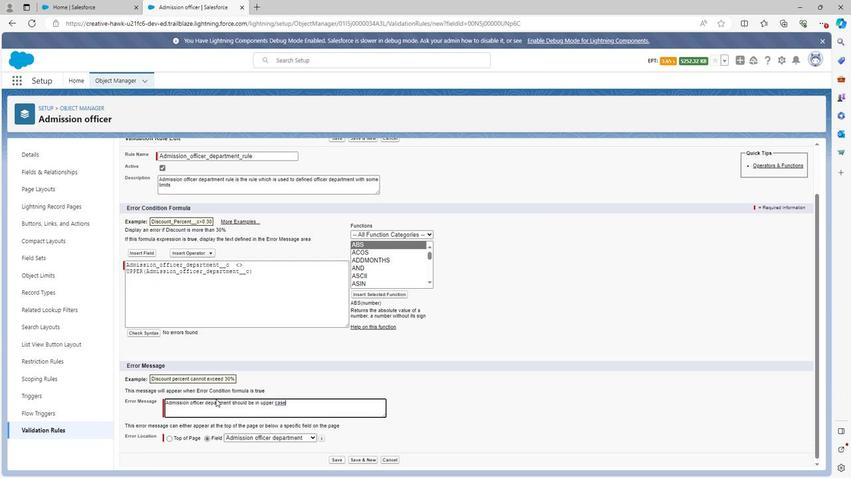 
Action: Mouse moved to (333, 458)
Screenshot: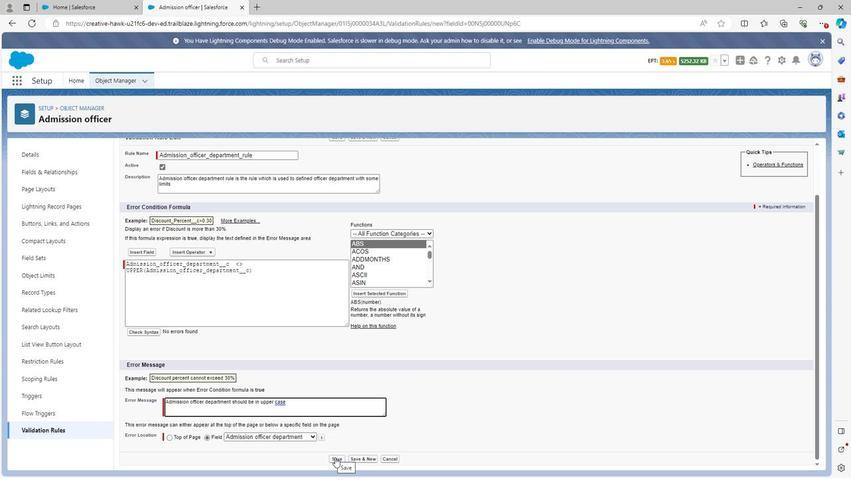 
Action: Mouse pressed left at (333, 458)
Screenshot: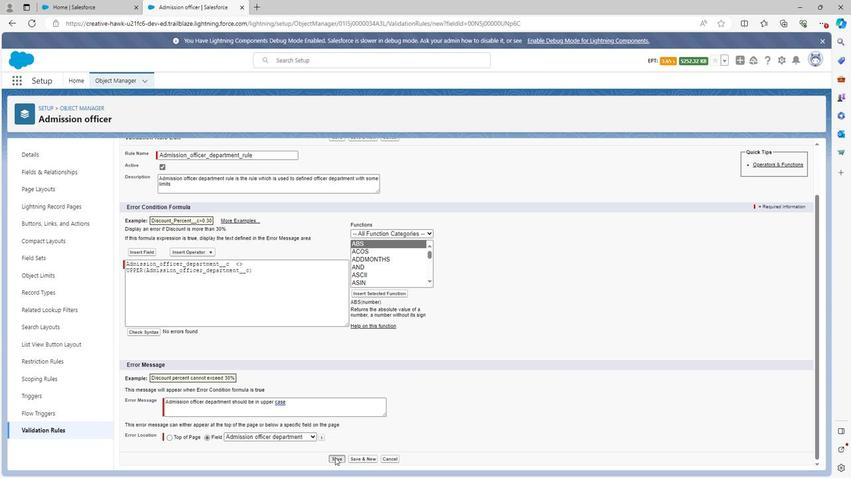 
Action: Mouse moved to (57, 159)
Screenshot: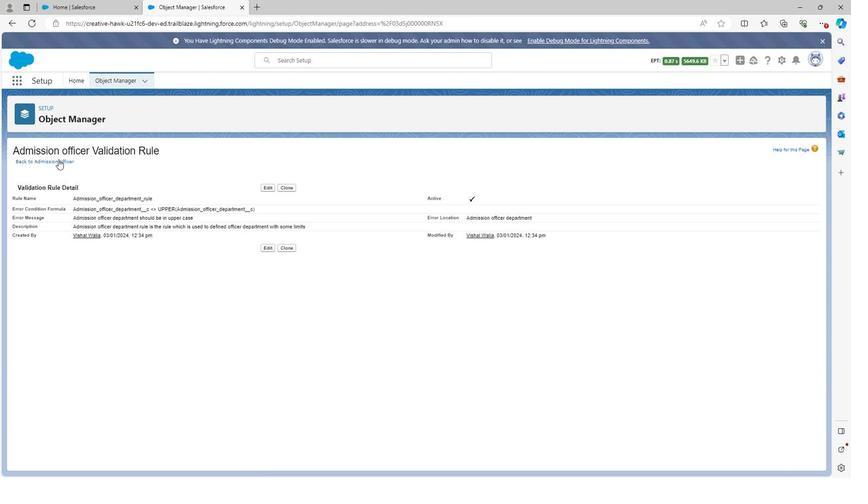 
Action: Mouse pressed left at (57, 159)
Screenshot: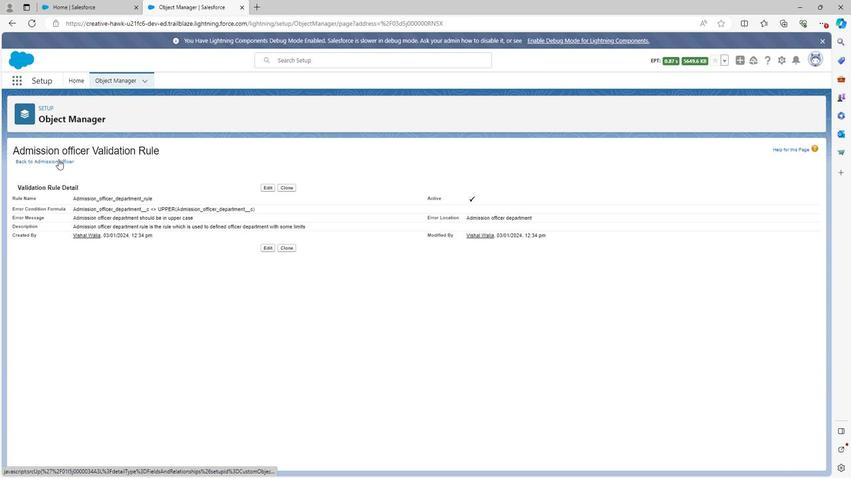 
Action: Mouse moved to (140, 238)
Screenshot: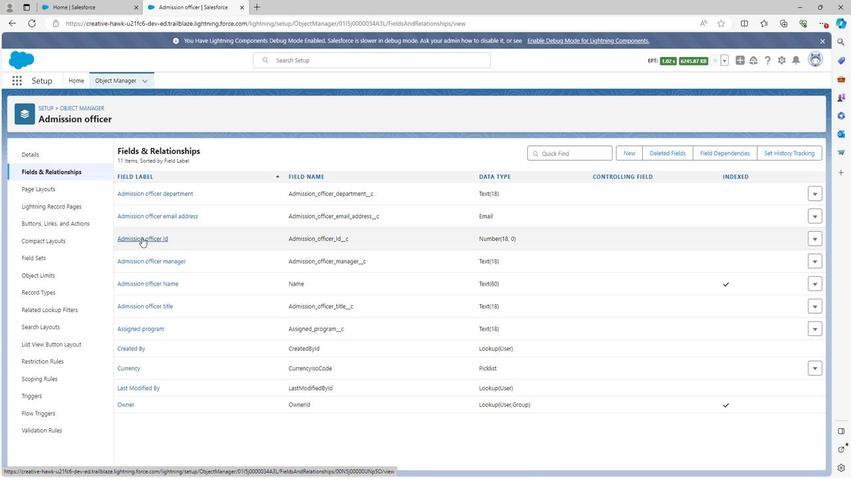 
Action: Mouse pressed left at (140, 238)
Screenshot: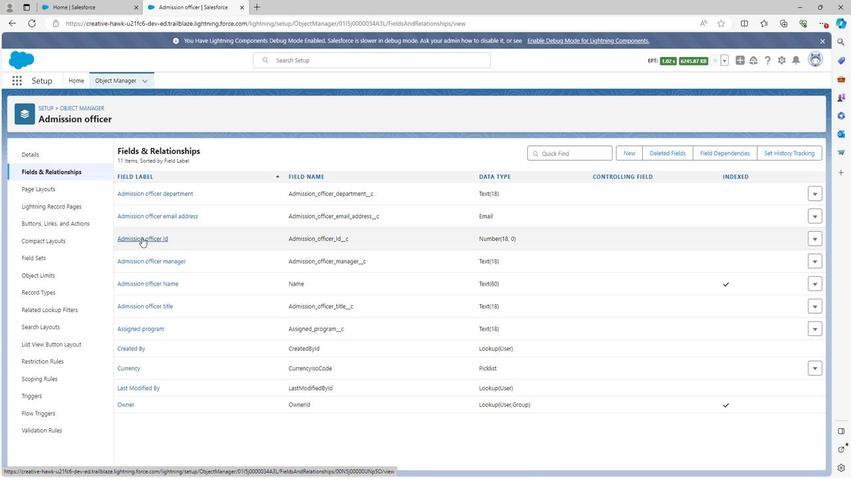 
Action: Mouse moved to (341, 418)
Screenshot: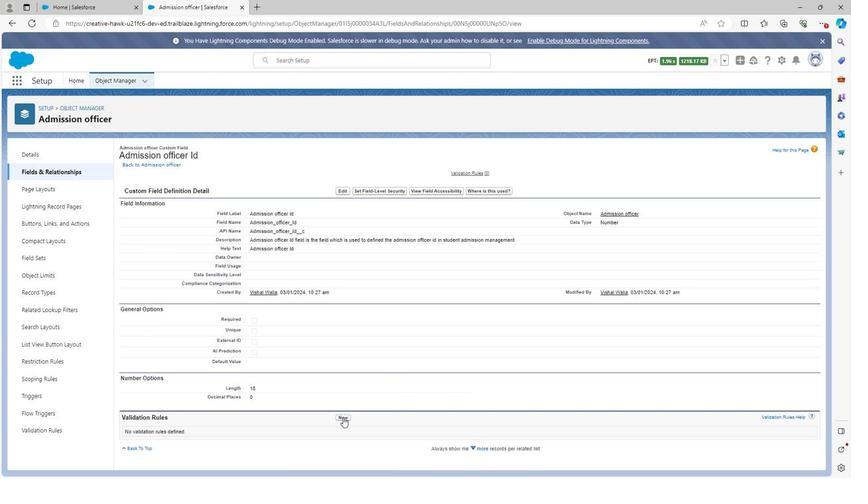 
Action: Mouse pressed left at (341, 418)
Screenshot: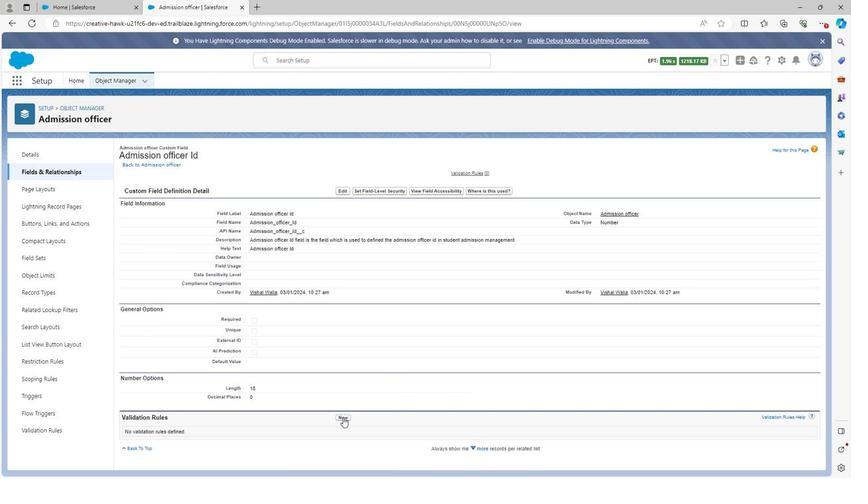 
Action: Mouse moved to (192, 204)
Screenshot: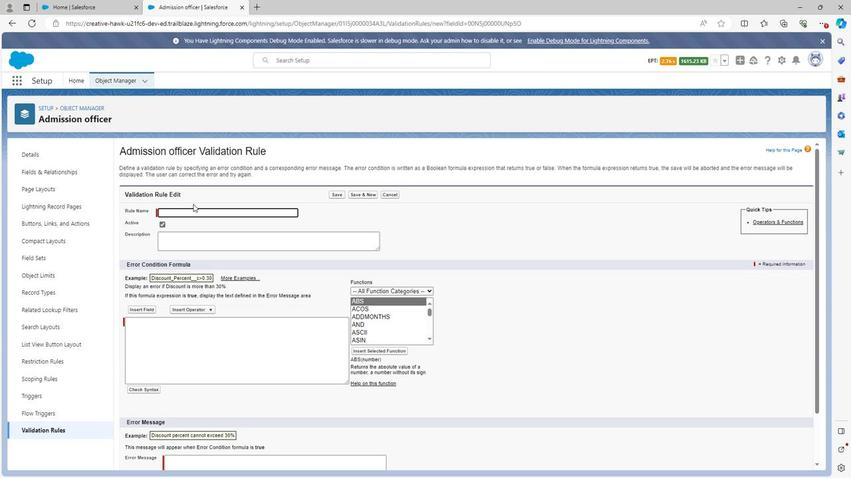 
Action: Key pressed <Key.shift>Admission<Key.space>p<Key.backspace>officer<Key.space><Key.shift>Id<Key.space>rule<Key.space>
Screenshot: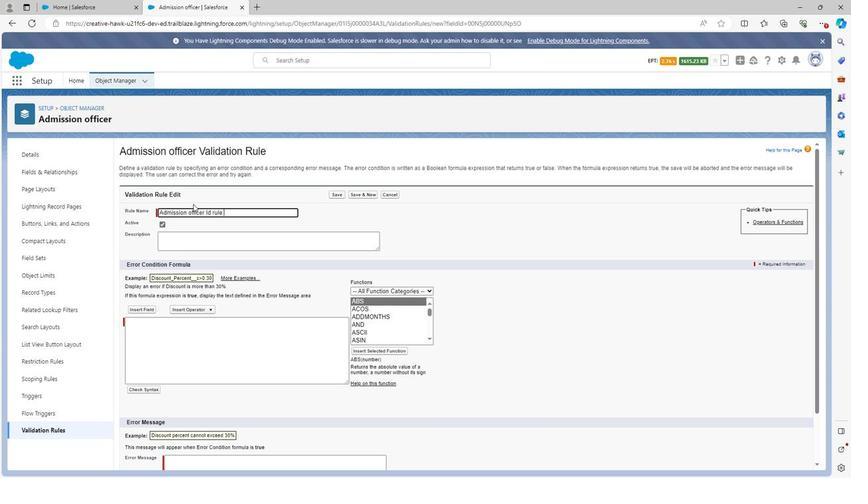 
Action: Mouse moved to (220, 242)
Screenshot: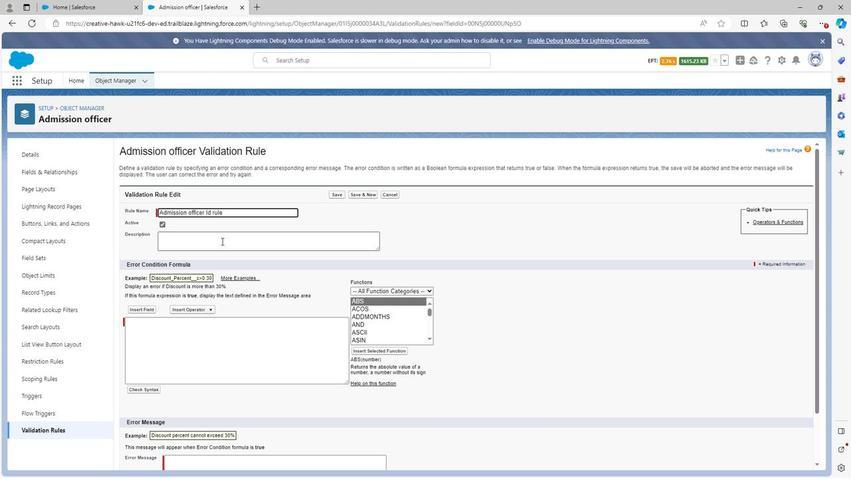 
Action: Mouse pressed left at (220, 242)
Screenshot: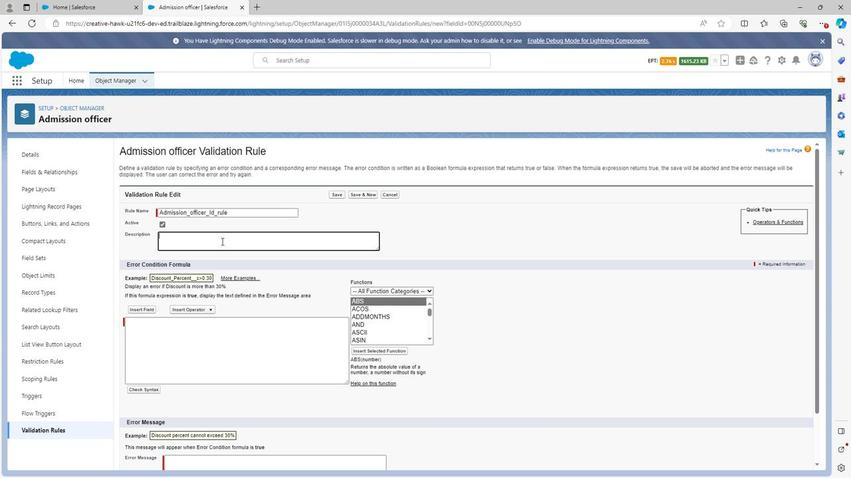 
Action: Key pressed <Key.shift>Admissiom<Key.backspace>n<Key.space>officer<Key.space><Key.shift><Key.shift><Key.shift><Key.shift>Id<Key.space>rule<Key.space>is<Key.space>the<Key.space>rule<Key.space>in<Key.space>we<Key.space>defined<Key.space>the<Key.space>admission<Key.space>officer<Key.space><Key.shift>Id<Key.space>with<Key.space>some<Key.space>limits
Screenshot: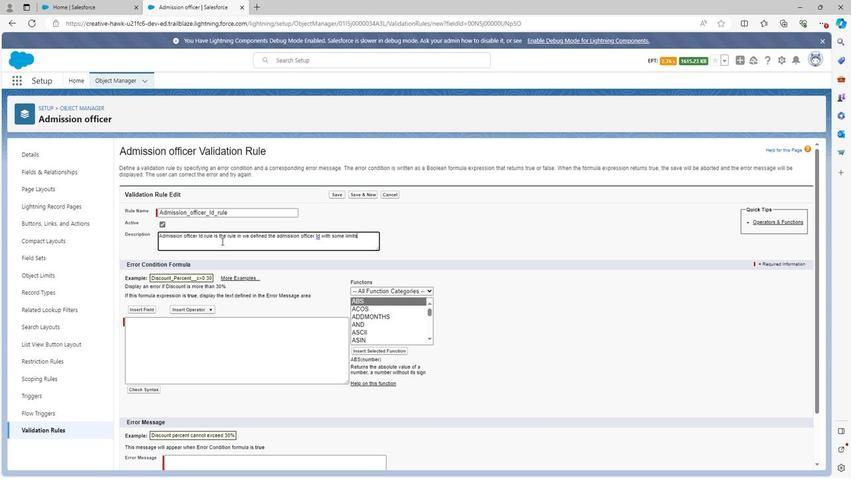 
Action: Mouse moved to (149, 331)
Screenshot: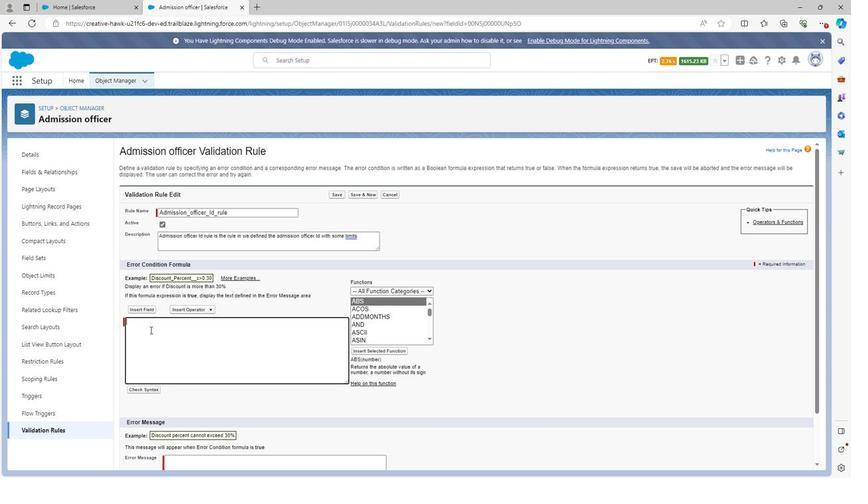 
Action: Mouse pressed left at (149, 331)
Screenshot: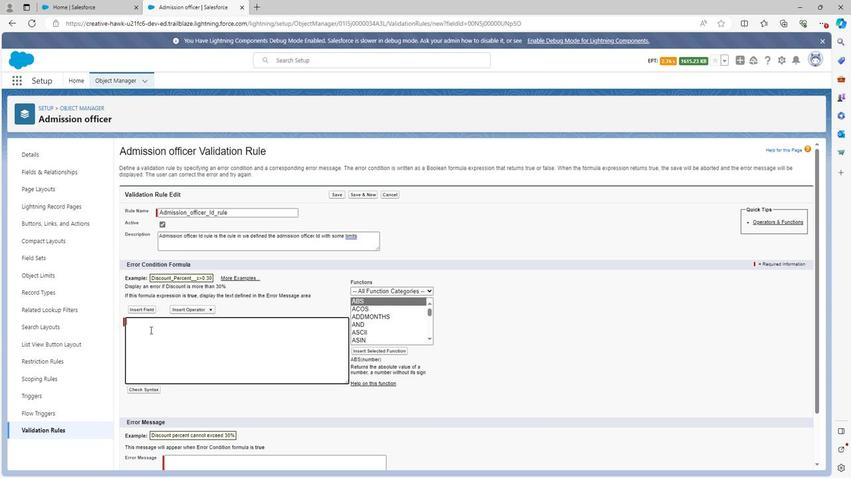 
Action: Mouse moved to (143, 309)
Screenshot: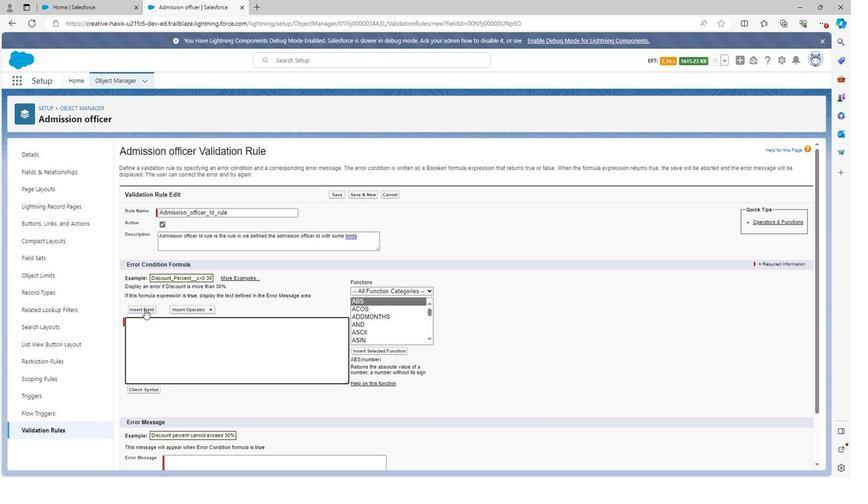 
Action: Mouse pressed left at (143, 309)
Screenshot: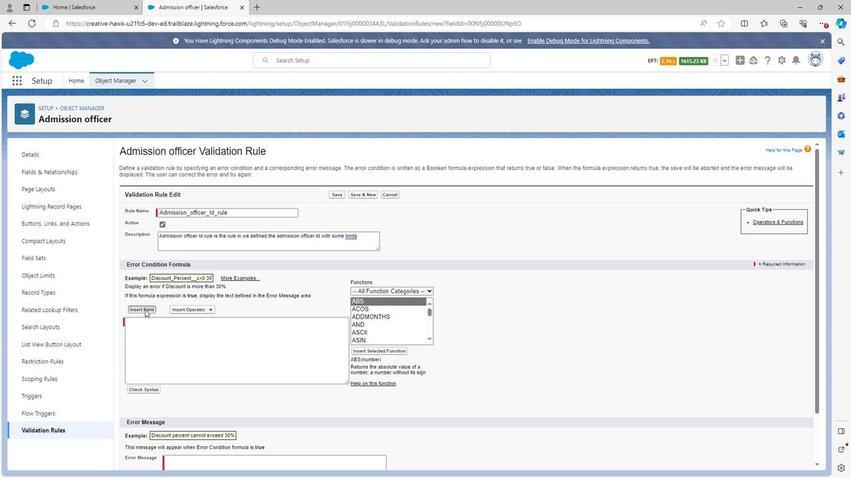 
Action: Mouse moved to (397, 285)
Screenshot: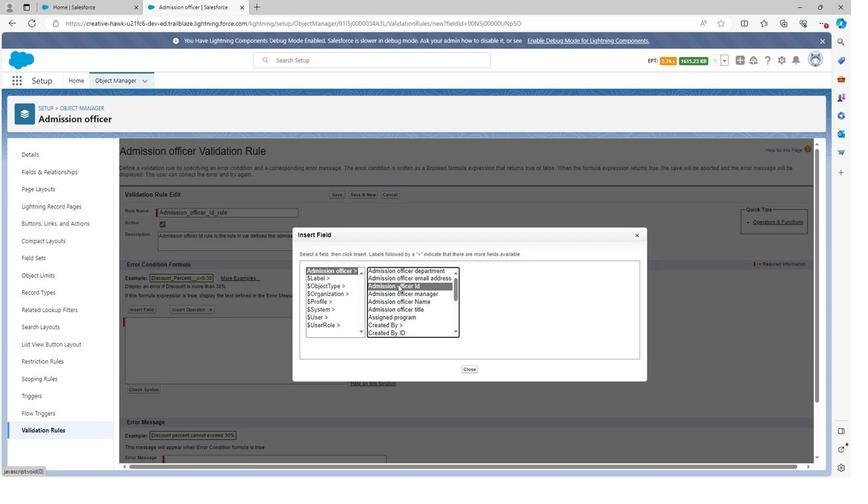 
Action: Mouse pressed left at (397, 285)
Screenshot: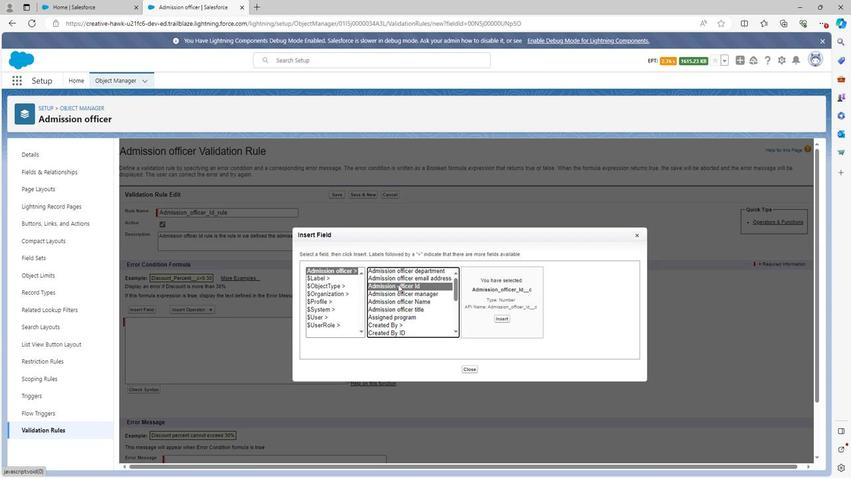 
Action: Mouse moved to (502, 320)
Screenshot: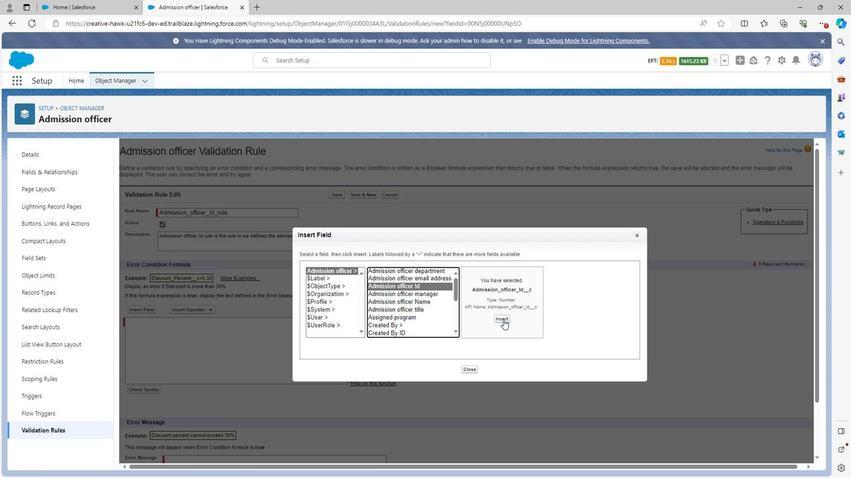 
Action: Mouse pressed left at (502, 320)
Screenshot: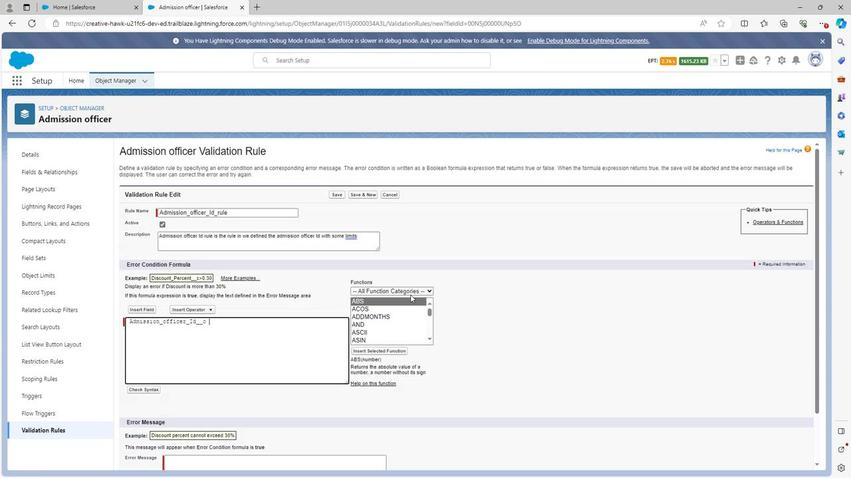 
Action: Mouse moved to (194, 307)
Screenshot: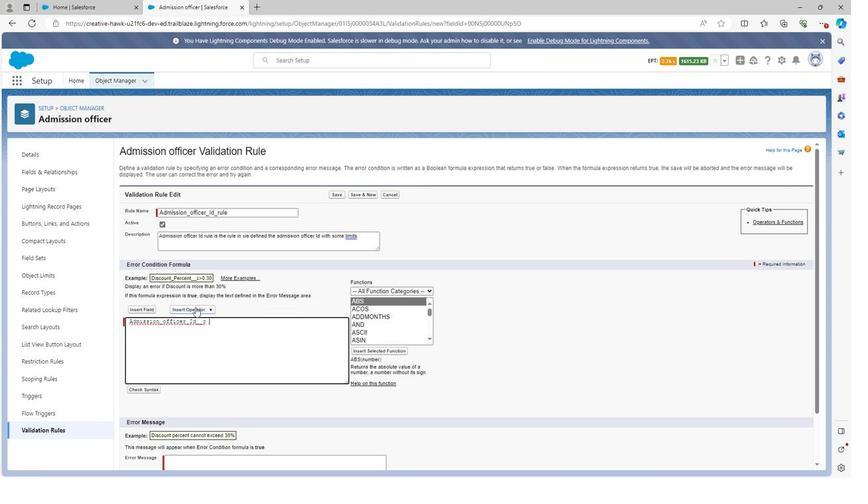 
Action: Mouse pressed left at (194, 307)
Screenshot: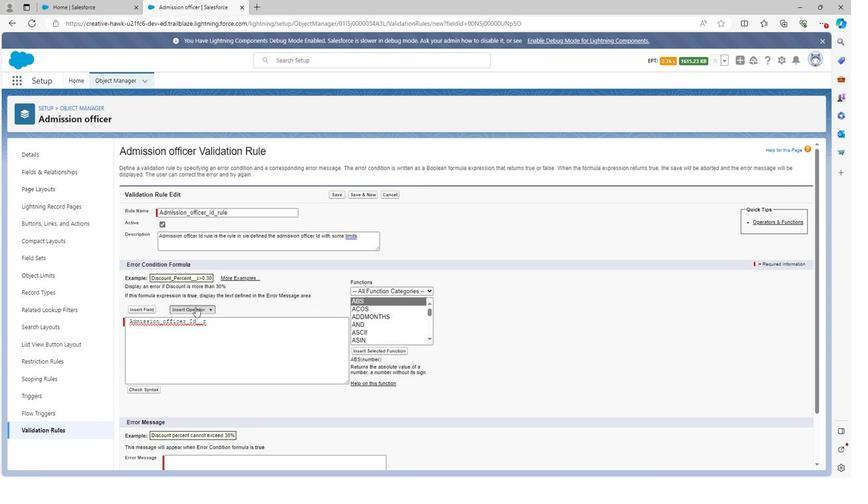 
Action: Mouse moved to (190, 410)
Screenshot: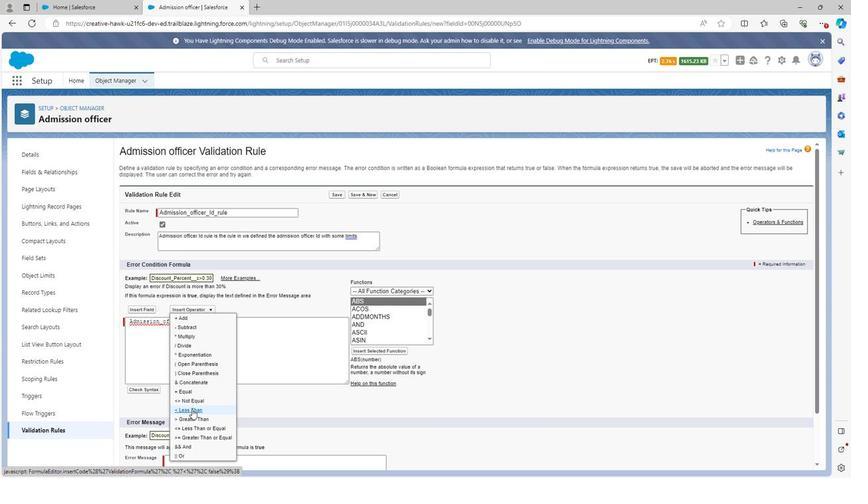 
Action: Mouse pressed left at (190, 410)
Screenshot: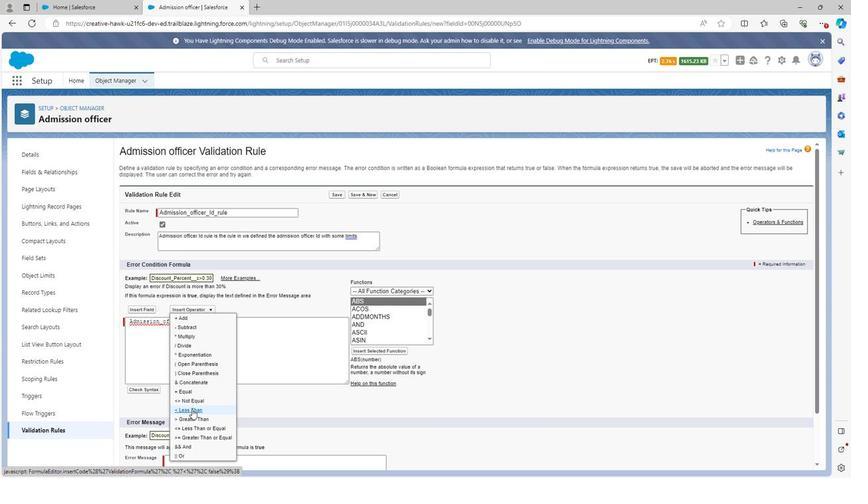 
Action: Mouse moved to (193, 402)
Screenshot: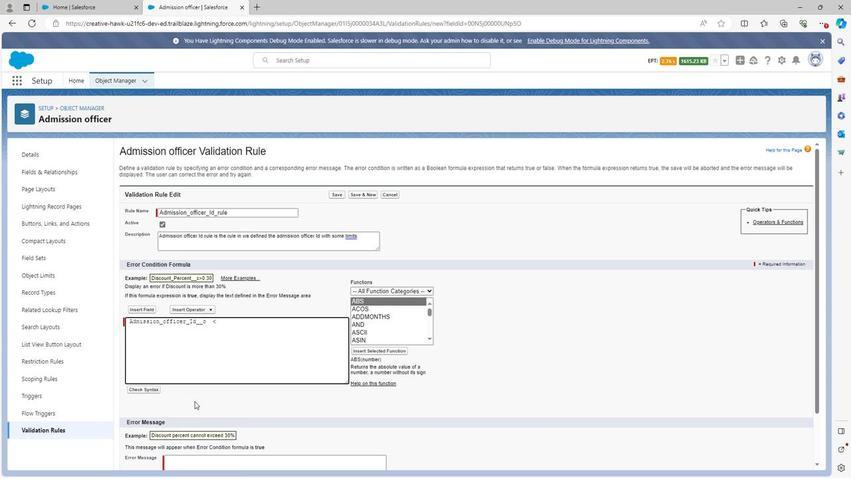 
Action: Key pressed 0
Screenshot: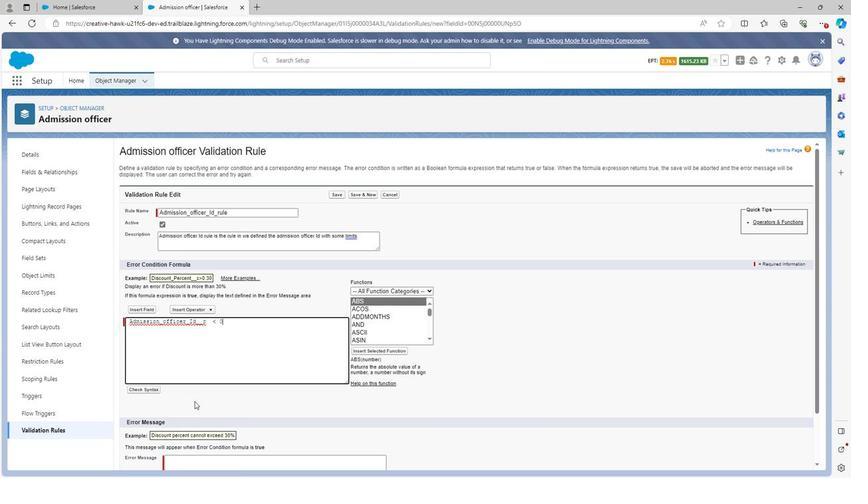 
Action: Mouse moved to (151, 393)
Screenshot: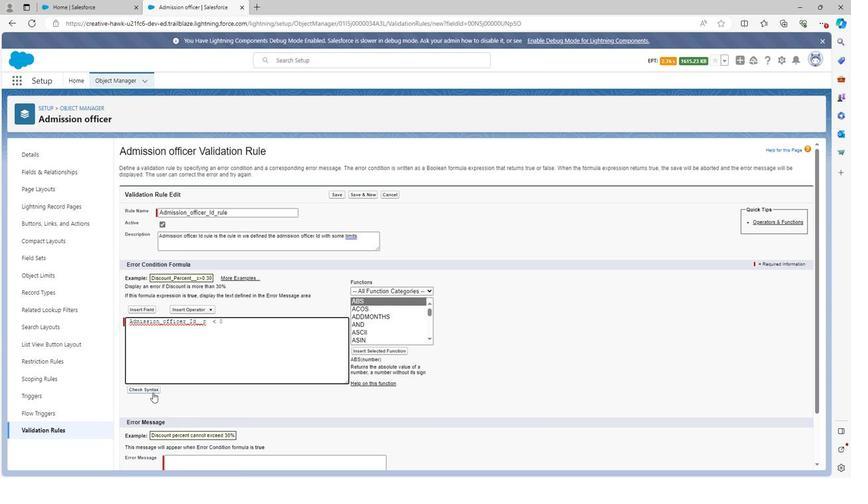 
Action: Mouse pressed left at (151, 393)
Screenshot: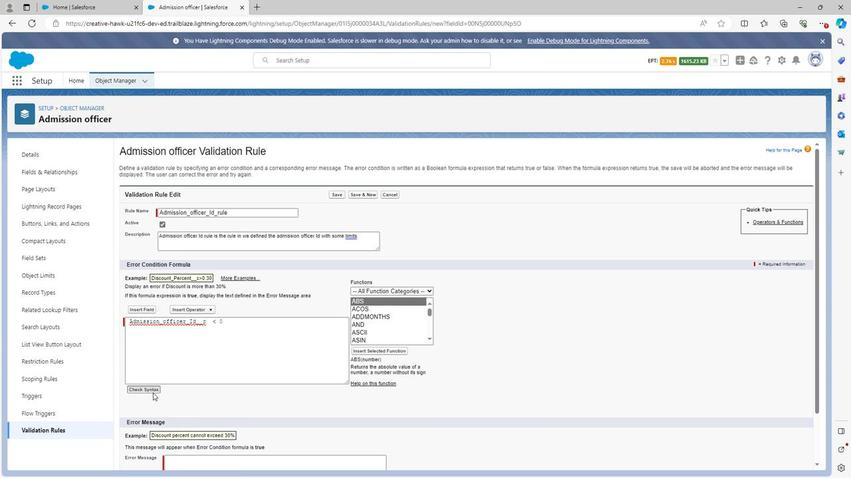 
Action: Mouse moved to (158, 385)
Screenshot: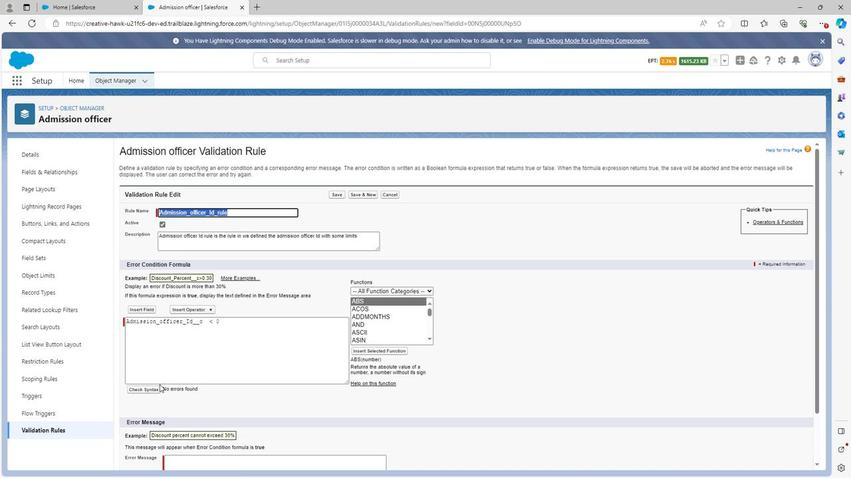 
Action: Mouse scrolled (158, 385) with delta (0, 0)
Screenshot: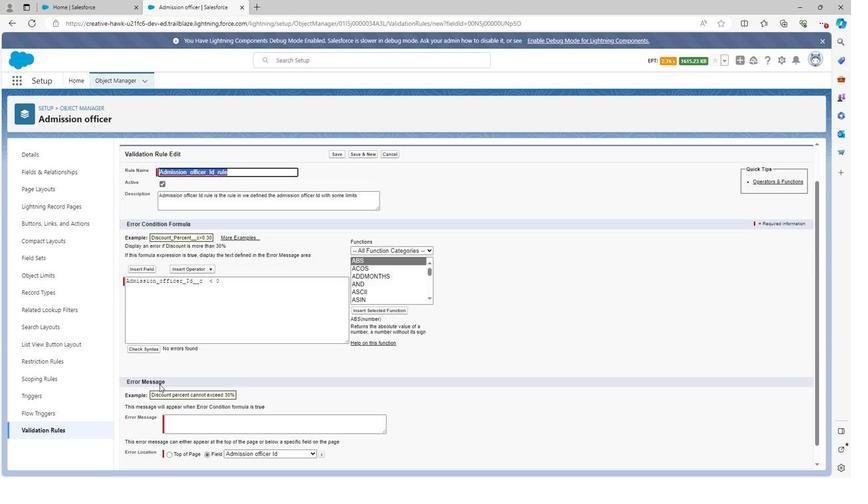 
Action: Mouse scrolled (158, 385) with delta (0, 0)
Screenshot: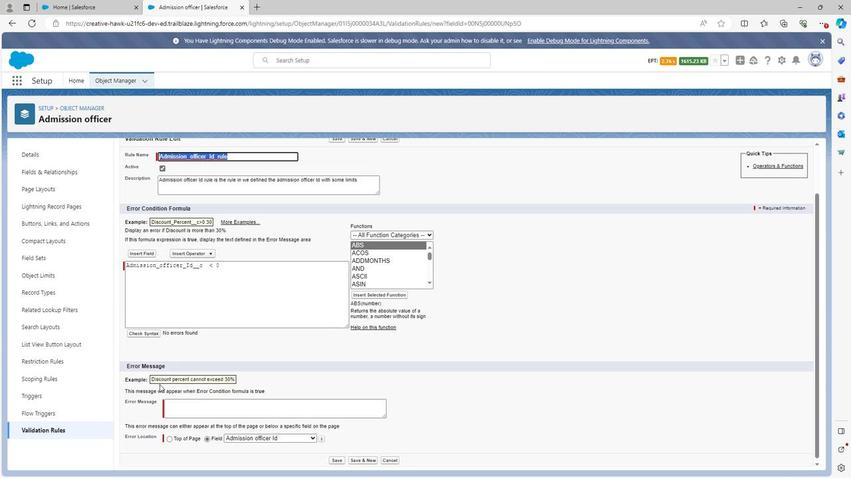 
Action: Mouse moved to (188, 399)
Screenshot: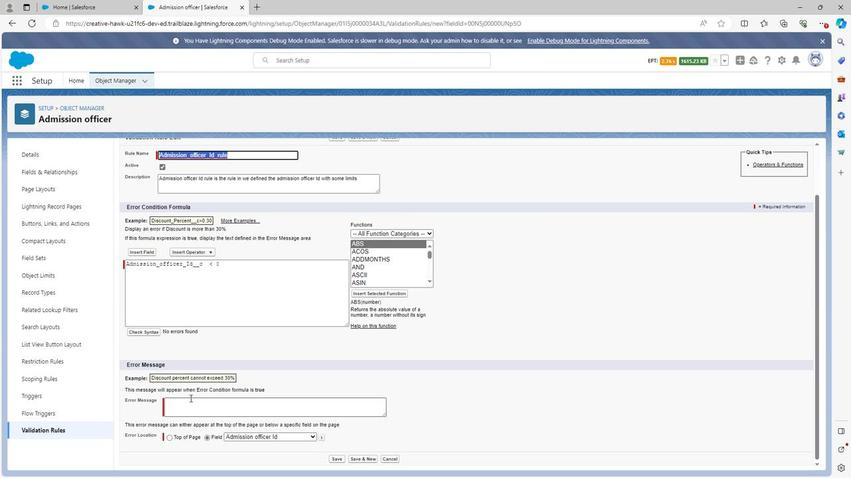 
Action: Mouse pressed left at (188, 399)
Screenshot: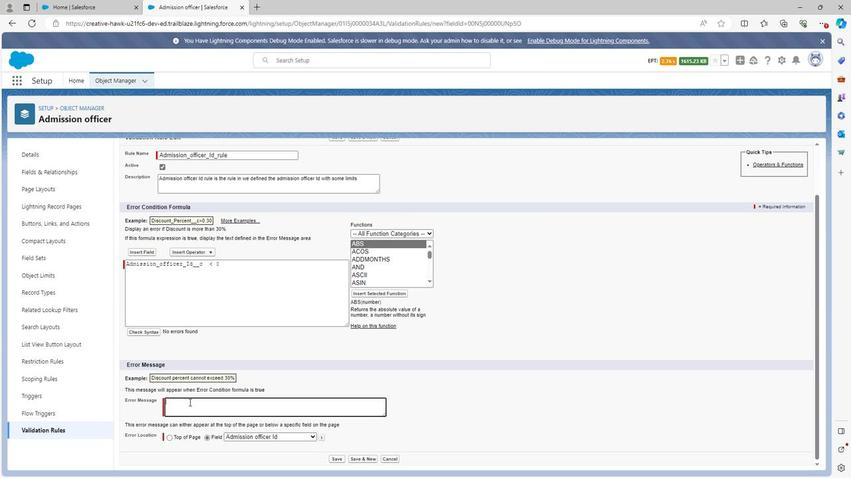 
Action: Mouse moved to (188, 403)
Screenshot: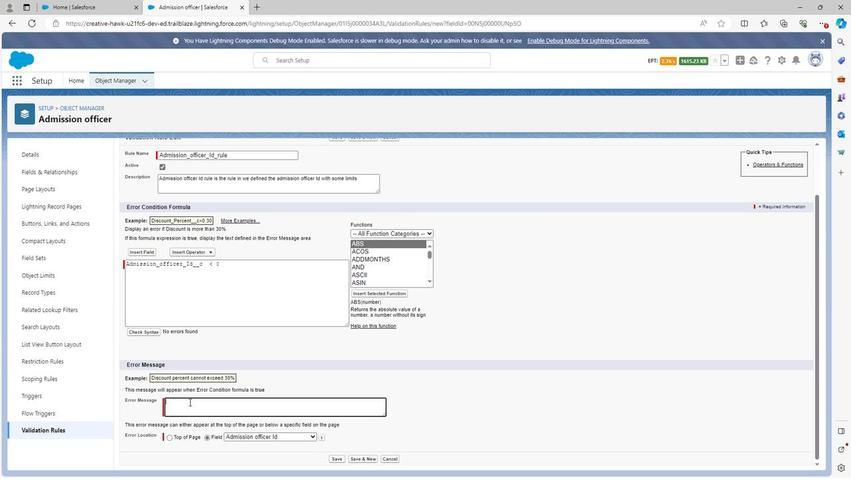 
Action: Key pressed <Key.shift><Key.shift><Key.shift><Key.shift><Key.shift>Ad
Screenshot: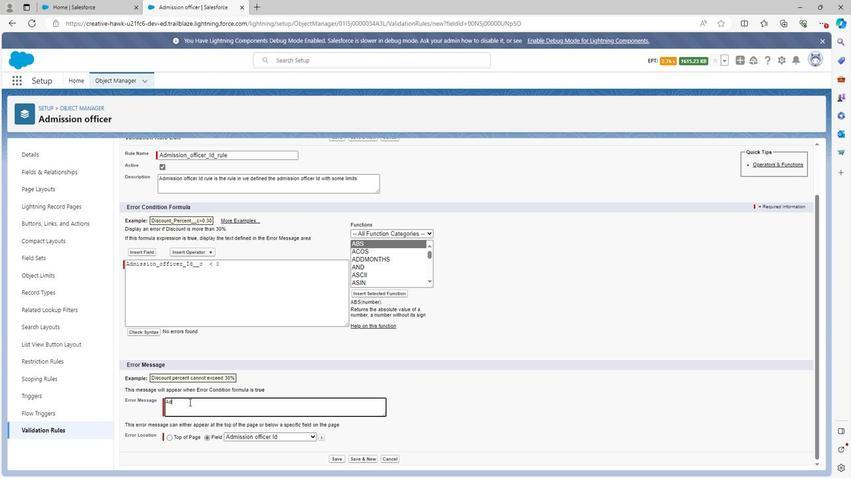 
Action: Mouse moved to (188, 402)
Screenshot: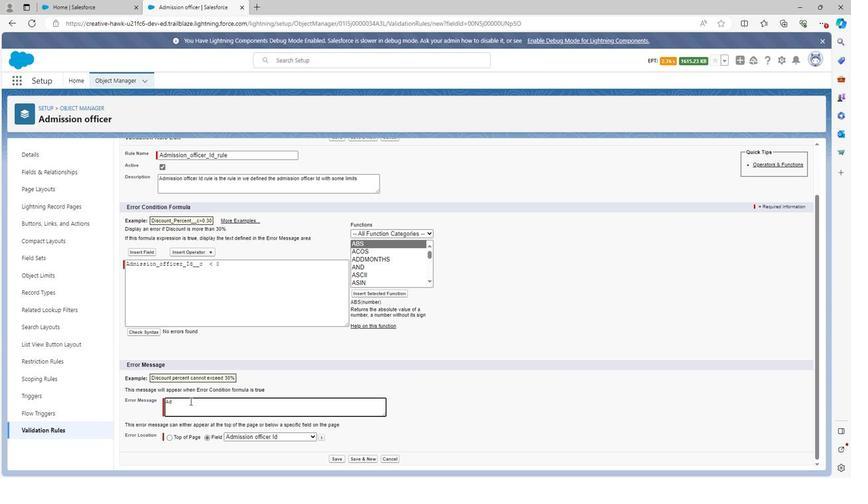 
Action: Key pressed mi
Screenshot: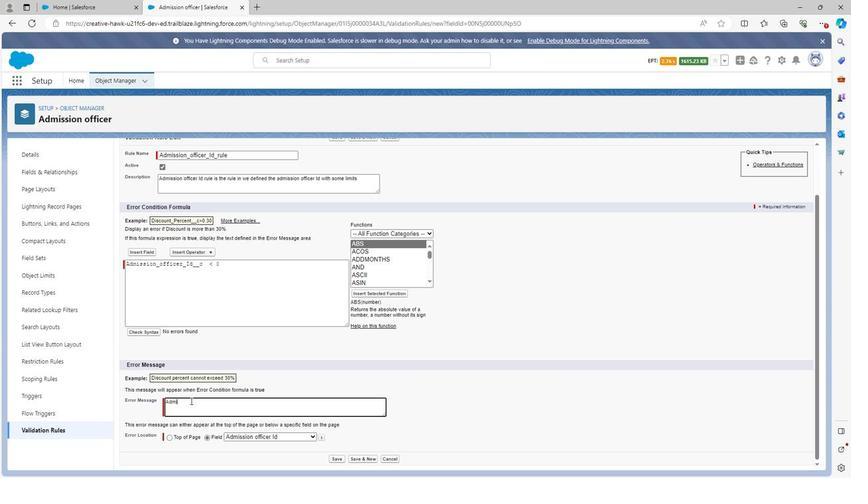 
Action: Mouse moved to (189, 399)
Screenshot: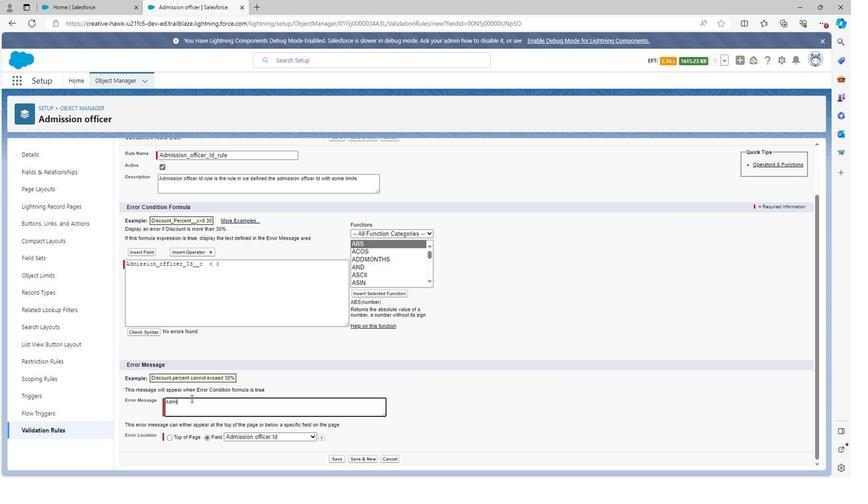 
Action: Key pressed ss
Screenshot: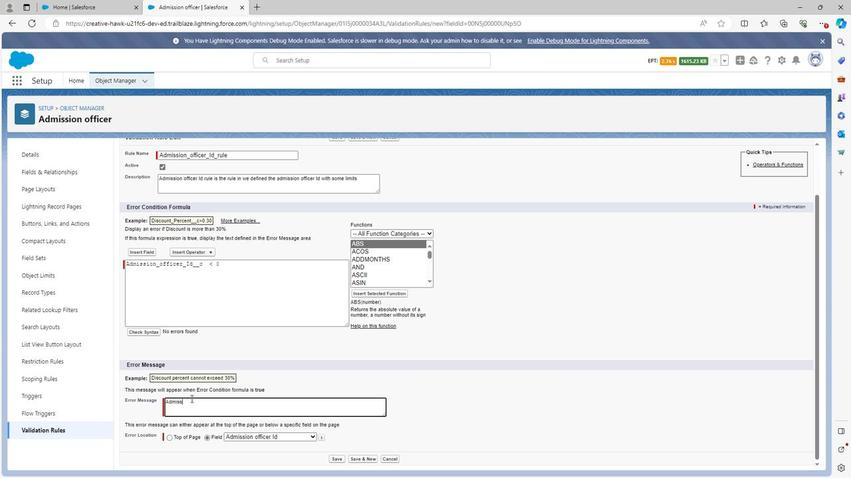 
Action: Mouse moved to (190, 397)
Screenshot: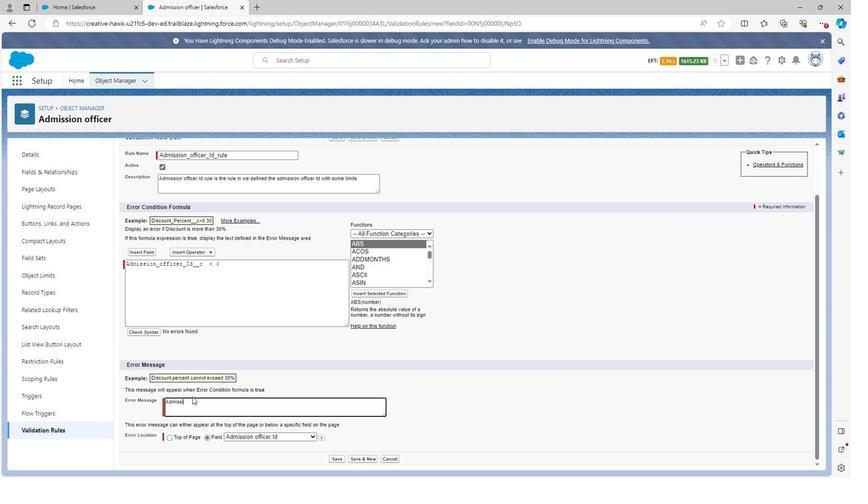 
Action: Key pressed io
Screenshot: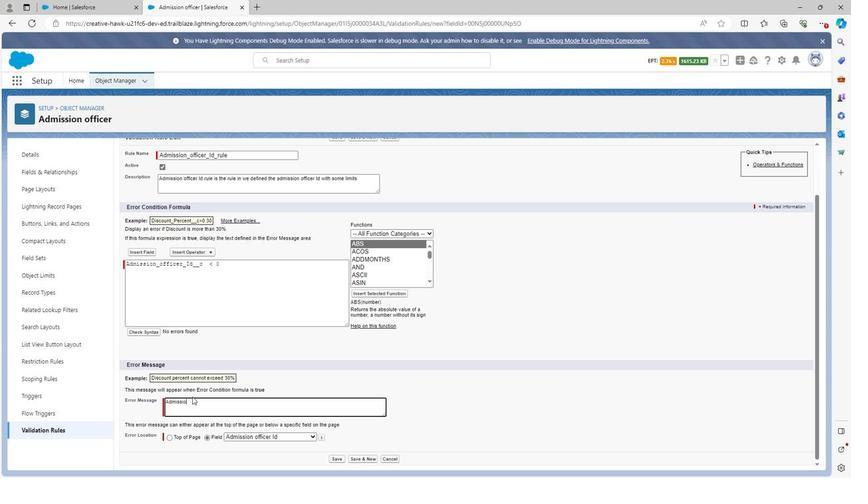 
Action: Mouse moved to (193, 394)
Screenshot: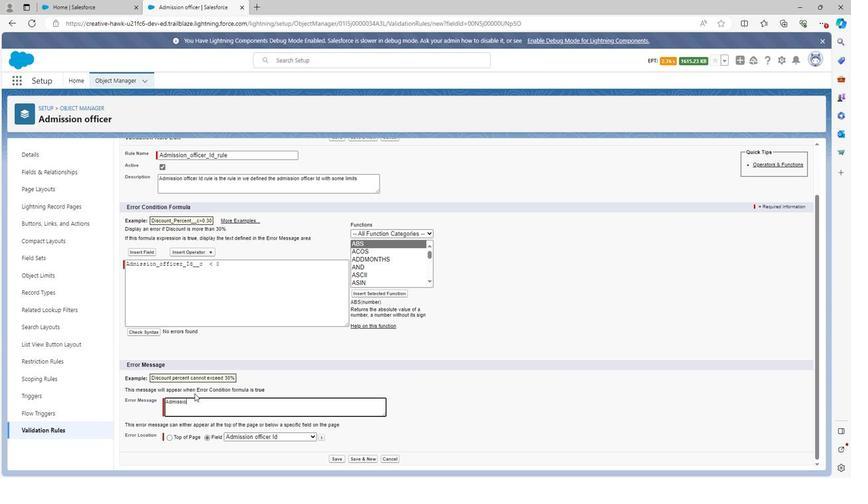 
Action: Key pressed n<Key.space><Key.shift><Key.shift><Key.shift><Key.shift><Key.shift><Key.shift><Key.shift><Key.shift>O
Screenshot: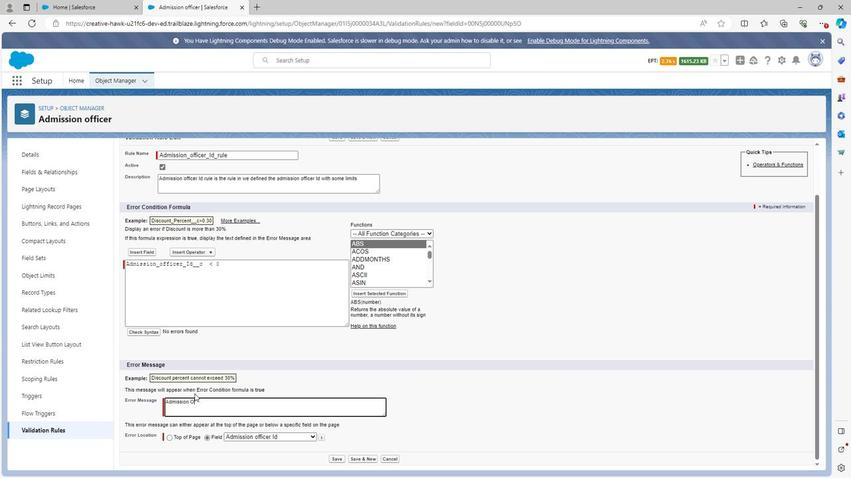 
Action: Mouse moved to (194, 397)
Screenshot: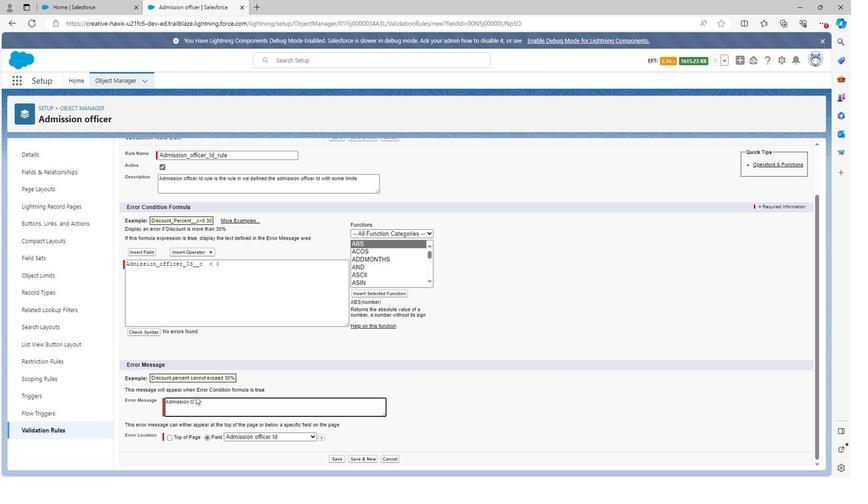 
Action: Key pressed f
Screenshot: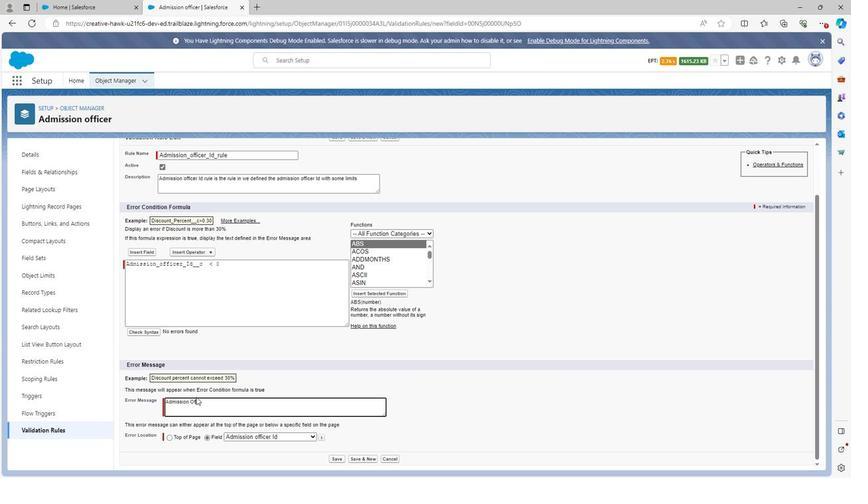 
Action: Mouse moved to (196, 397)
Screenshot: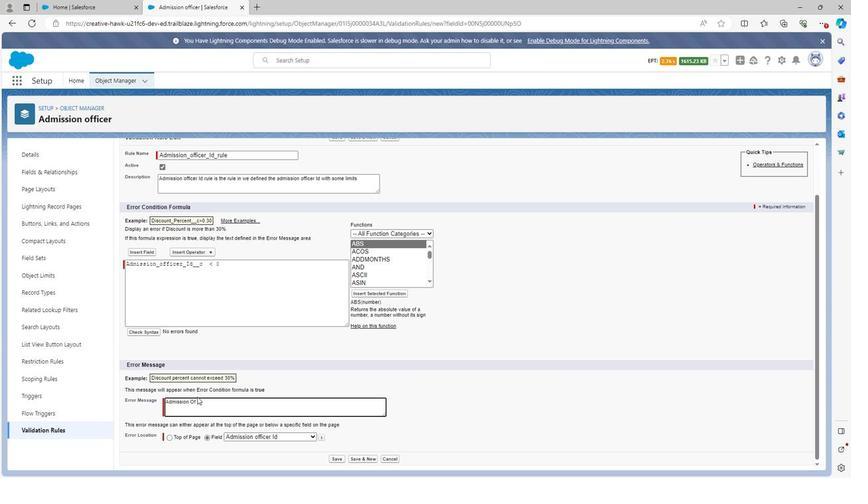 
Action: Key pressed ficer<Key.shift>Id<Key.space>
Screenshot: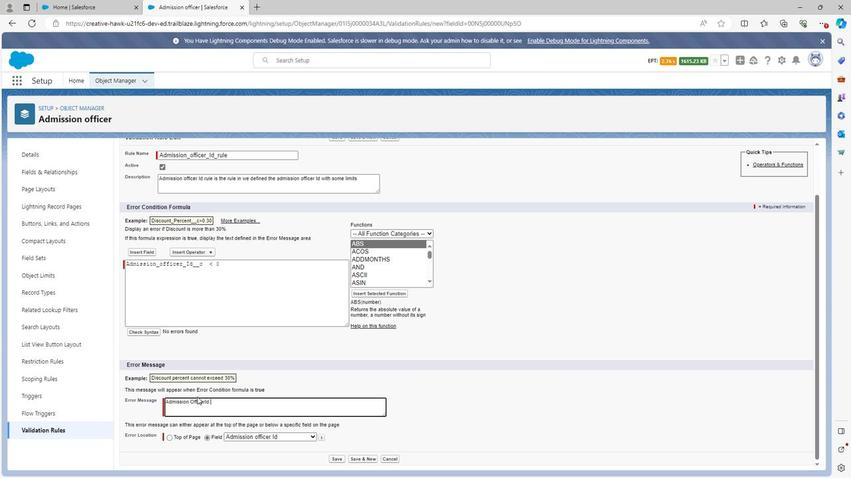 
Action: Mouse moved to (202, 403)
Screenshot: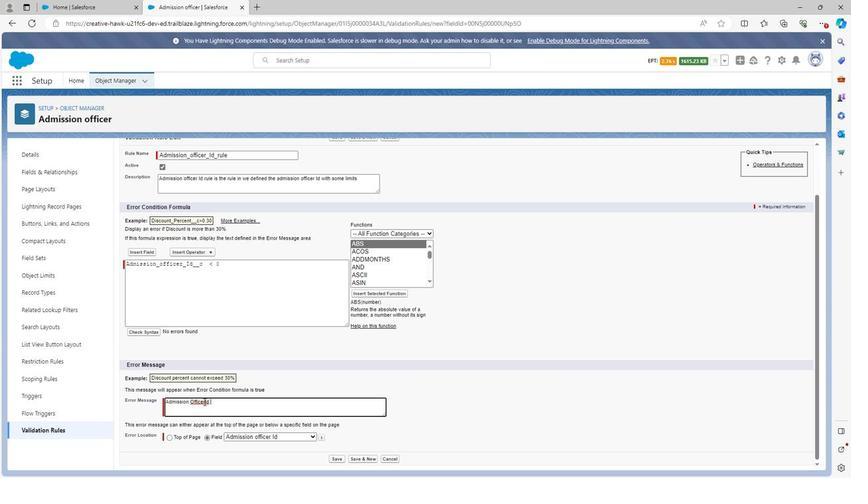 
Action: Mouse pressed left at (202, 403)
Screenshot: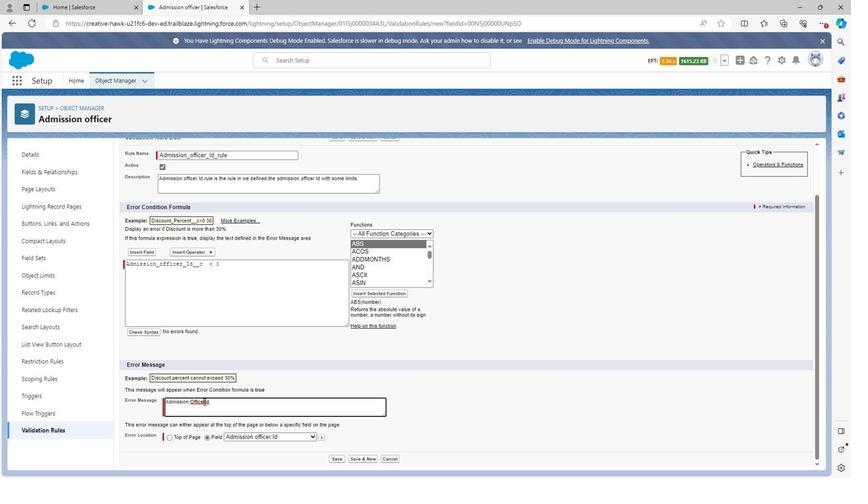 
Action: Mouse moved to (210, 414)
Screenshot: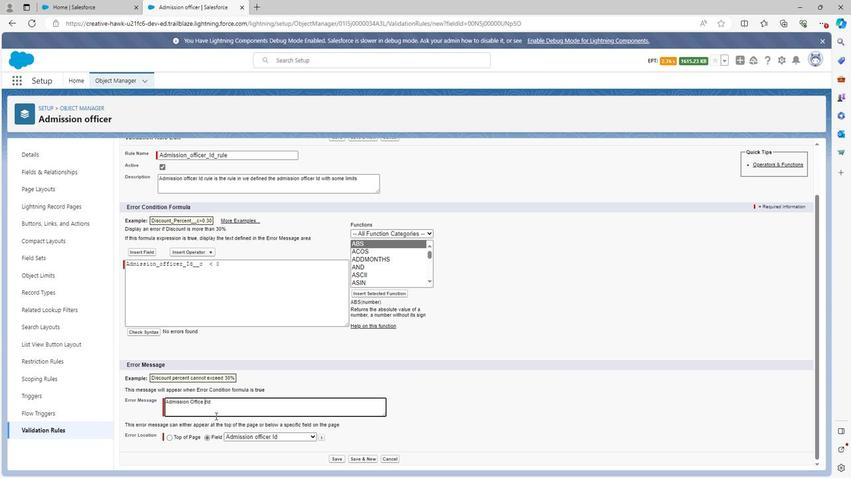 
Action: Key pressed <Key.space>
Screenshot: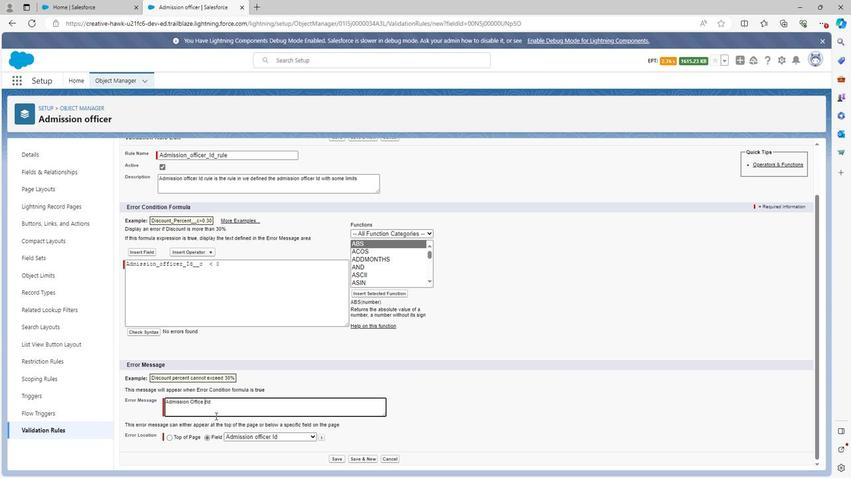 
Action: Mouse moved to (131, 361)
Screenshot: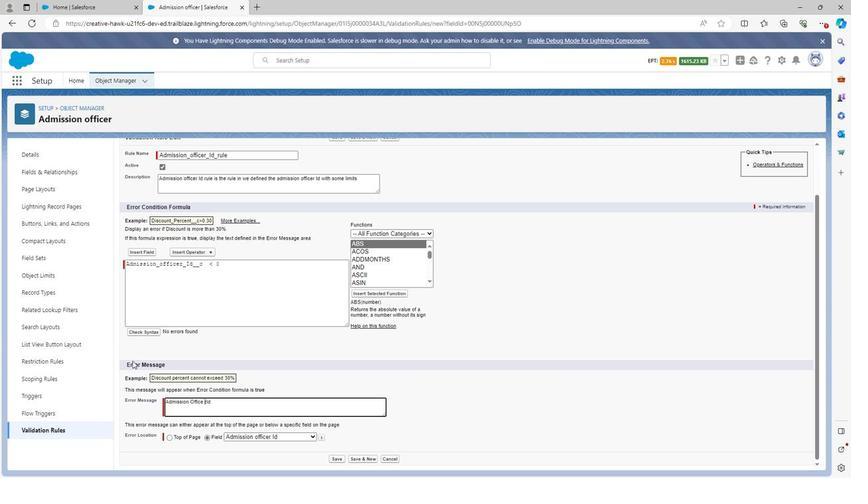 
Action: Key pressed <Key.backspace><Key.right><Key.space><Key.right><Key.right><Key.space>should<Key.space>not<Key.space>l<Key.backspace>be<Key.space>less<Key.space>than<Key.space>0
Screenshot: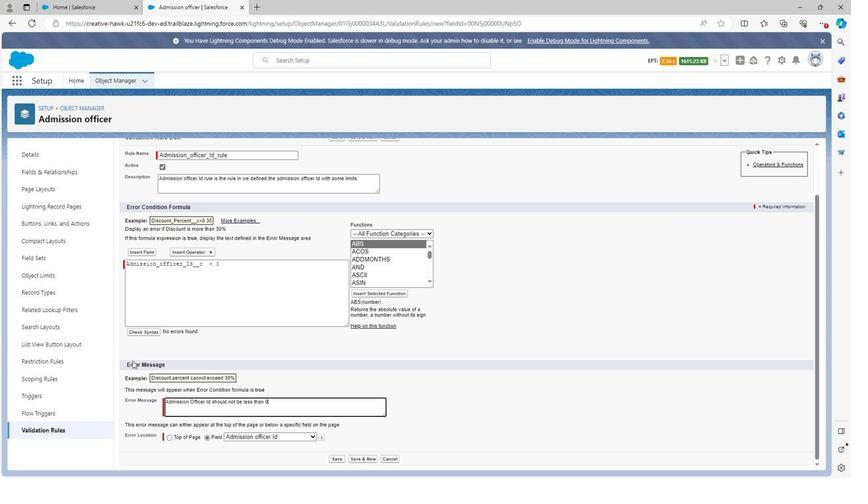 
Action: Mouse moved to (335, 458)
Screenshot: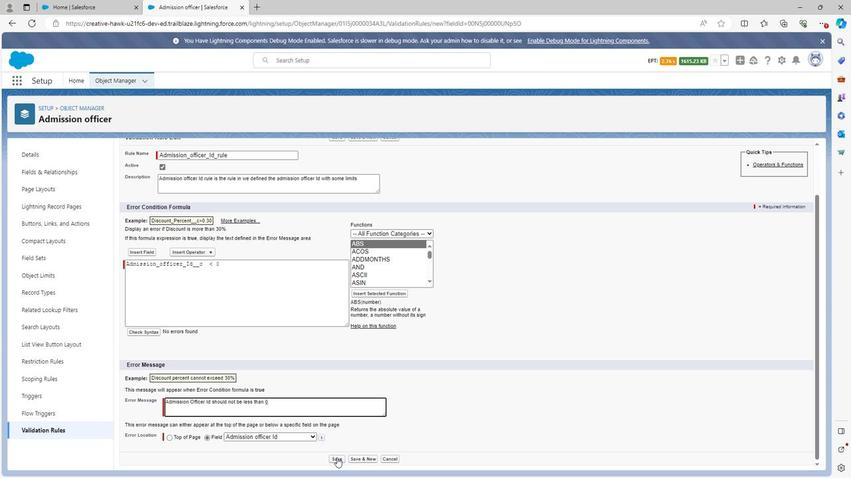 
Action: Mouse pressed left at (335, 458)
Screenshot: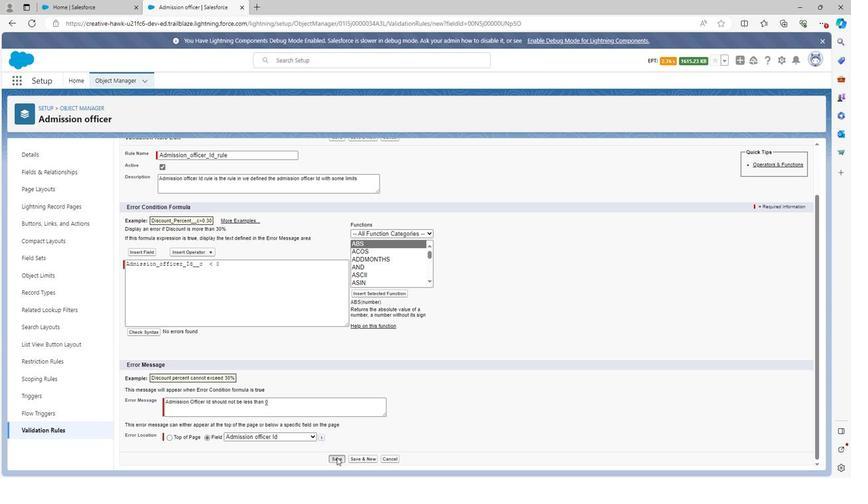 
Action: Mouse moved to (67, 162)
Screenshot: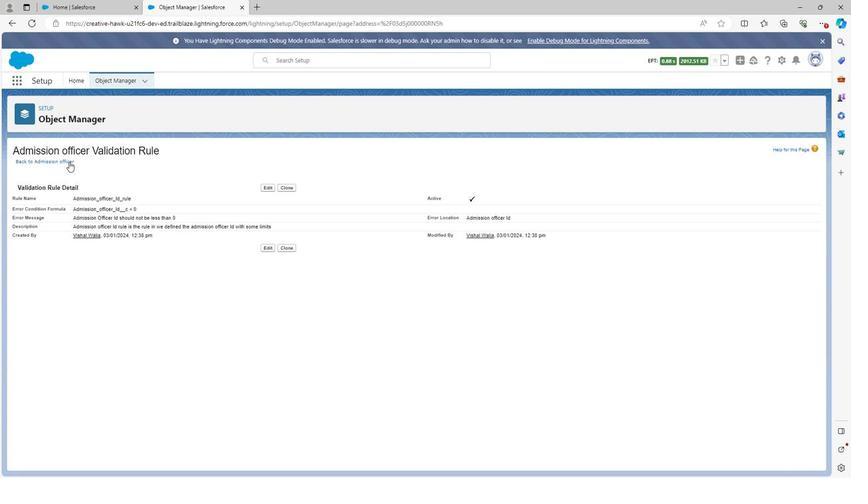 
Action: Mouse pressed left at (67, 162)
Screenshot: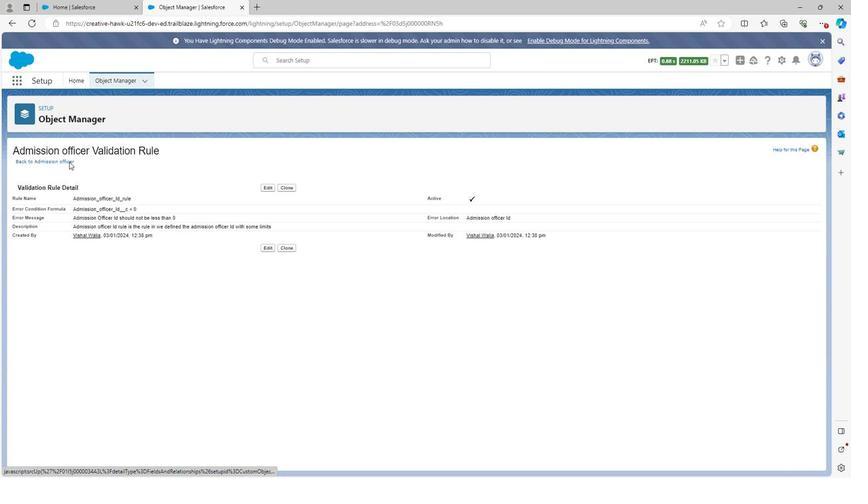 
Action: Mouse moved to (135, 260)
Screenshot: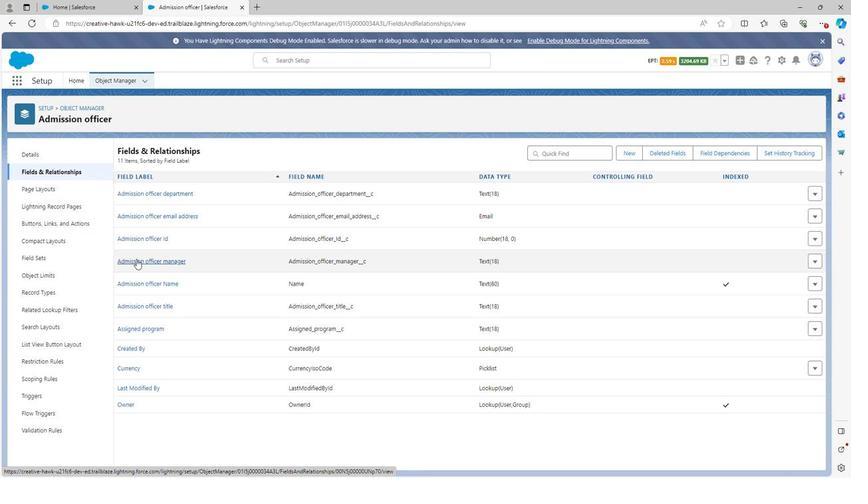
Action: Mouse pressed left at (135, 260)
Screenshot: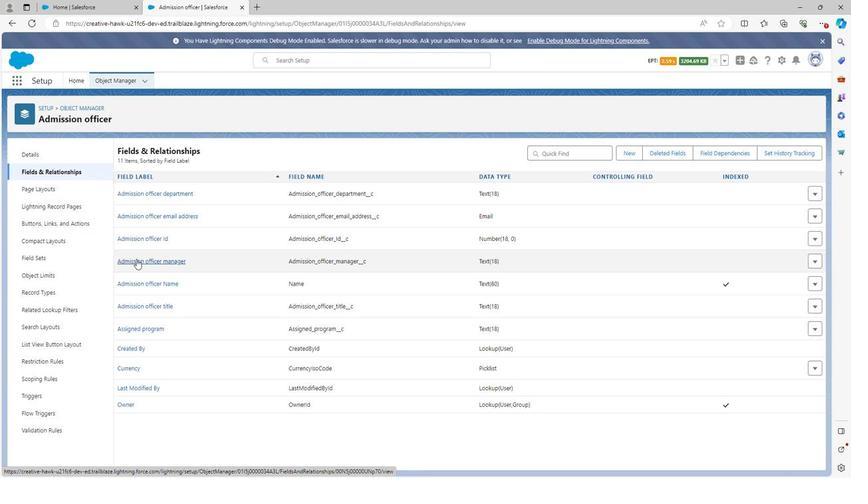 
Action: Mouse moved to (343, 408)
Screenshot: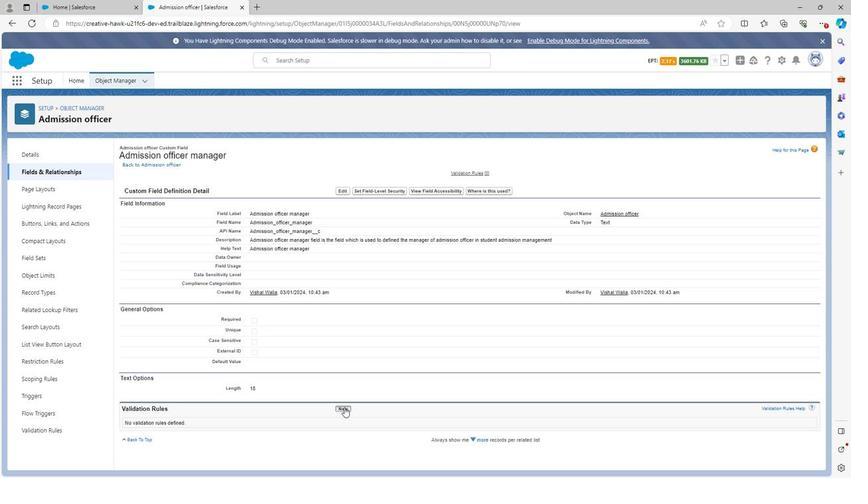 
Action: Mouse pressed left at (343, 408)
Screenshot: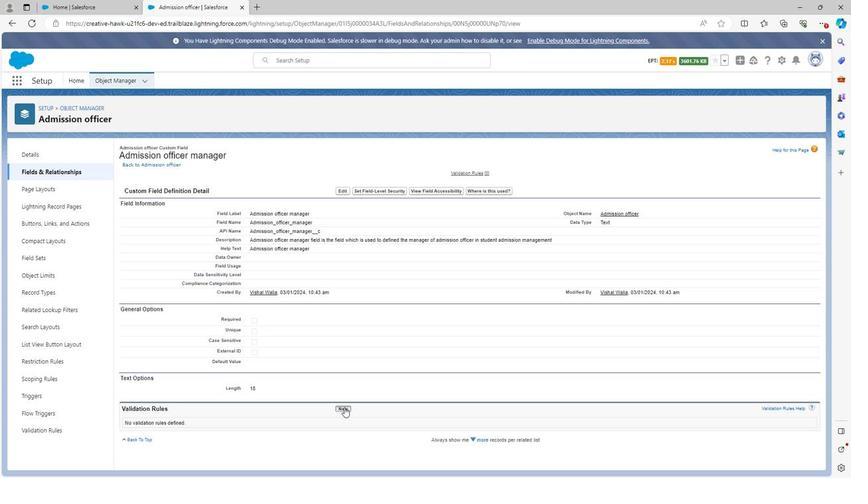 
Action: Mouse moved to (210, 210)
Screenshot: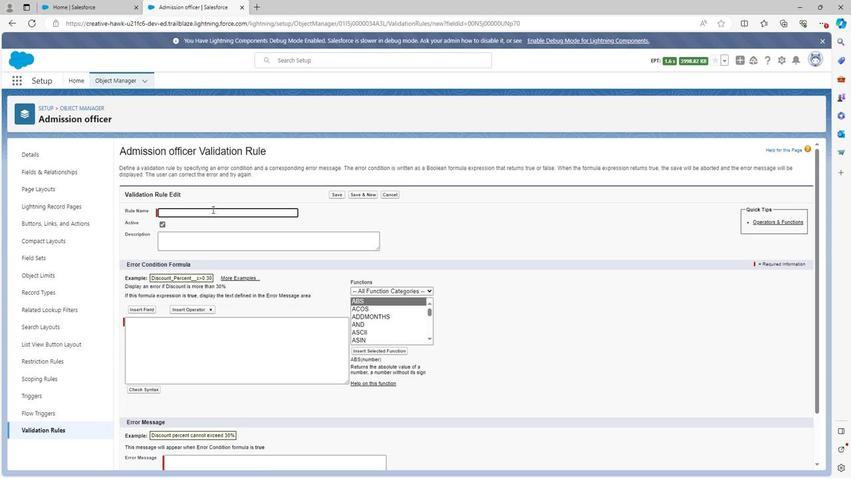 
Action: Mouse pressed left at (210, 210)
Screenshot: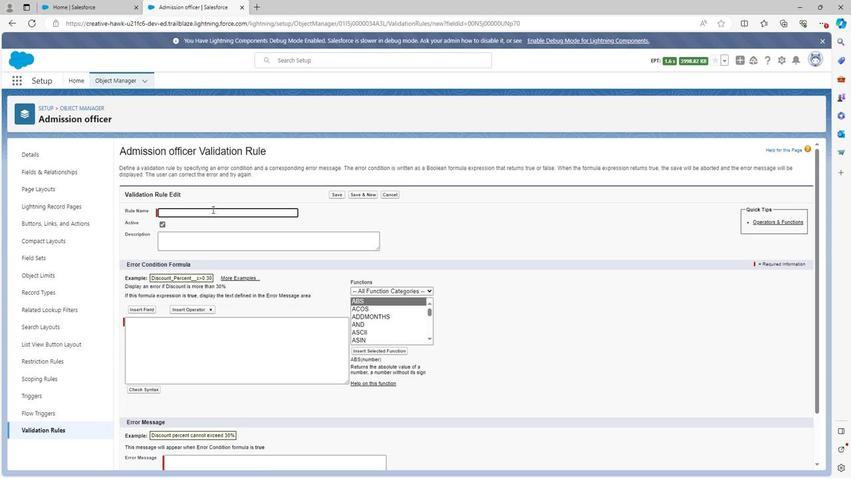 
Action: Key pressed <Key.shift>Admiss
Screenshot: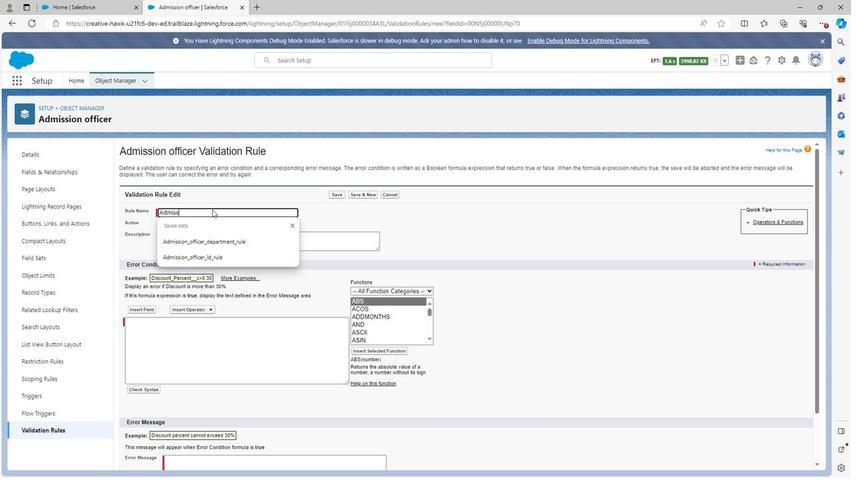 
Action: Mouse moved to (210, 208)
Screenshot: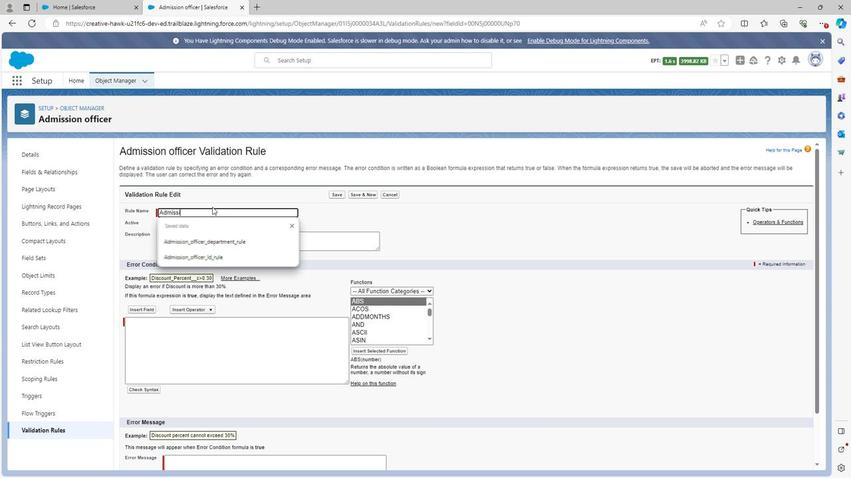 
Action: Key pressed i
Screenshot: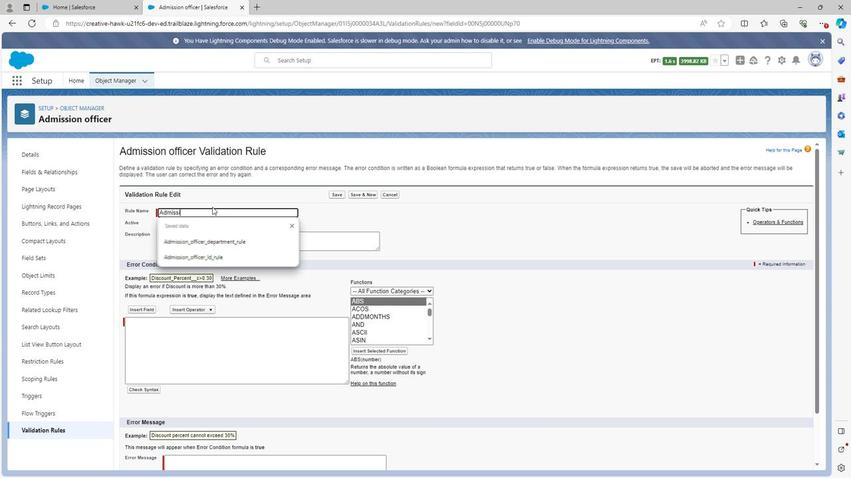 
Action: Mouse moved to (210, 207)
Screenshot: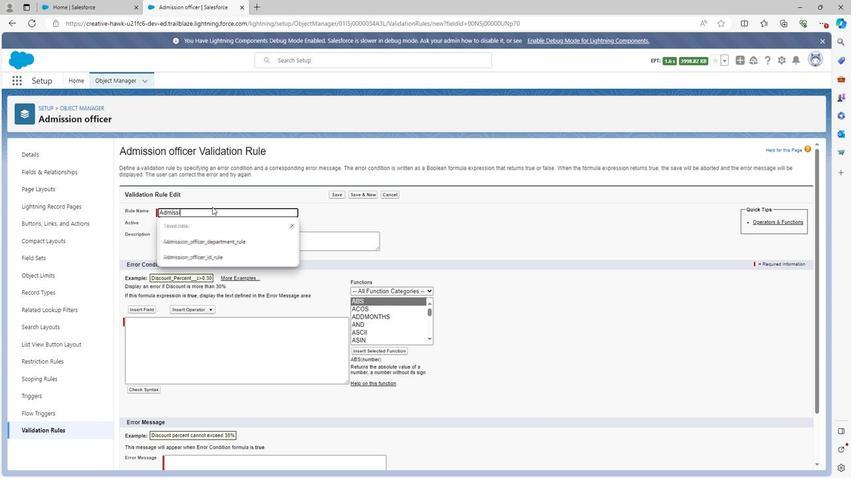 
Action: Key pressed on<Key.space>officer<Key.space>manager
Screenshot: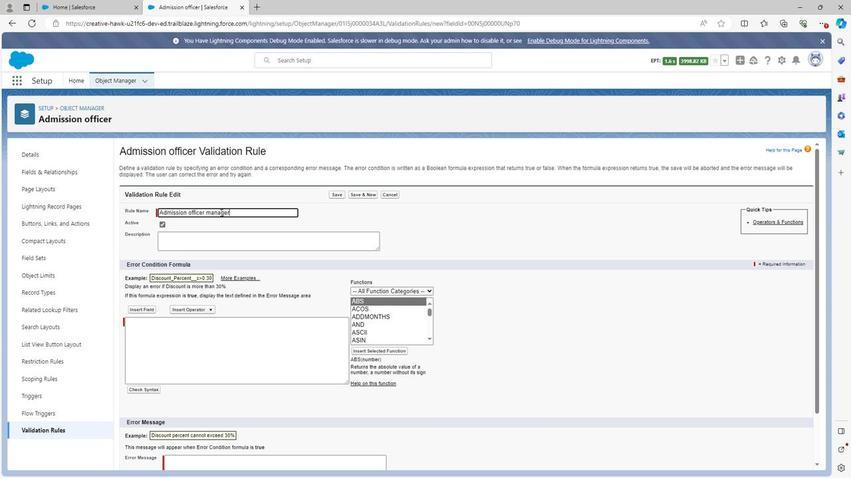 
Action: Mouse moved to (232, 223)
Screenshot: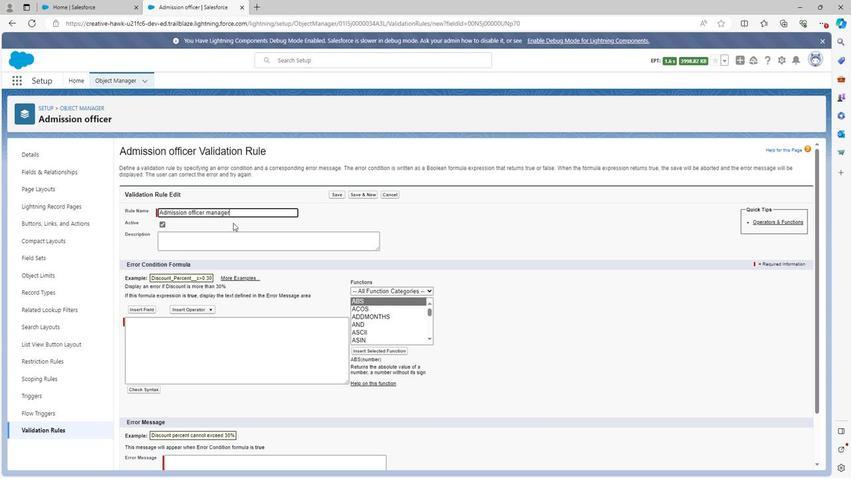 
Action: Mouse pressed left at (232, 223)
Screenshot: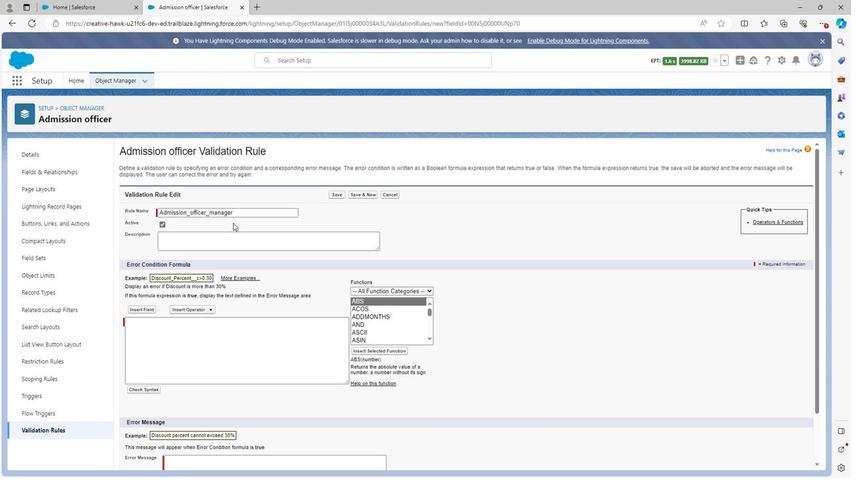 
Action: Mouse moved to (212, 240)
Screenshot: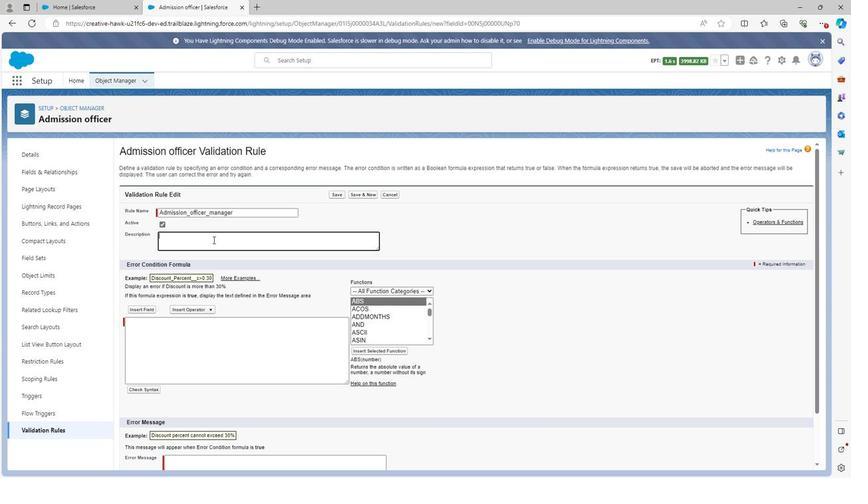 
Action: Mouse pressed left at (212, 240)
Screenshot: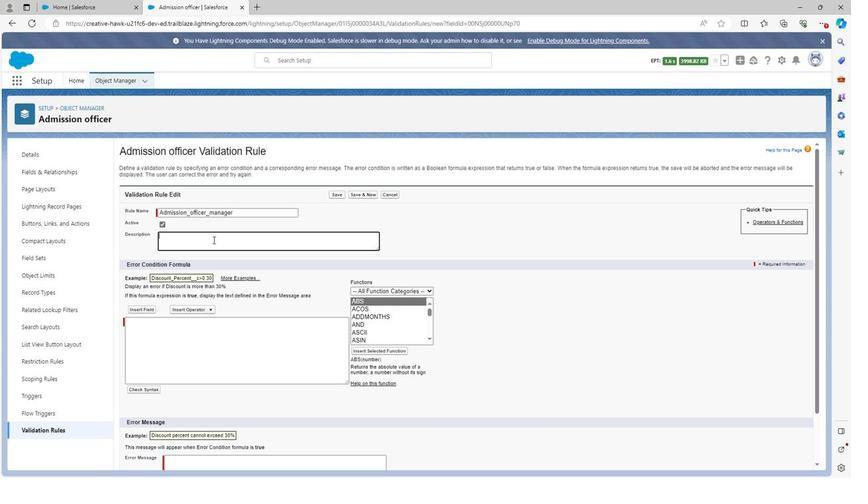
Action: Mouse moved to (212, 237)
Screenshot: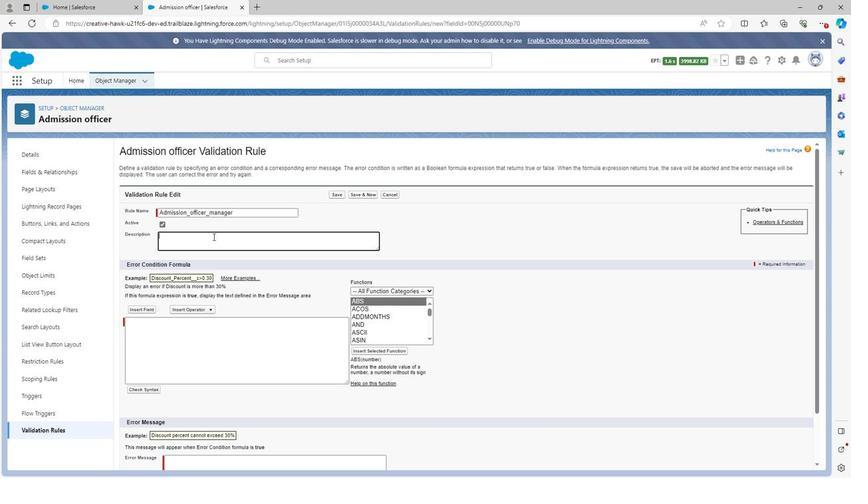 
Action: Key pressed <Key.shift>A
Screenshot: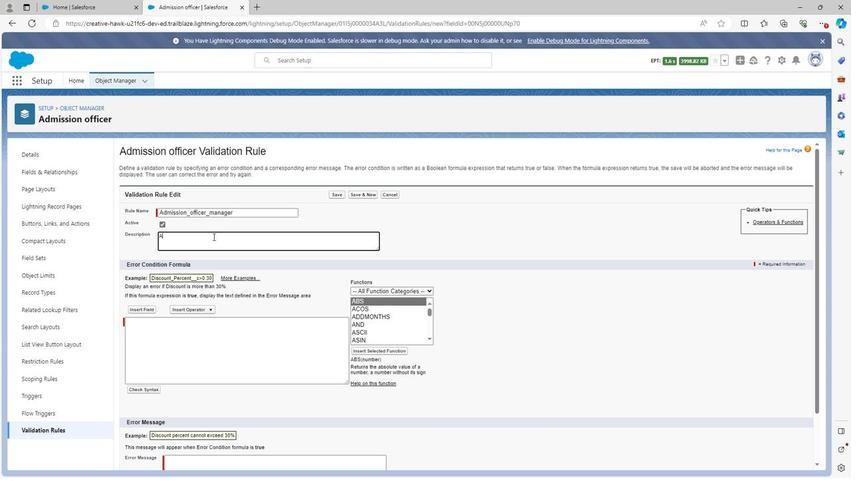 
Action: Mouse moved to (211, 236)
Screenshot: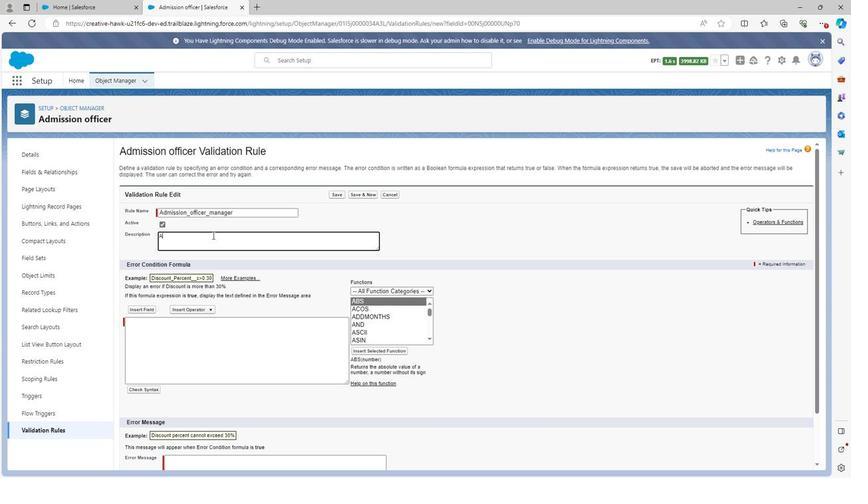 
Action: Key pressed dmi
Screenshot: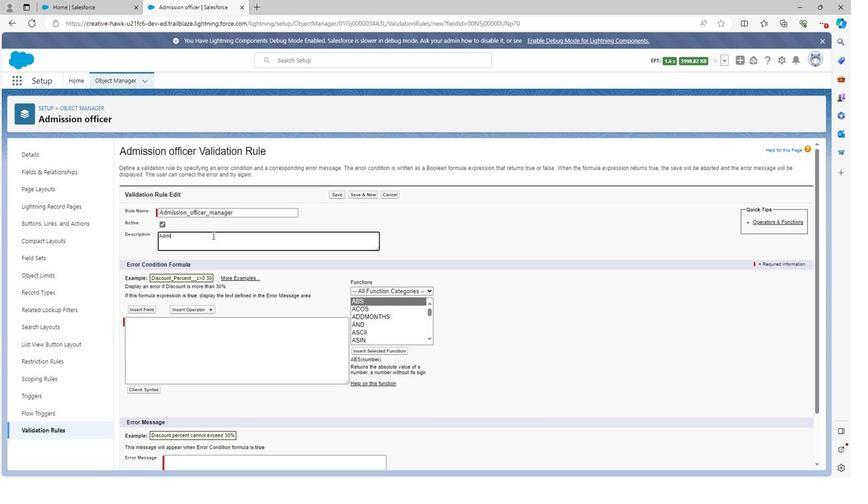 
Action: Mouse moved to (210, 235)
Screenshot: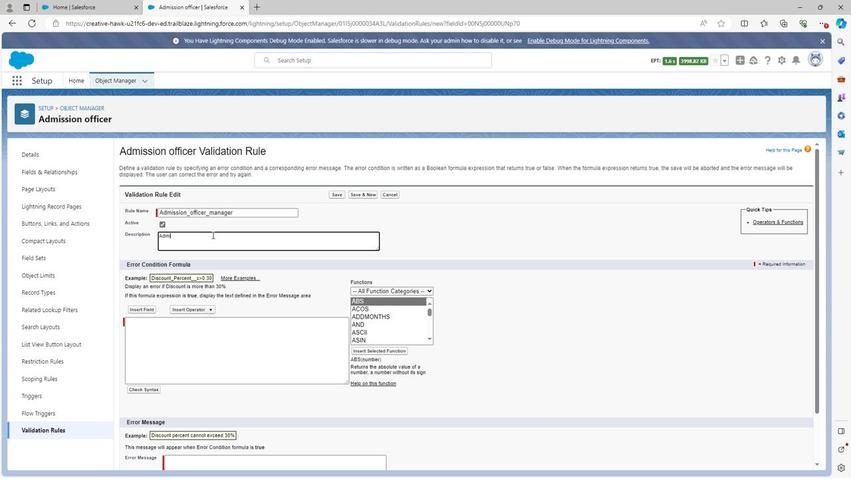 
Action: Key pressed ssion<Key.space>offoce
Screenshot: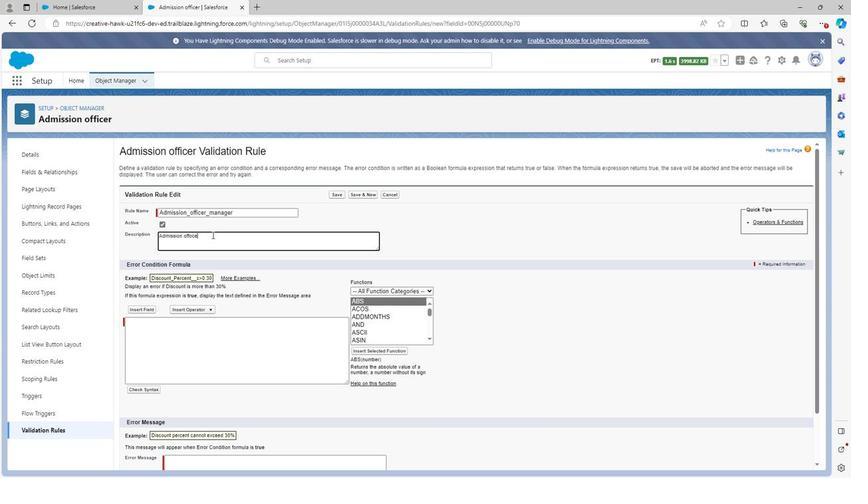 
Action: Mouse moved to (212, 233)
Screenshot: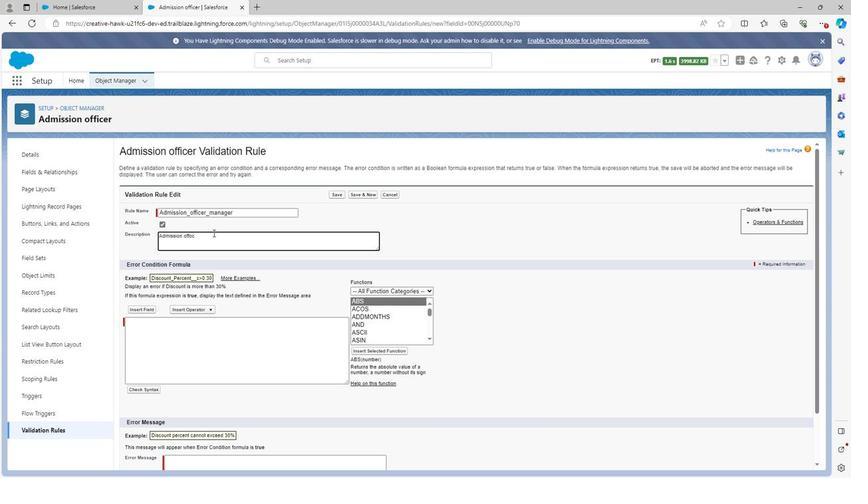 
Action: Key pressed <Key.backspace><Key.backspace><Key.backspace>ic
Screenshot: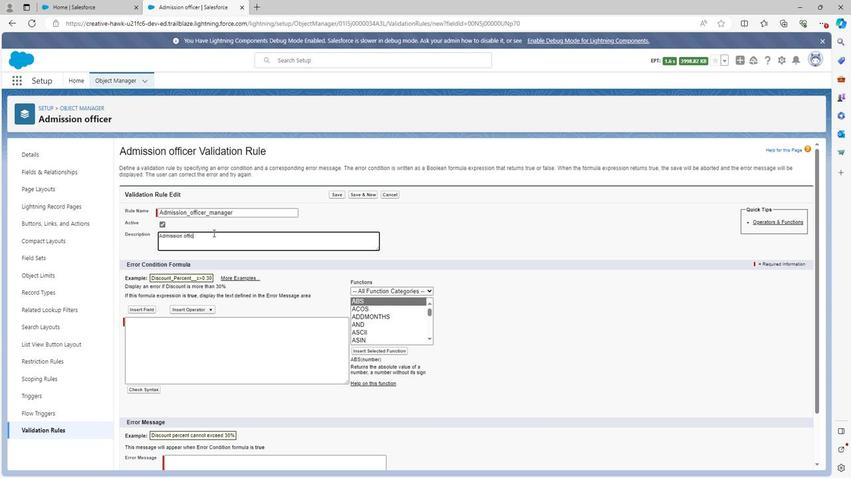 
Action: Mouse moved to (211, 233)
Screenshot: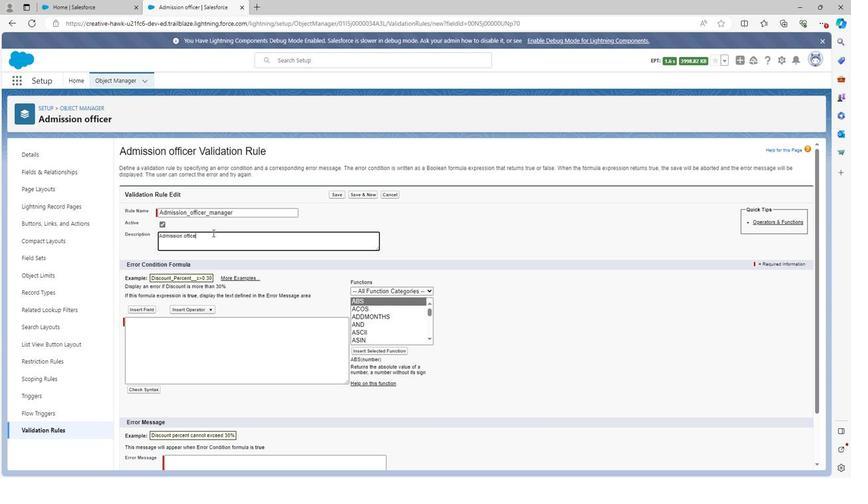 
Action: Key pressed e
Screenshot: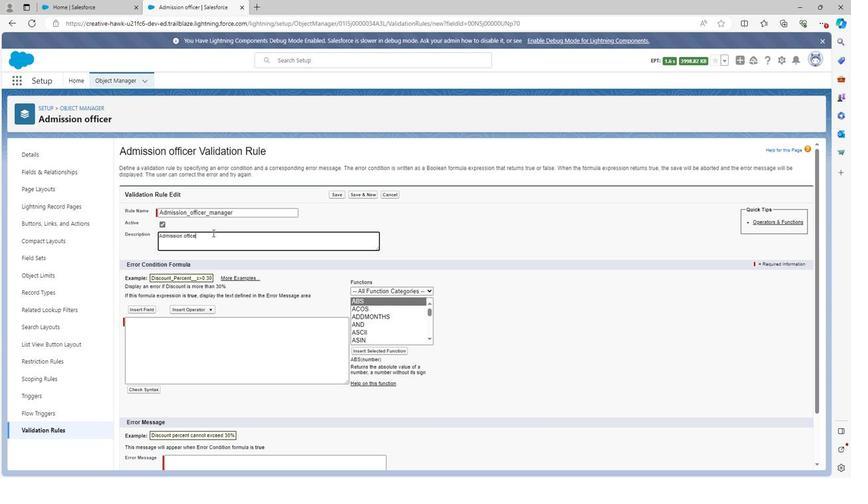 
Action: Mouse moved to (211, 233)
Screenshot: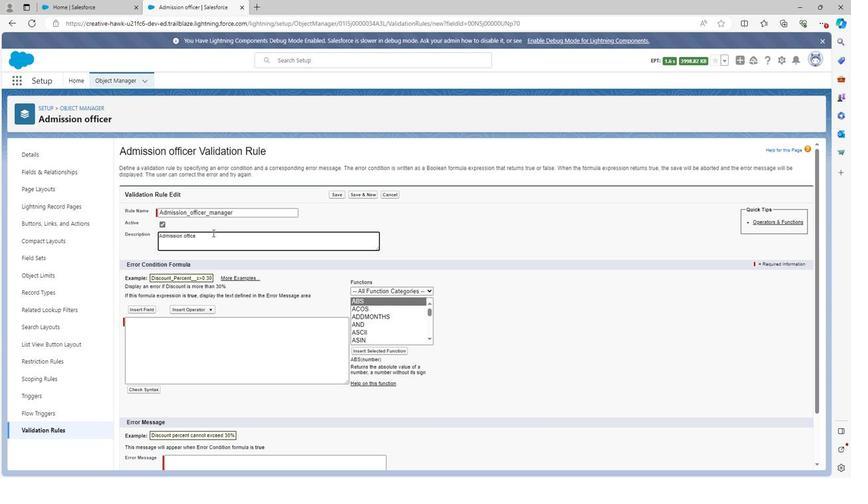 
Action: Key pressed r
Screenshot: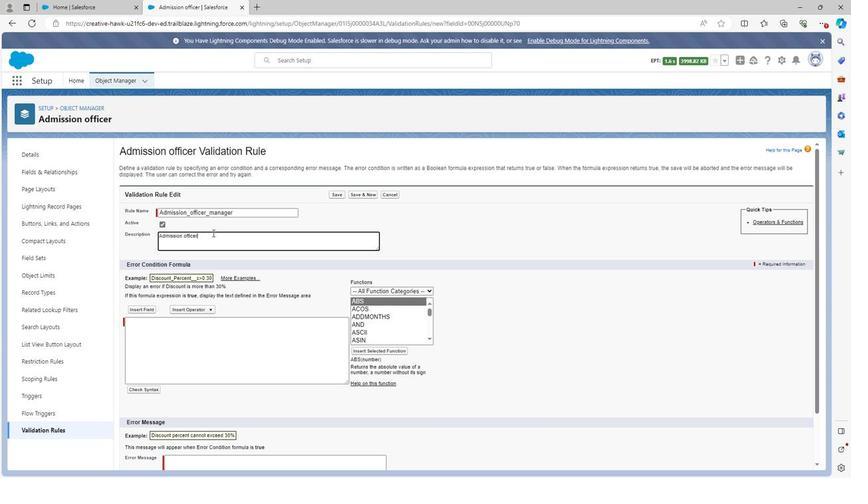 
Action: Mouse moved to (211, 233)
Screenshot: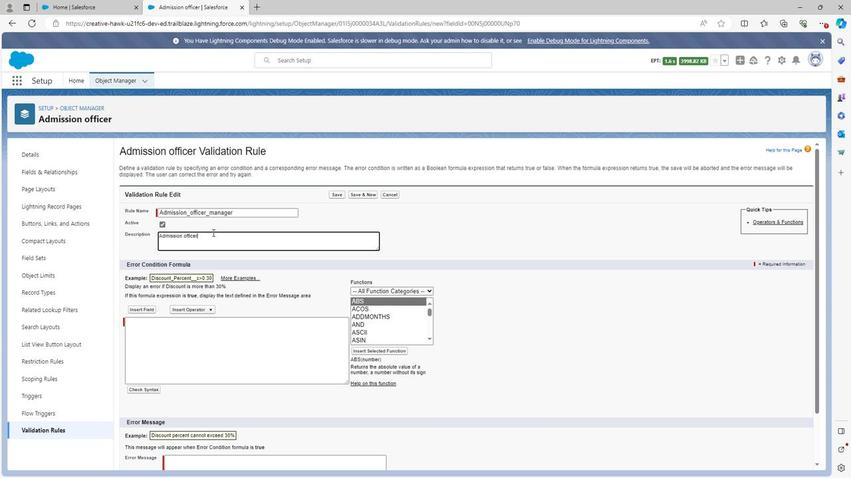 
Action: Key pressed <Key.space>
Screenshot: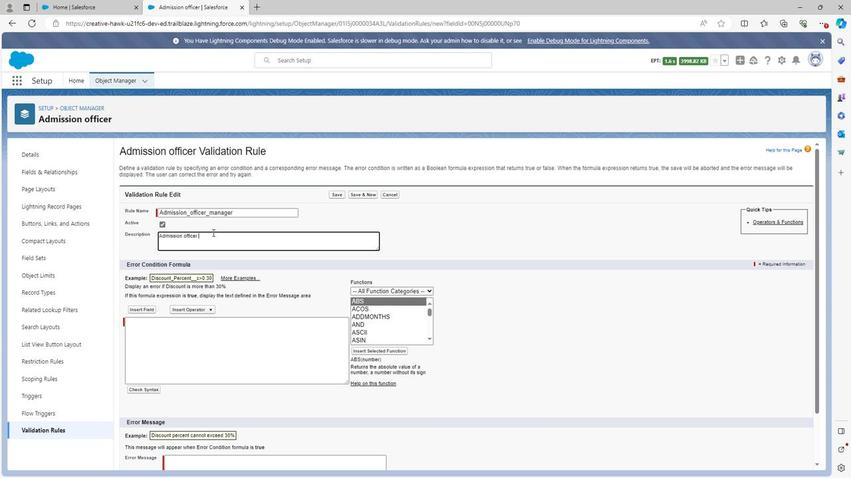 
Action: Mouse moved to (211, 232)
Screenshot: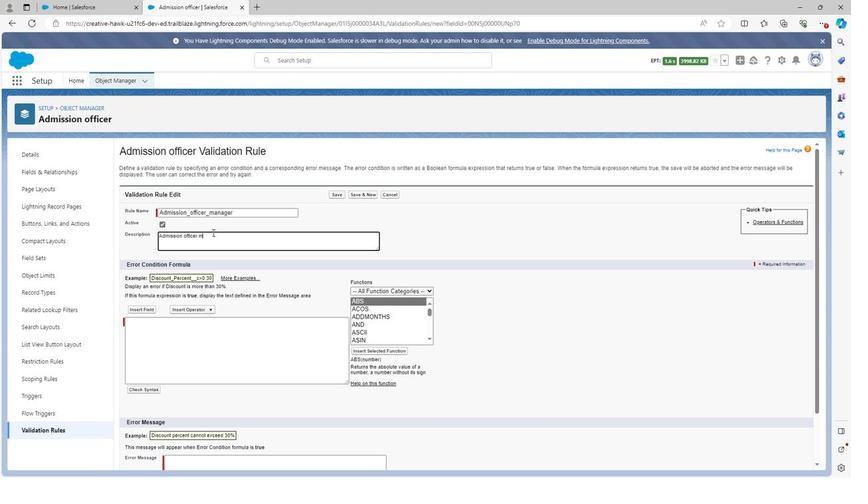
Action: Key pressed m
Screenshot: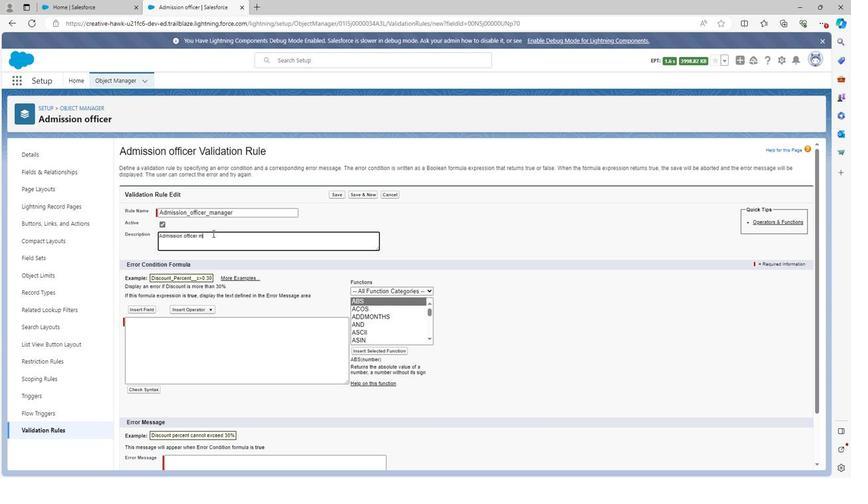 
Action: Mouse moved to (211, 236)
Screenshot: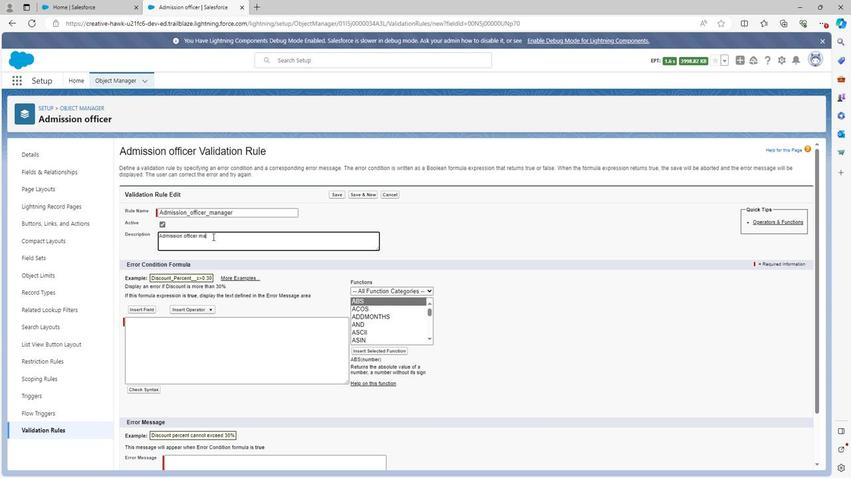 
Action: Key pressed a
Screenshot: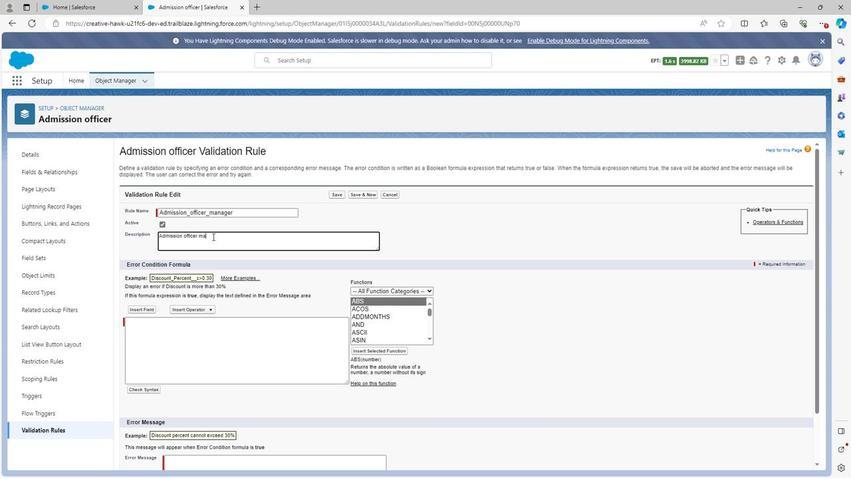 
Action: Mouse moved to (211, 237)
Screenshot: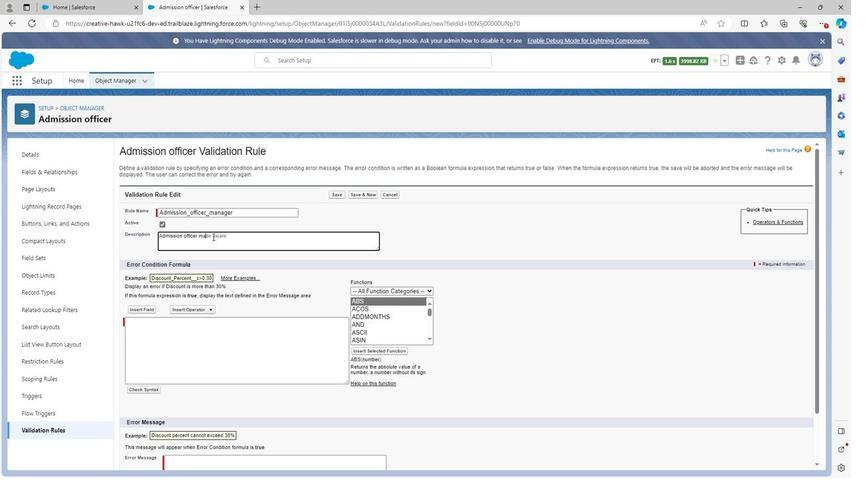 
Action: Key pressed nager
Screenshot: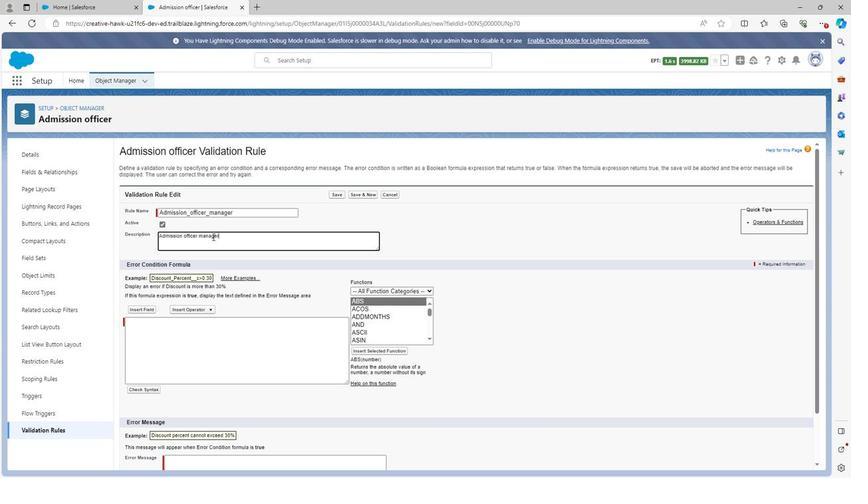 
Action: Mouse moved to (212, 240)
Screenshot: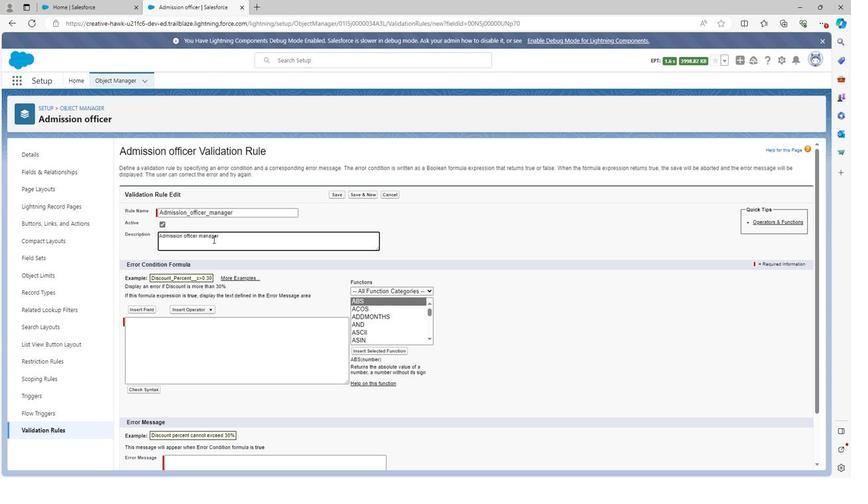 
Action: Key pressed <Key.space>rule<Key.space>is<Key.space>the<Key.space>rule<Key.space>in<Key.space>which<Key.space>we<Key.space>defined<Key.space>the<Key.space>manager<Key.space>of<Key.space>admission<Key.space>officer
Screenshot: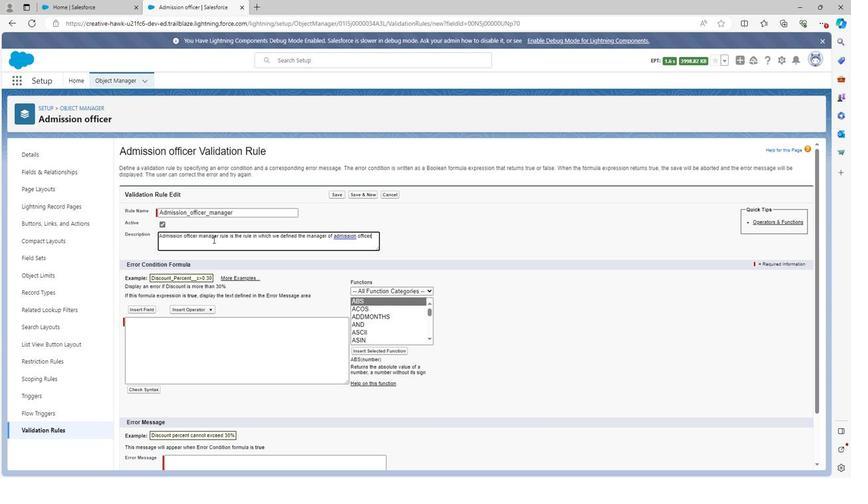 
Action: Mouse moved to (210, 242)
Screenshot: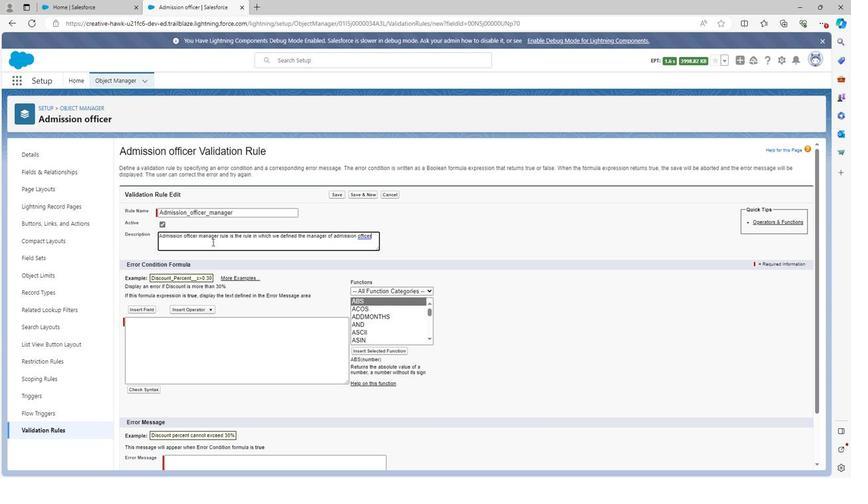 
Action: Key pressed w
Screenshot: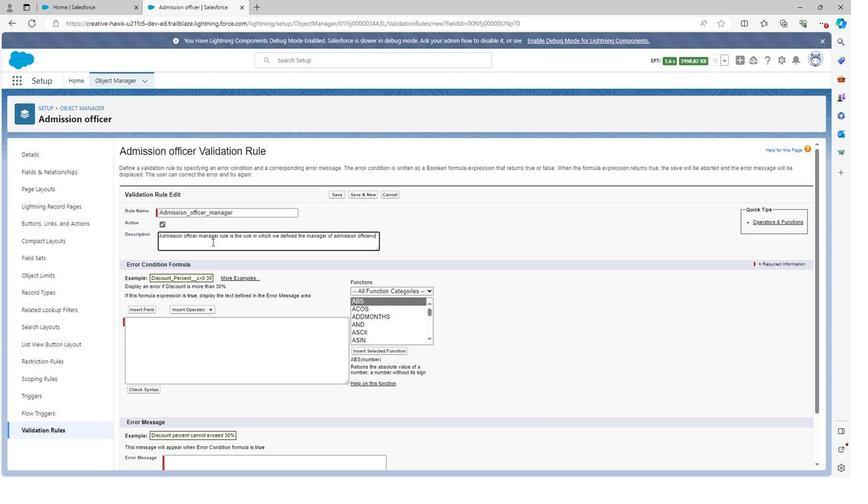
Action: Mouse moved to (210, 242)
